Task: Find connections with filter location Kadayanallur with filter topic #SMMwith filter profile language French with filter current company Boston Scientific with filter school The South Indian Education Societys College of Commerce and Economics Plot No 71 72 Sion Matunga Estate Sion East Mumbai 400 022 with filter industry Interior Design with filter service category Interaction Design with filter keywords title Computer Animator
Action: Mouse moved to (216, 277)
Screenshot: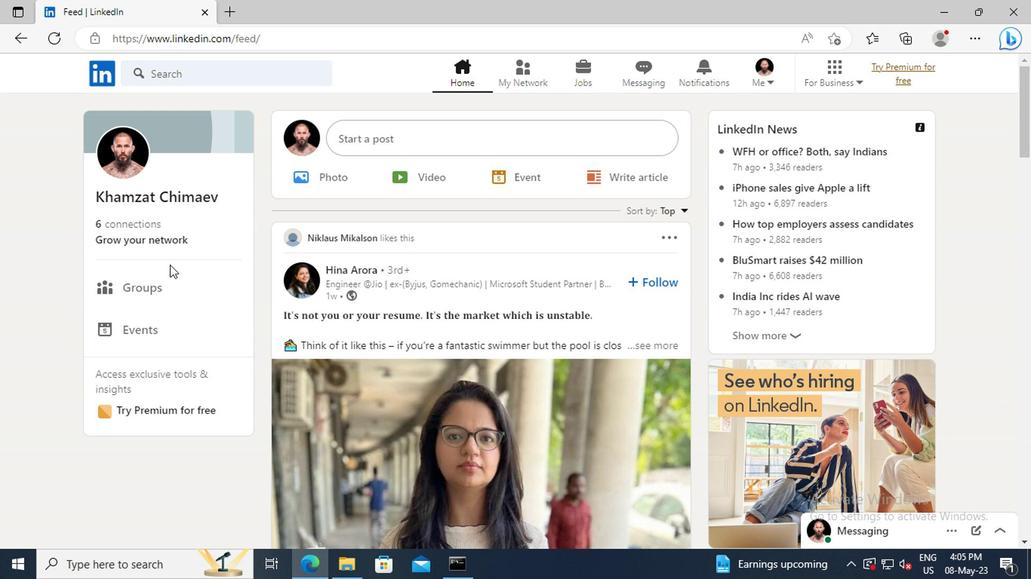 
Action: Mouse pressed left at (216, 277)
Screenshot: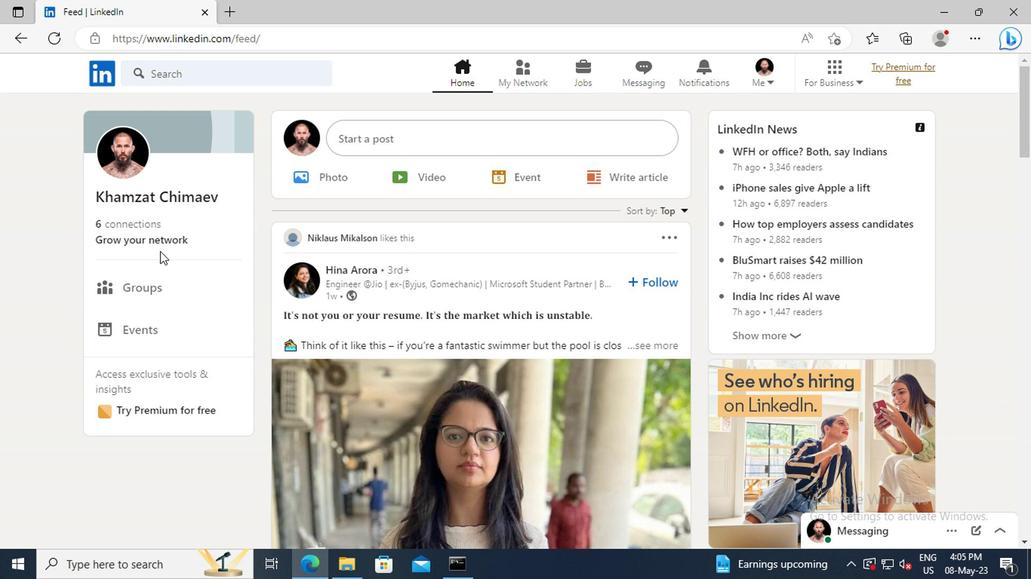 
Action: Mouse moved to (226, 218)
Screenshot: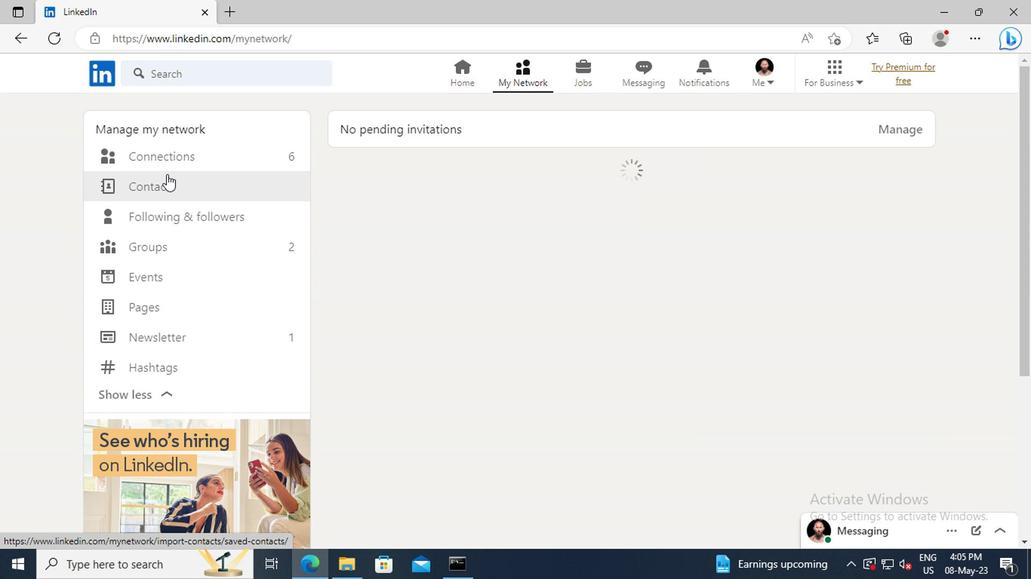 
Action: Mouse pressed left at (226, 218)
Screenshot: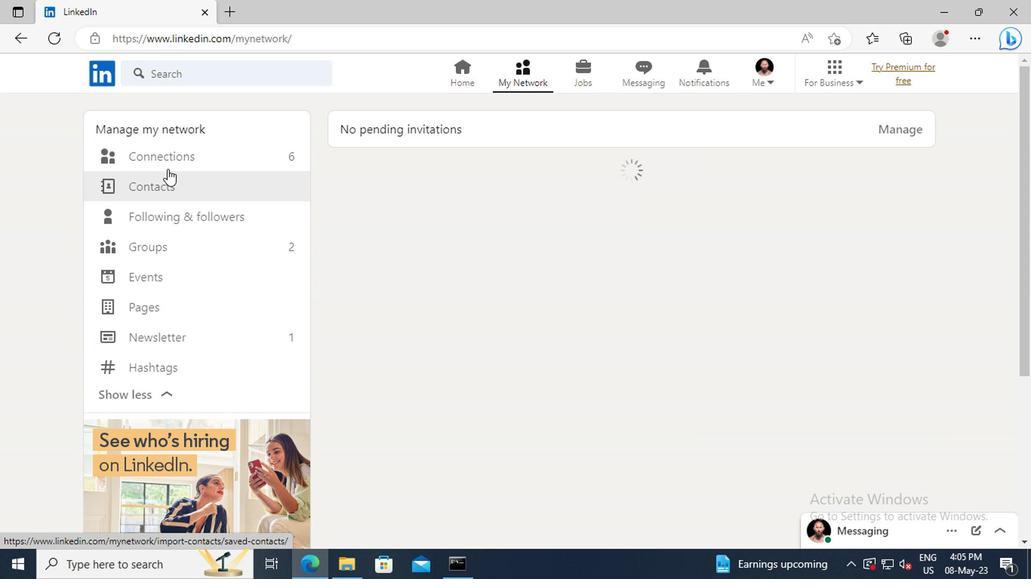 
Action: Mouse moved to (532, 219)
Screenshot: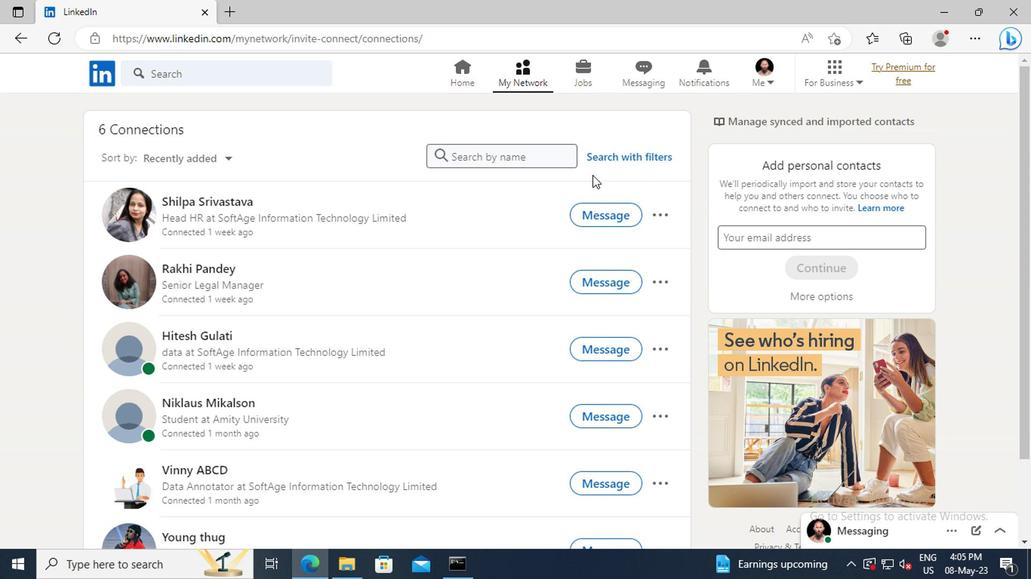 
Action: Mouse pressed left at (532, 219)
Screenshot: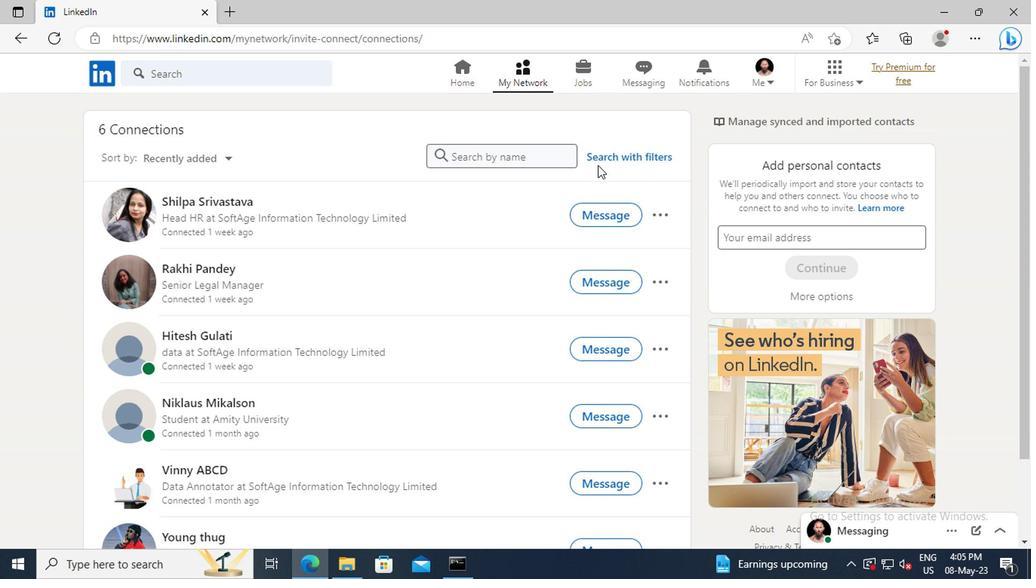 
Action: Mouse moved to (514, 189)
Screenshot: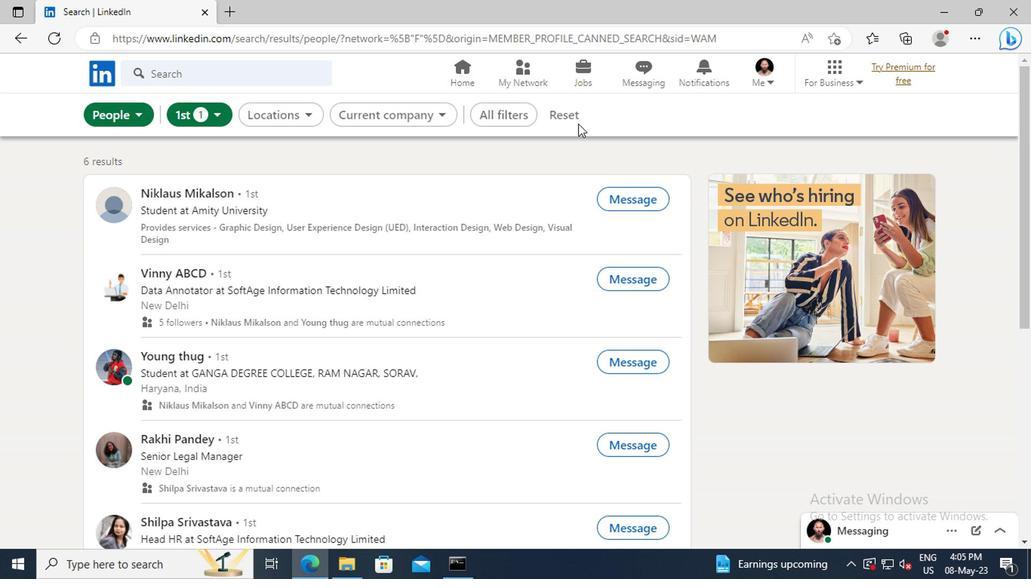
Action: Mouse pressed left at (514, 189)
Screenshot: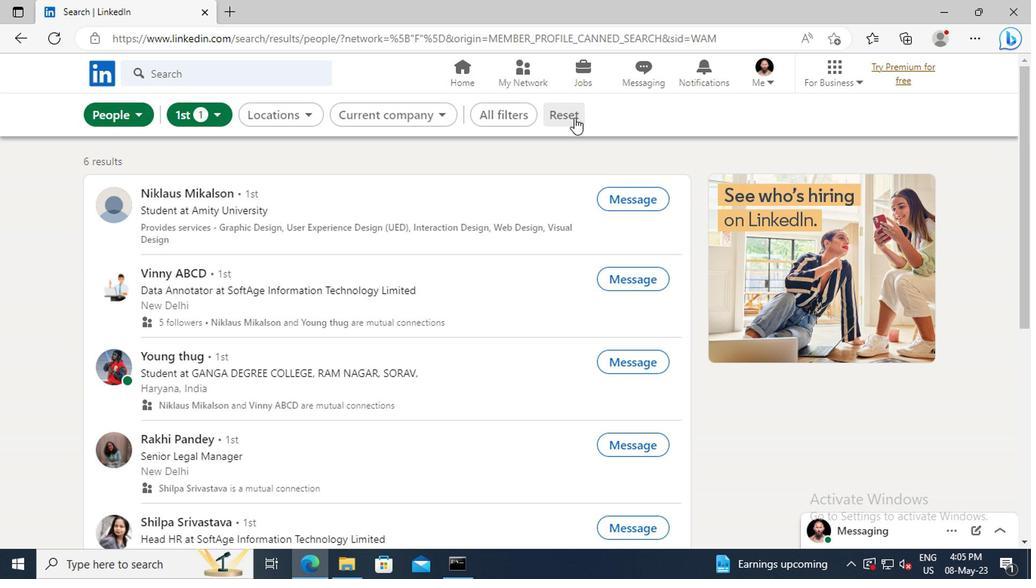 
Action: Mouse moved to (497, 189)
Screenshot: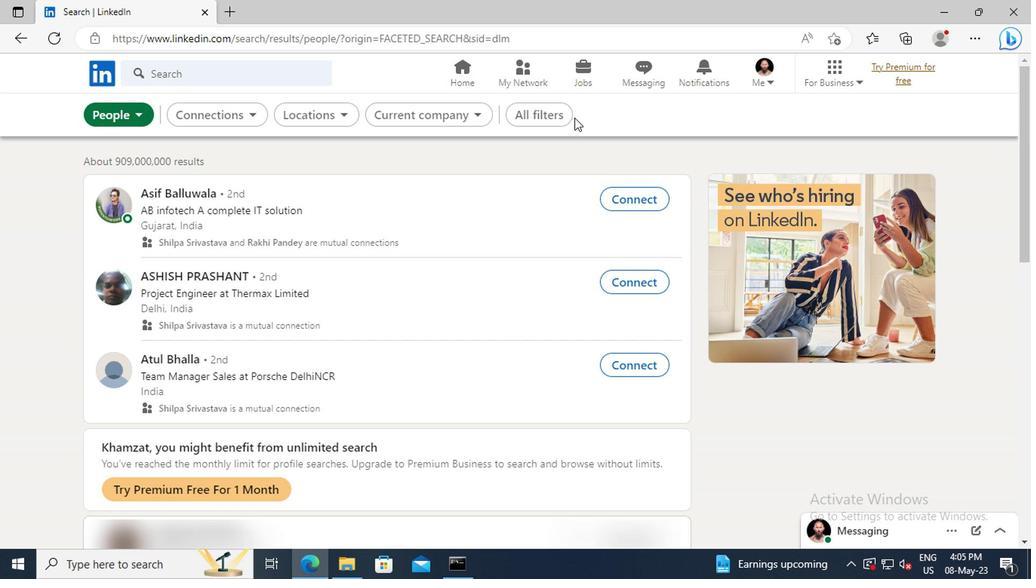 
Action: Mouse pressed left at (497, 189)
Screenshot: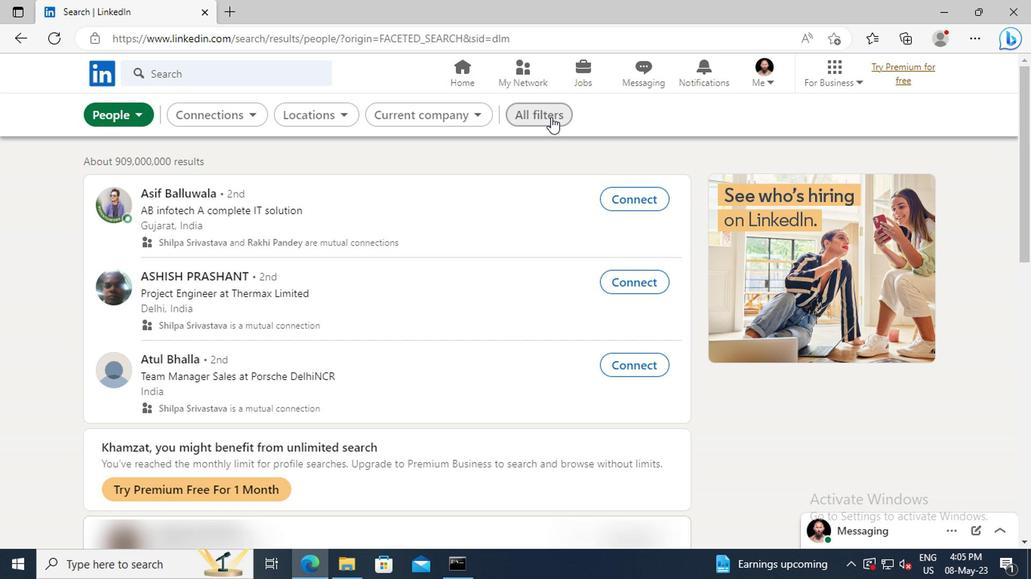 
Action: Mouse moved to (695, 278)
Screenshot: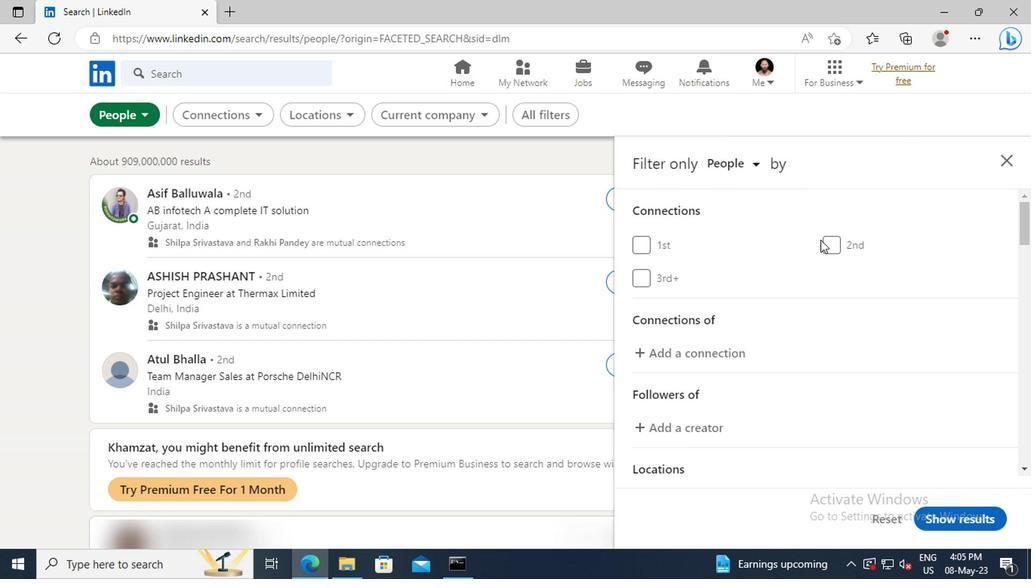 
Action: Mouse scrolled (695, 278) with delta (0, 0)
Screenshot: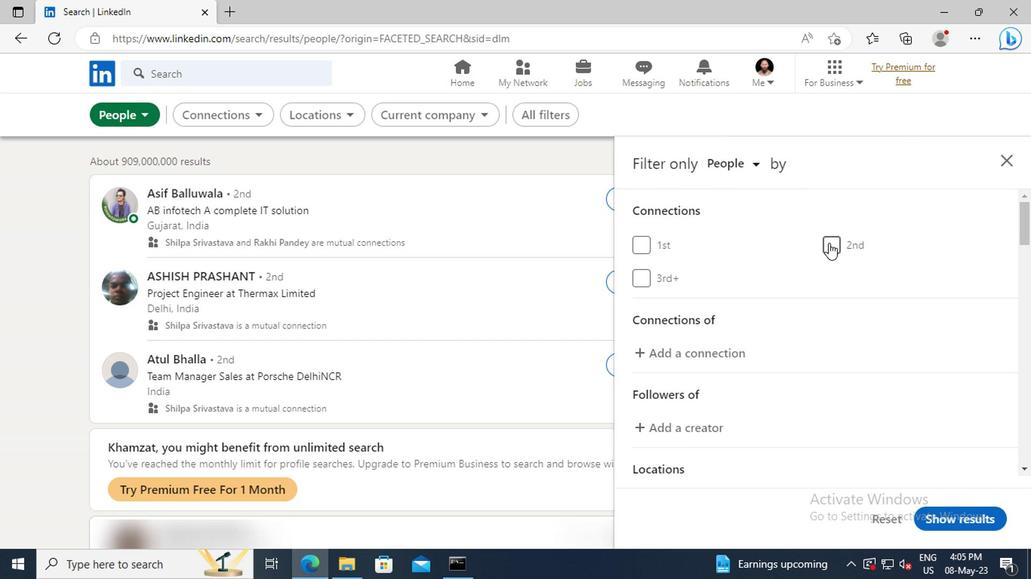 
Action: Mouse scrolled (695, 278) with delta (0, 0)
Screenshot: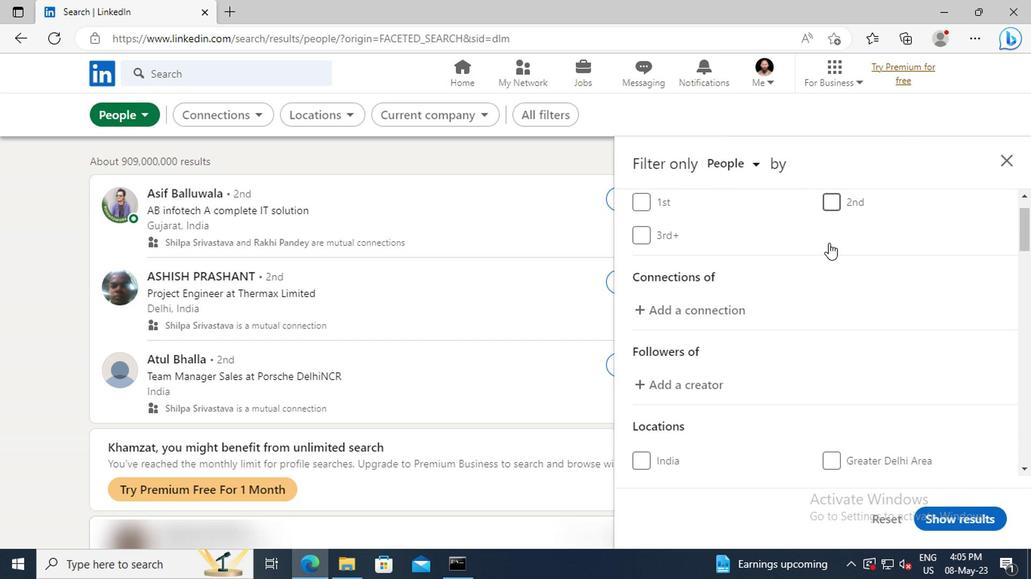 
Action: Mouse scrolled (695, 278) with delta (0, 0)
Screenshot: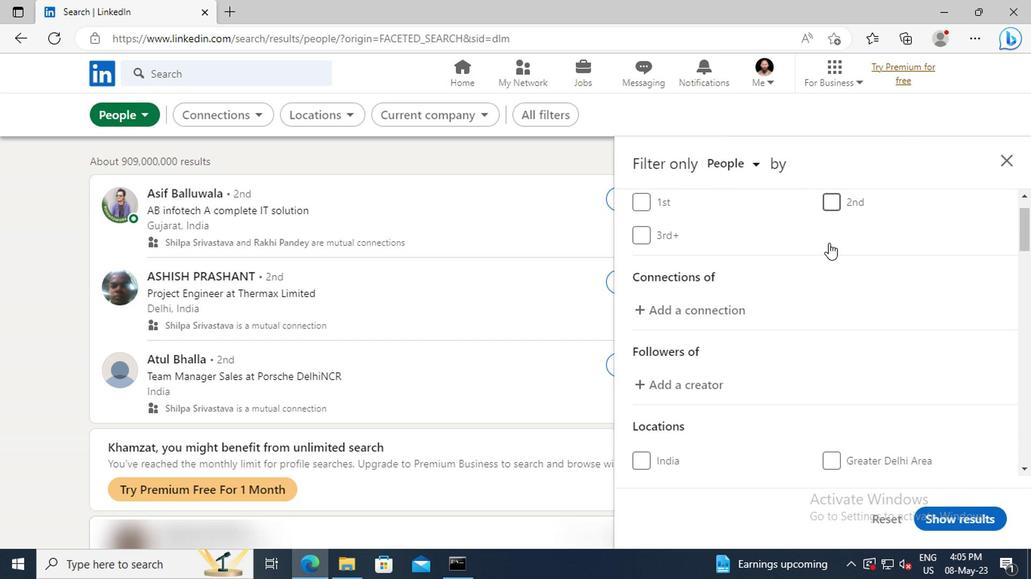 
Action: Mouse scrolled (695, 278) with delta (0, 0)
Screenshot: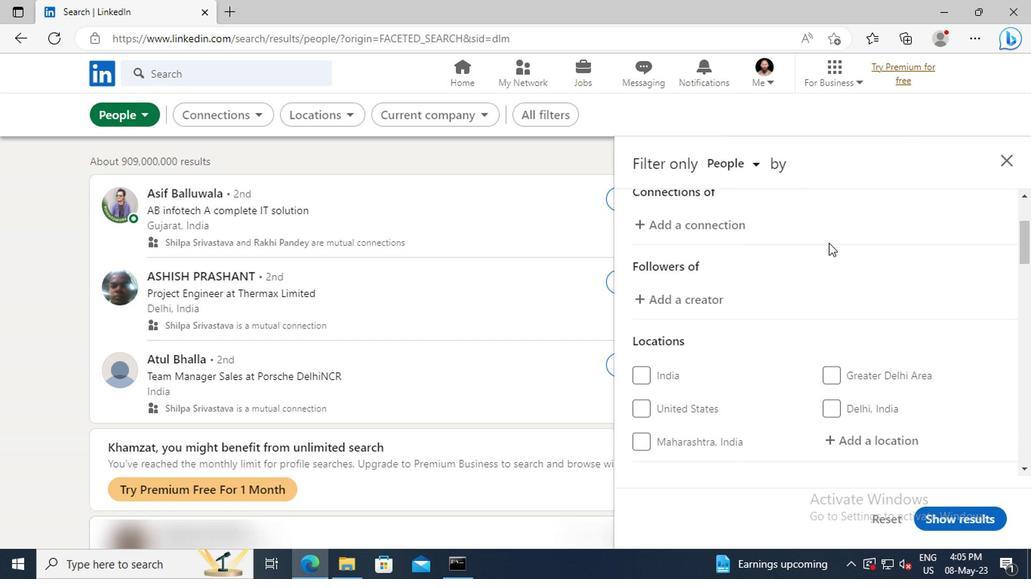 
Action: Mouse scrolled (695, 278) with delta (0, 0)
Screenshot: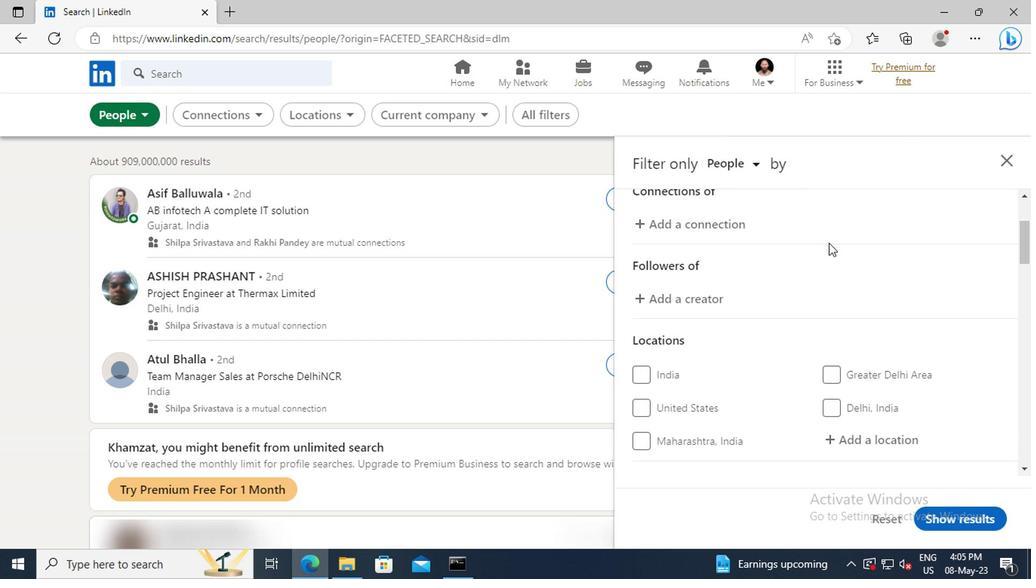 
Action: Mouse scrolled (695, 278) with delta (0, 0)
Screenshot: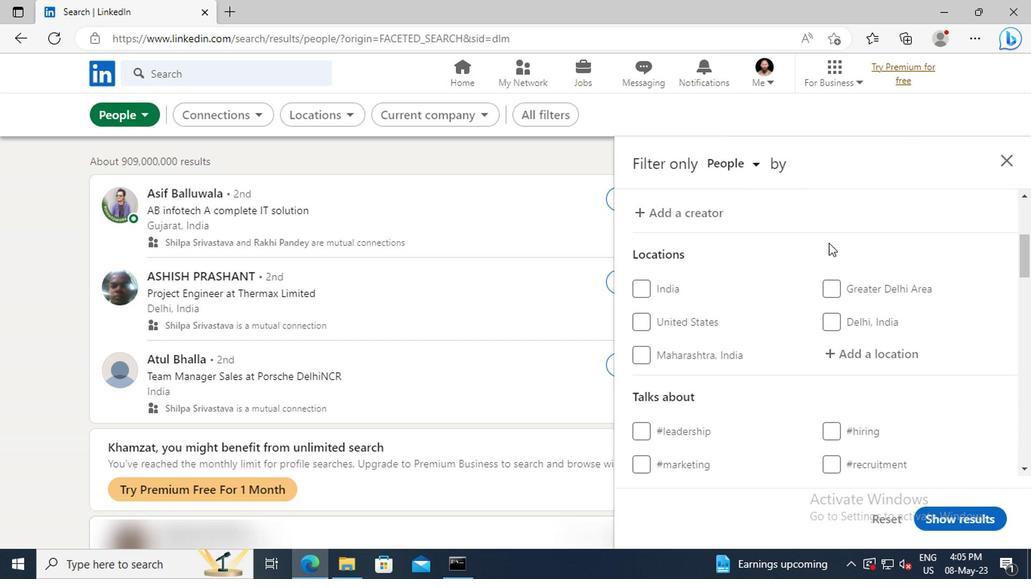 
Action: Mouse moved to (705, 330)
Screenshot: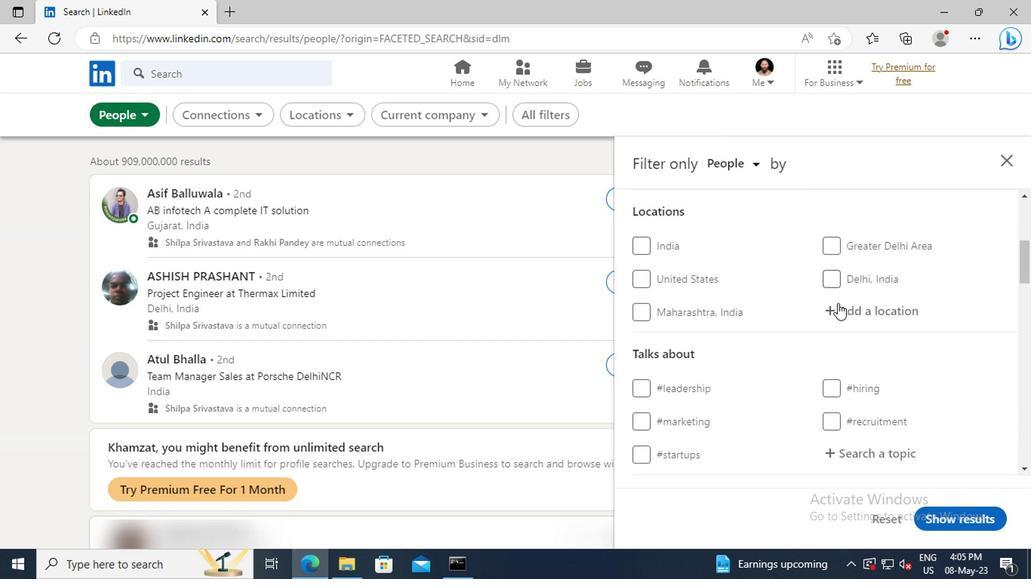 
Action: Mouse pressed left at (705, 330)
Screenshot: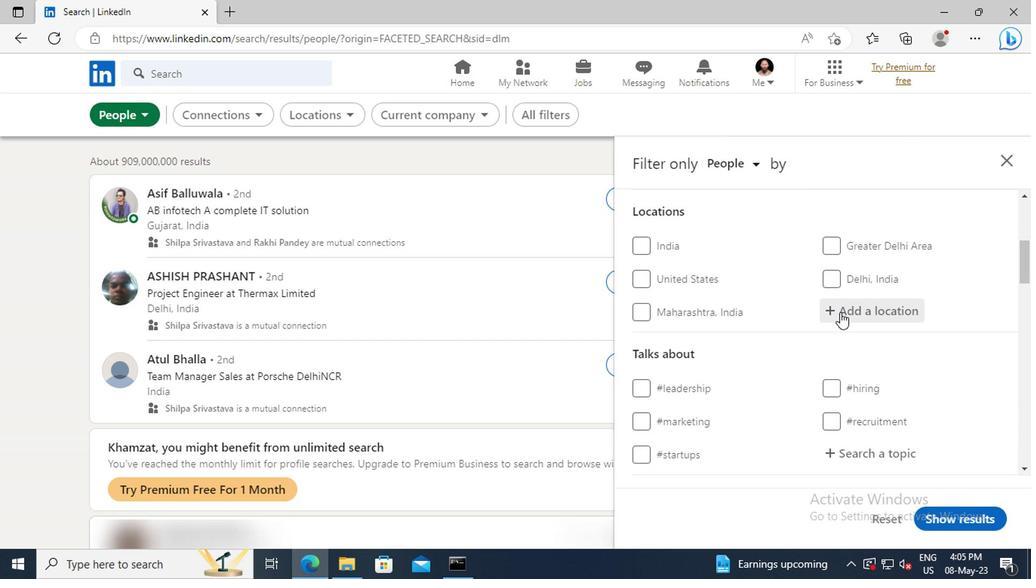 
Action: Key pressed <Key.shift>KADAYANA
Screenshot: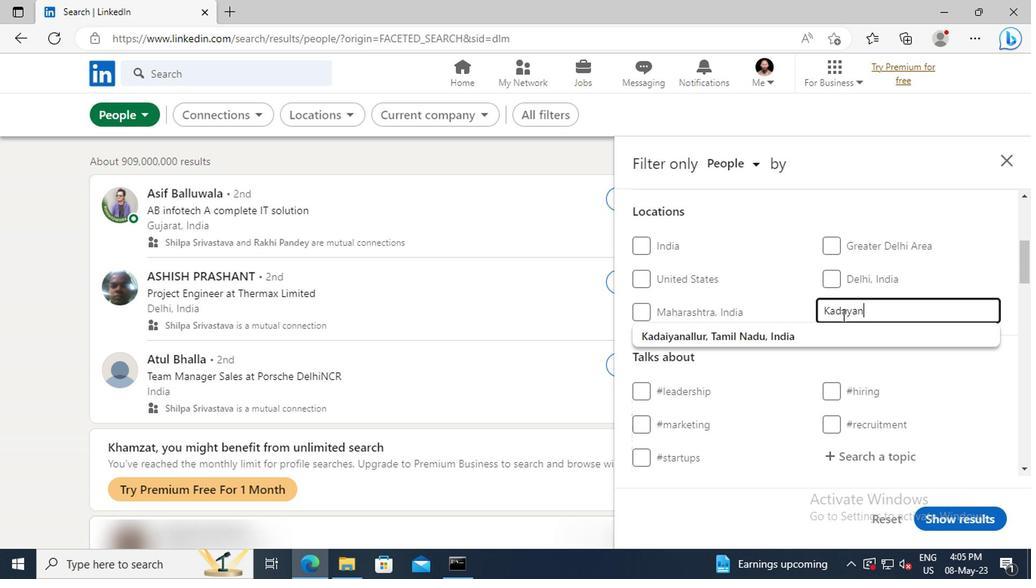 
Action: Mouse moved to (705, 342)
Screenshot: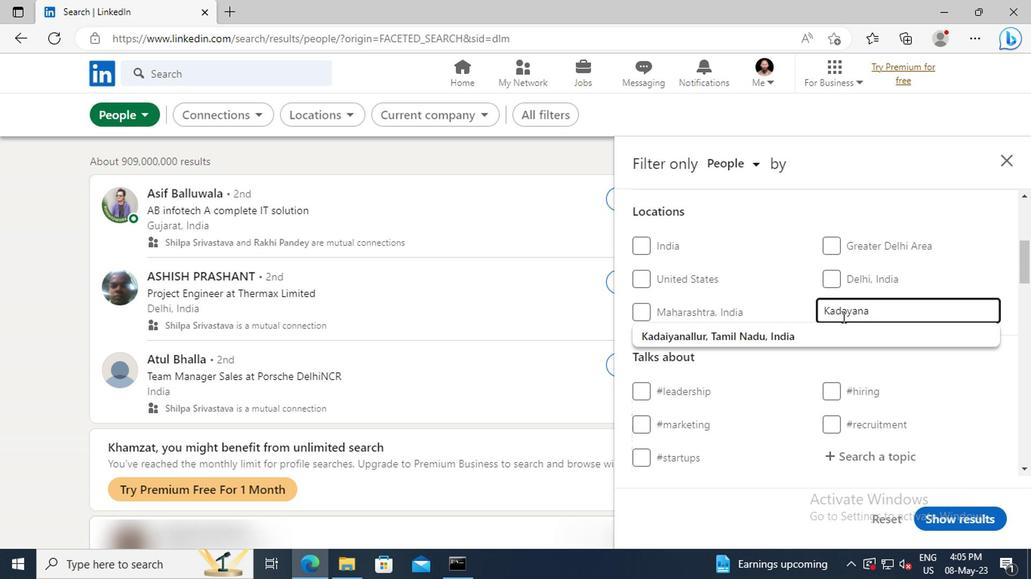 
Action: Mouse pressed left at (705, 342)
Screenshot: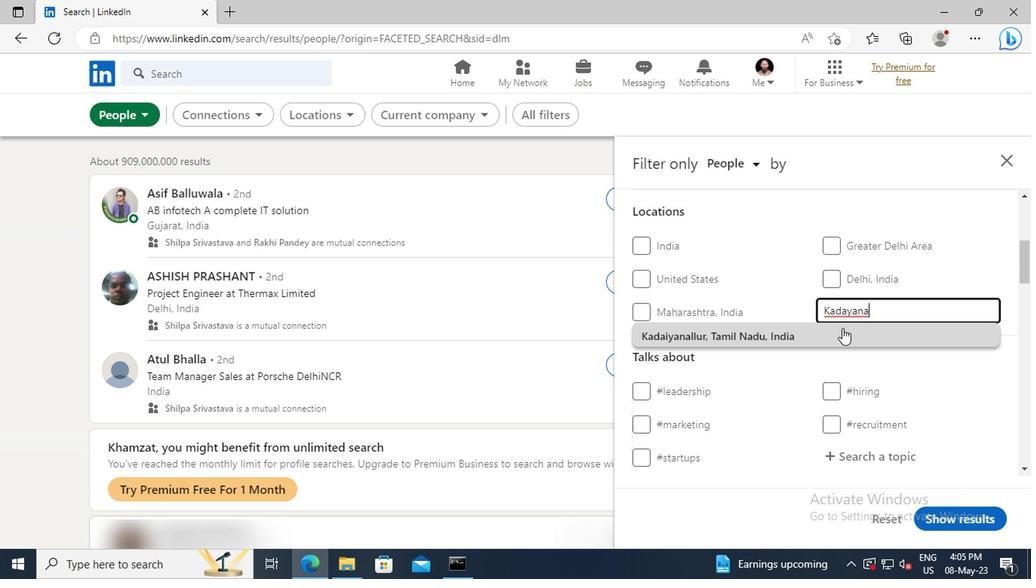 
Action: Mouse moved to (715, 347)
Screenshot: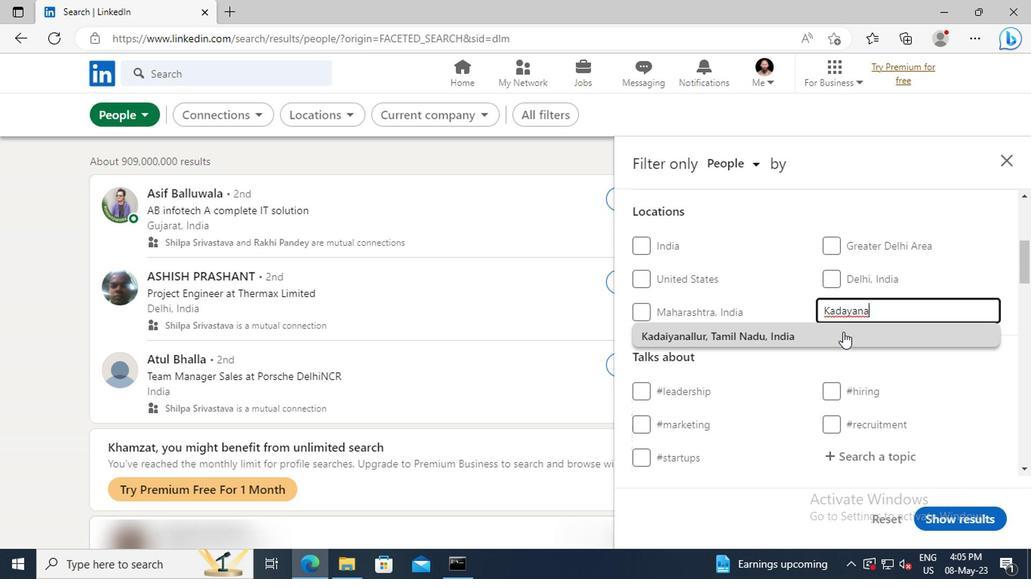 
Action: Mouse scrolled (715, 346) with delta (0, 0)
Screenshot: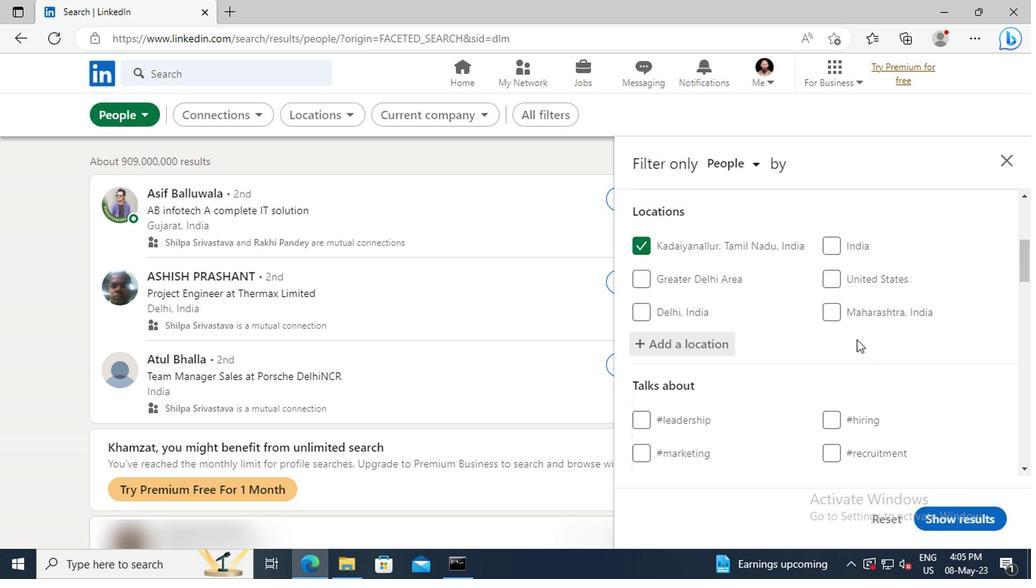
Action: Mouse scrolled (715, 346) with delta (0, 0)
Screenshot: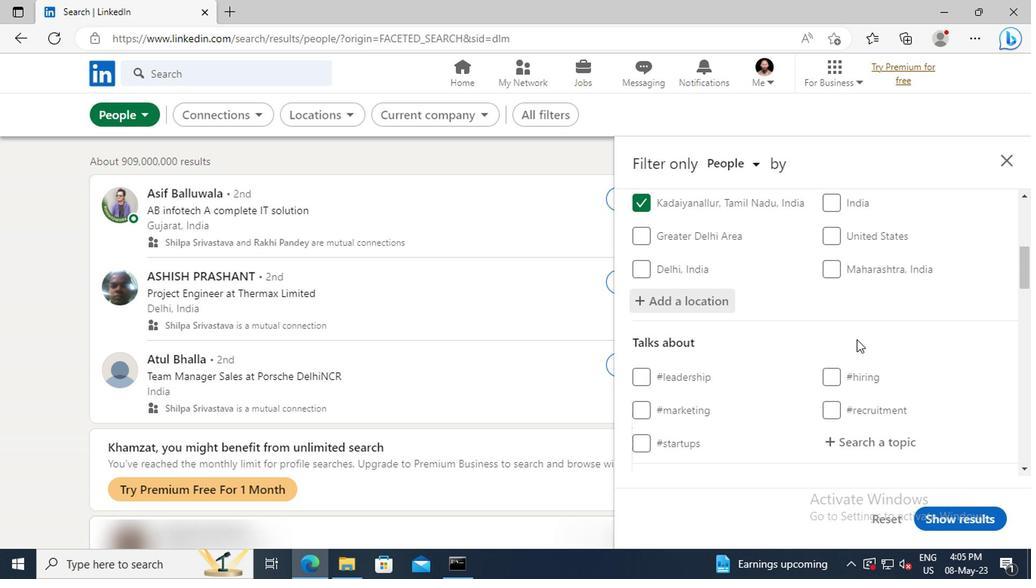 
Action: Mouse scrolled (715, 346) with delta (0, 0)
Screenshot: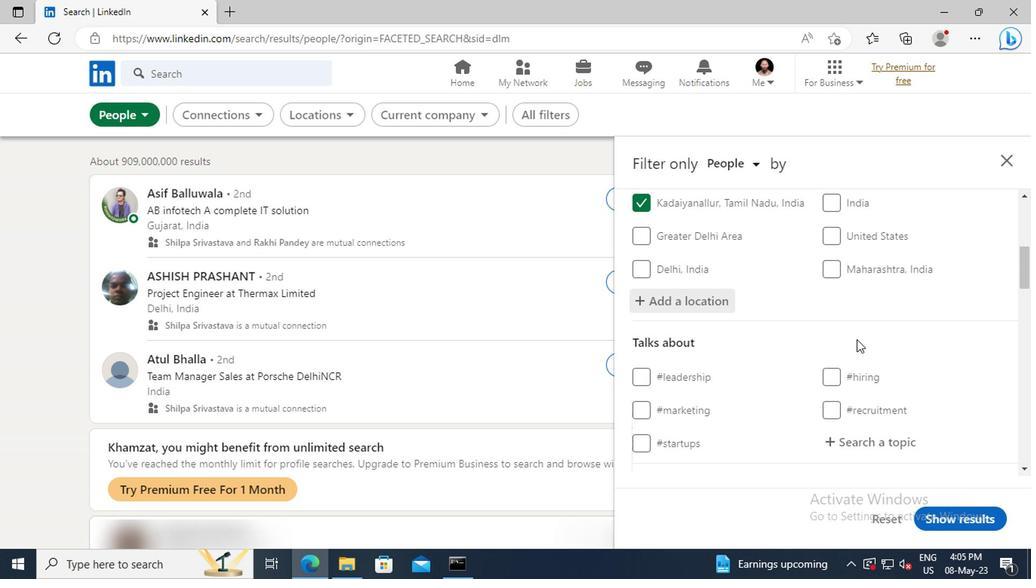 
Action: Mouse moved to (713, 356)
Screenshot: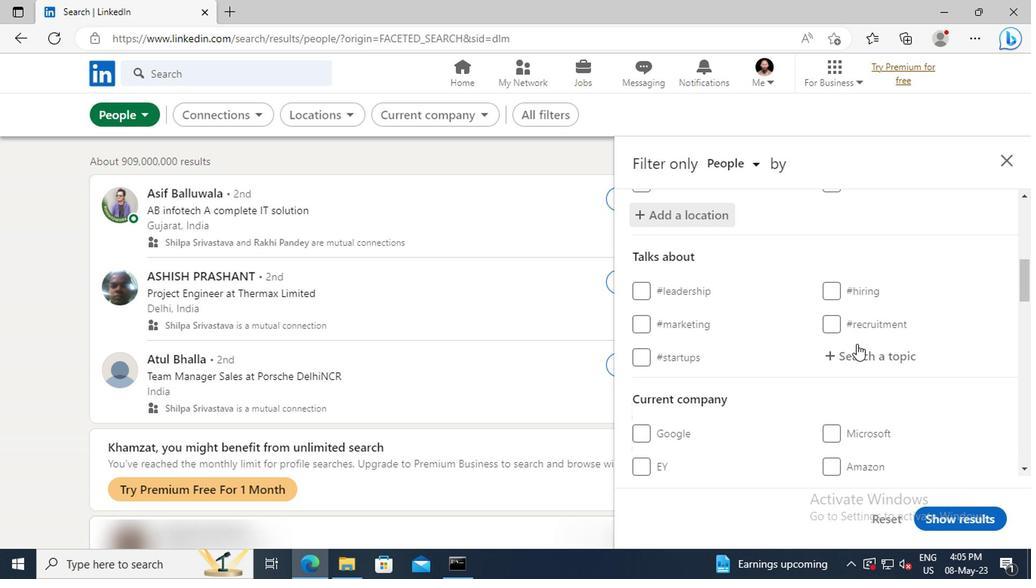 
Action: Mouse pressed left at (713, 356)
Screenshot: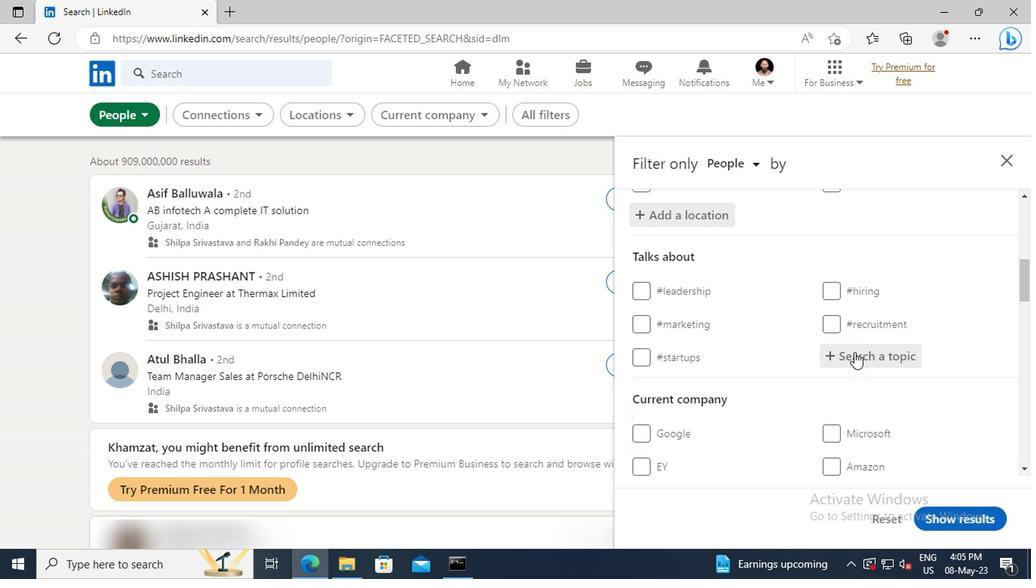 
Action: Key pressed <Key.shift>SMM
Screenshot: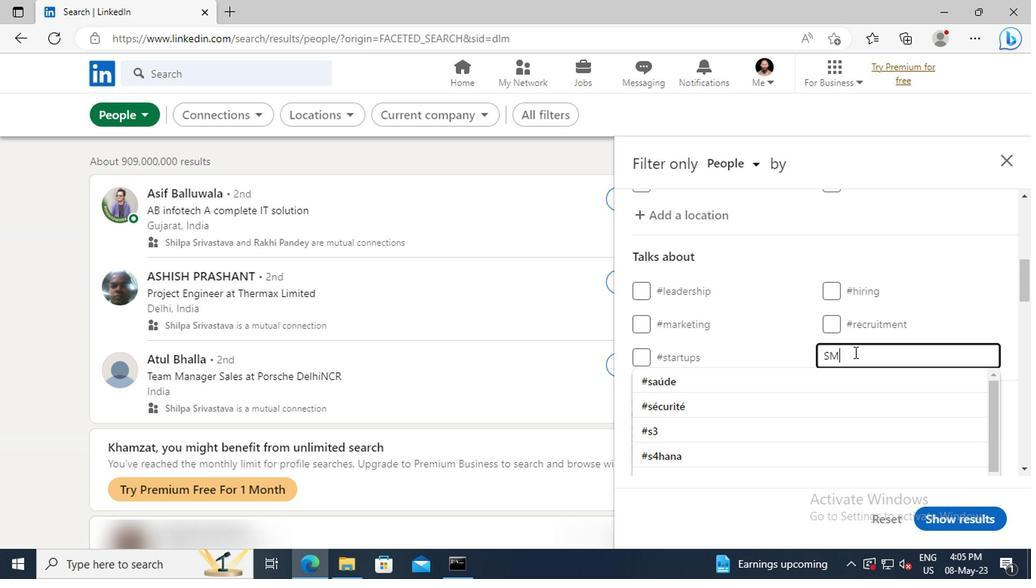 
Action: Mouse moved to (716, 375)
Screenshot: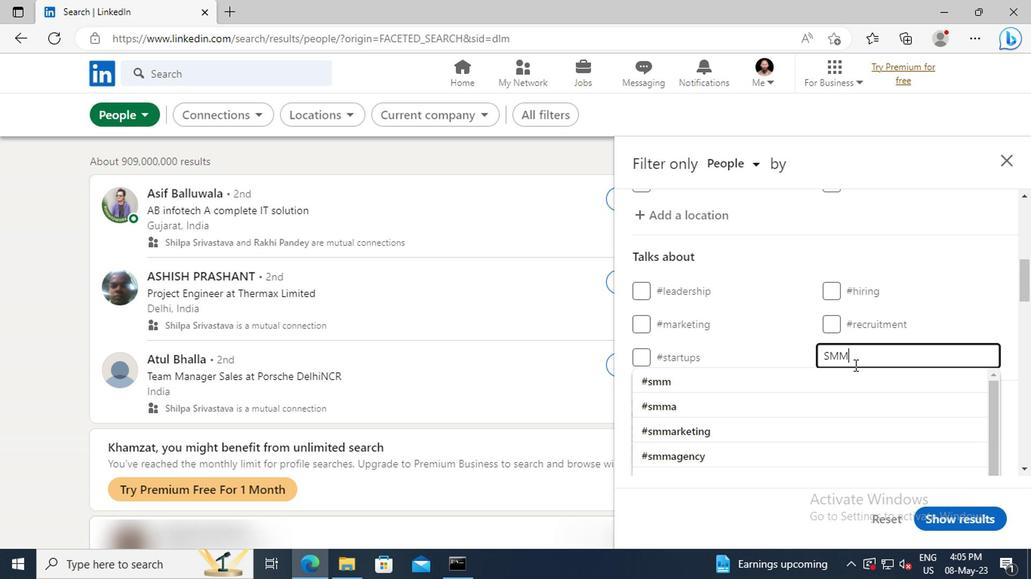 
Action: Mouse pressed left at (716, 375)
Screenshot: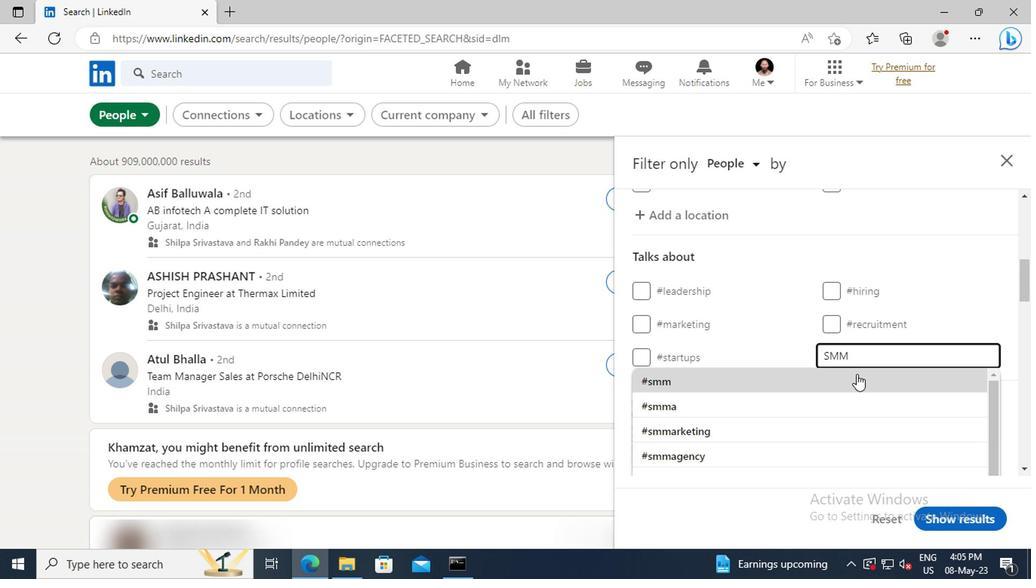 
Action: Mouse scrolled (716, 375) with delta (0, 0)
Screenshot: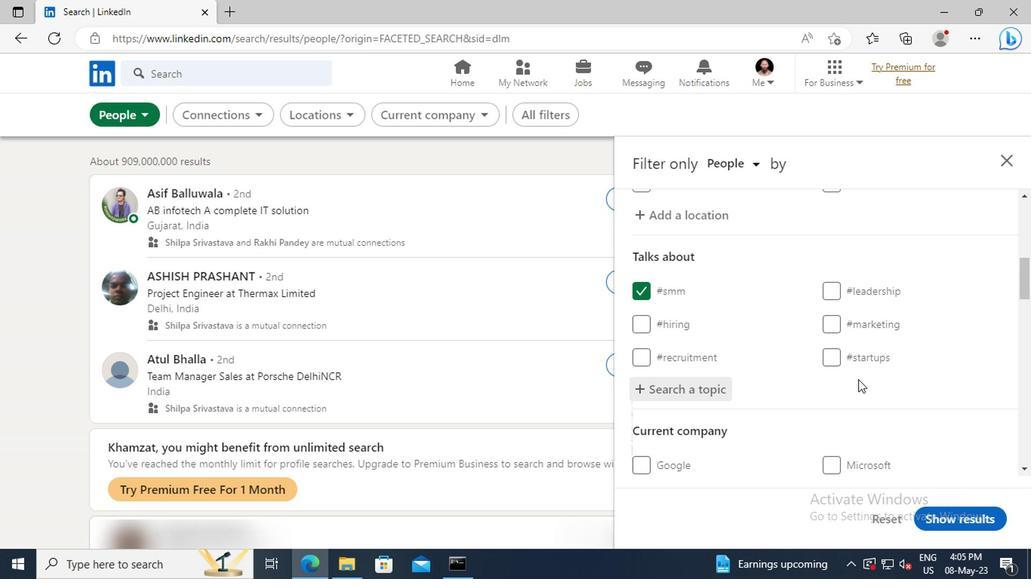 
Action: Mouse scrolled (716, 375) with delta (0, 0)
Screenshot: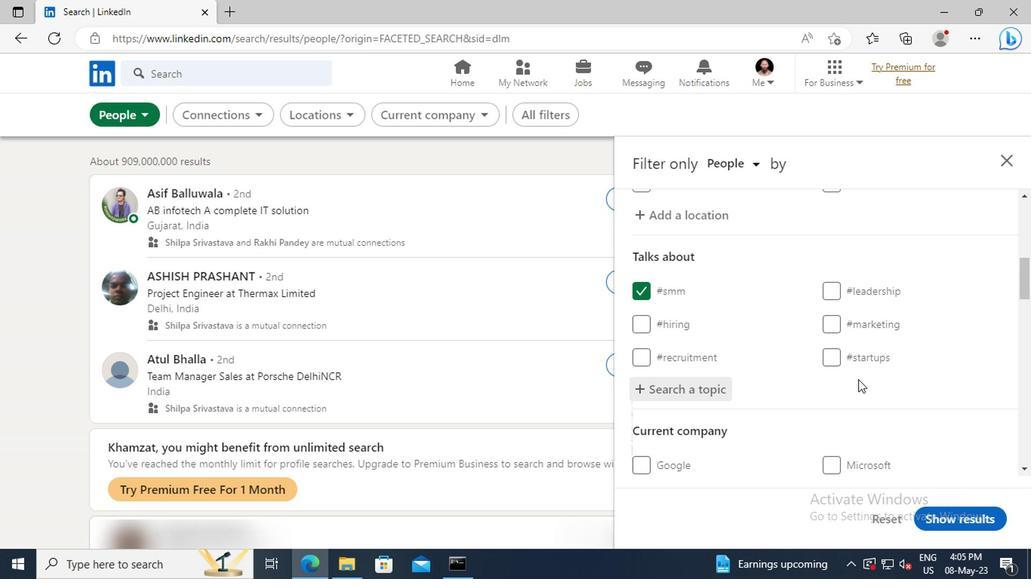
Action: Mouse scrolled (716, 375) with delta (0, 0)
Screenshot: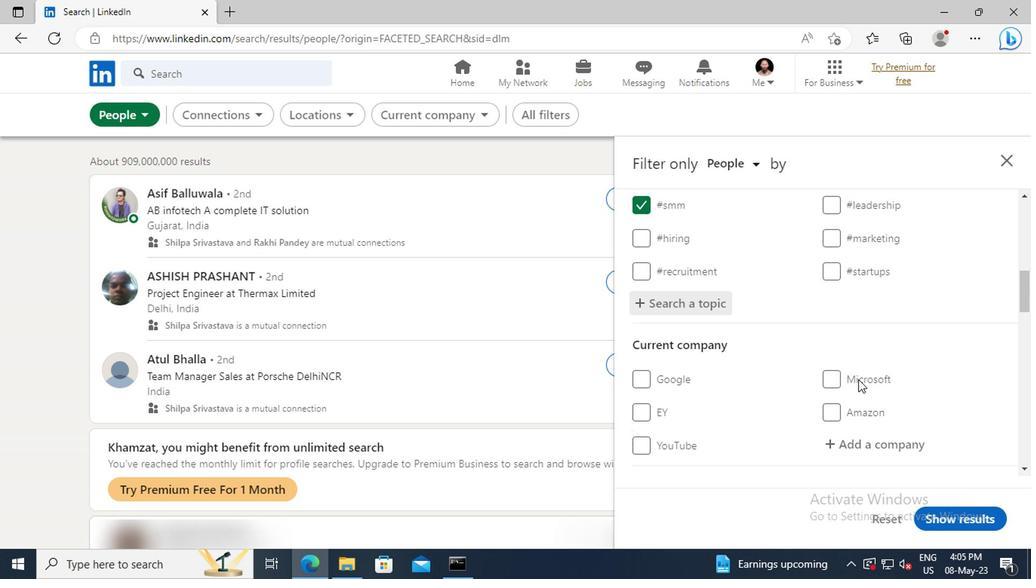
Action: Mouse scrolled (716, 375) with delta (0, 0)
Screenshot: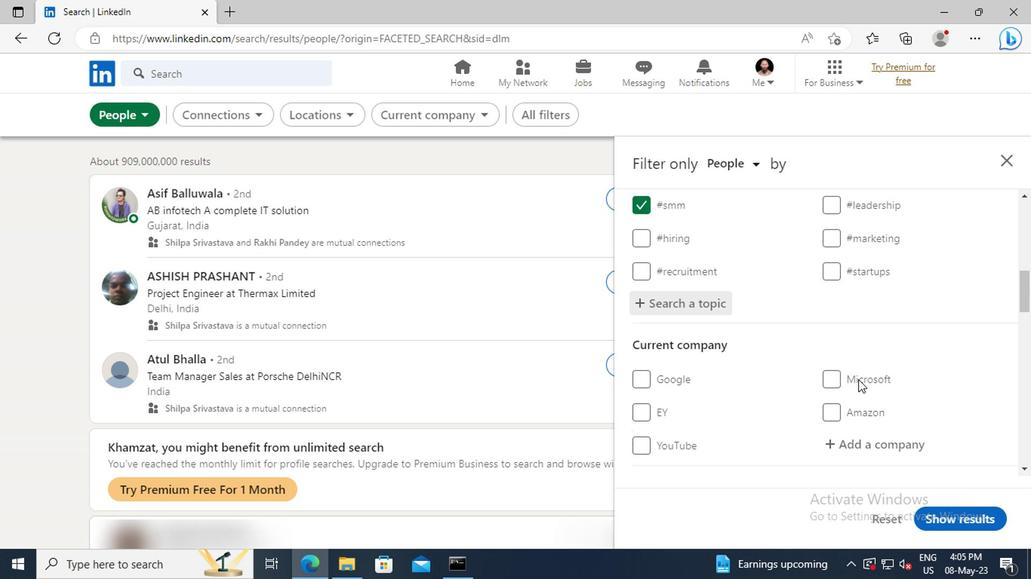 
Action: Mouse scrolled (716, 375) with delta (0, 0)
Screenshot: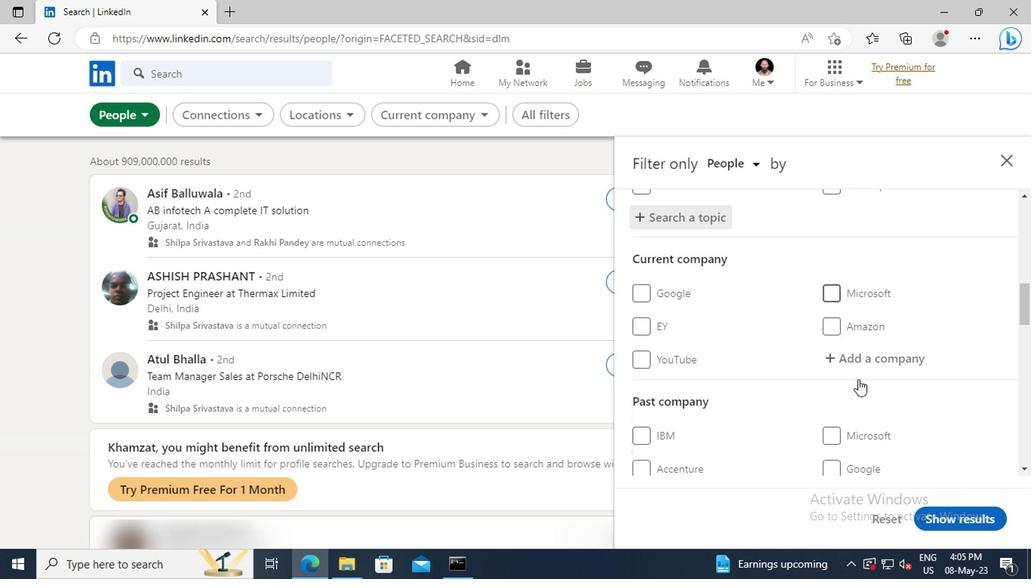
Action: Mouse scrolled (716, 375) with delta (0, 0)
Screenshot: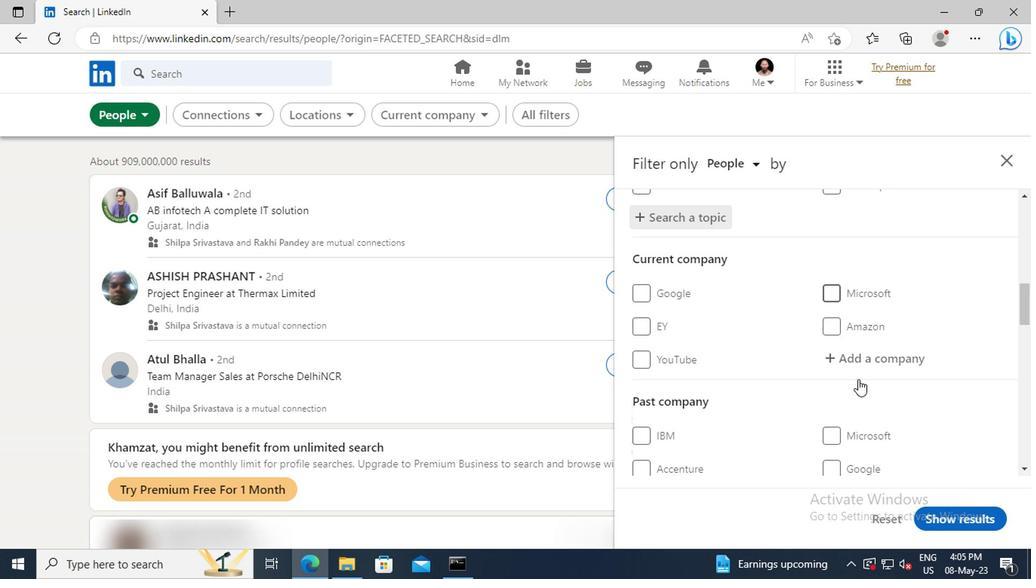 
Action: Mouse scrolled (716, 375) with delta (0, 0)
Screenshot: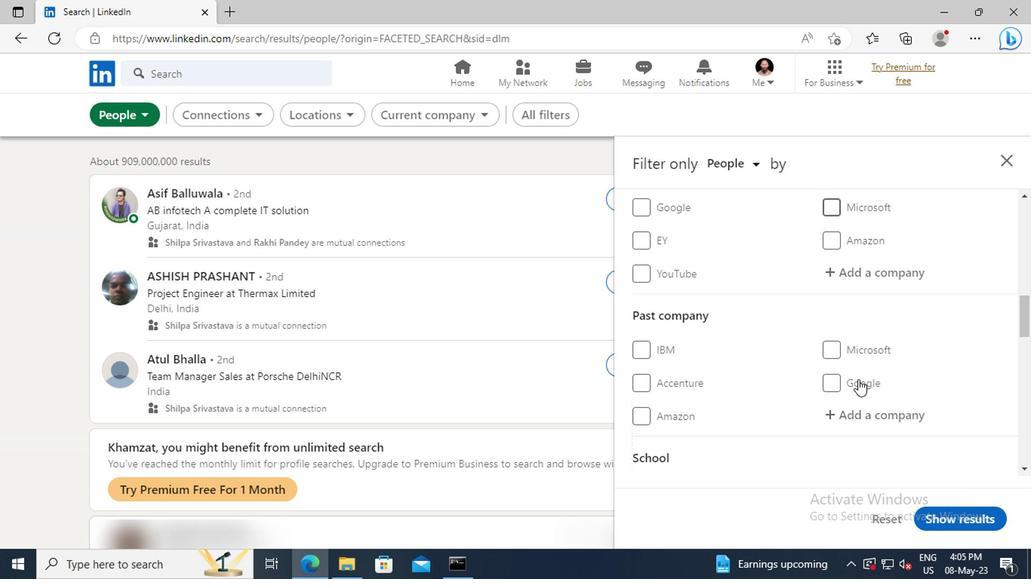 
Action: Mouse scrolled (716, 375) with delta (0, 0)
Screenshot: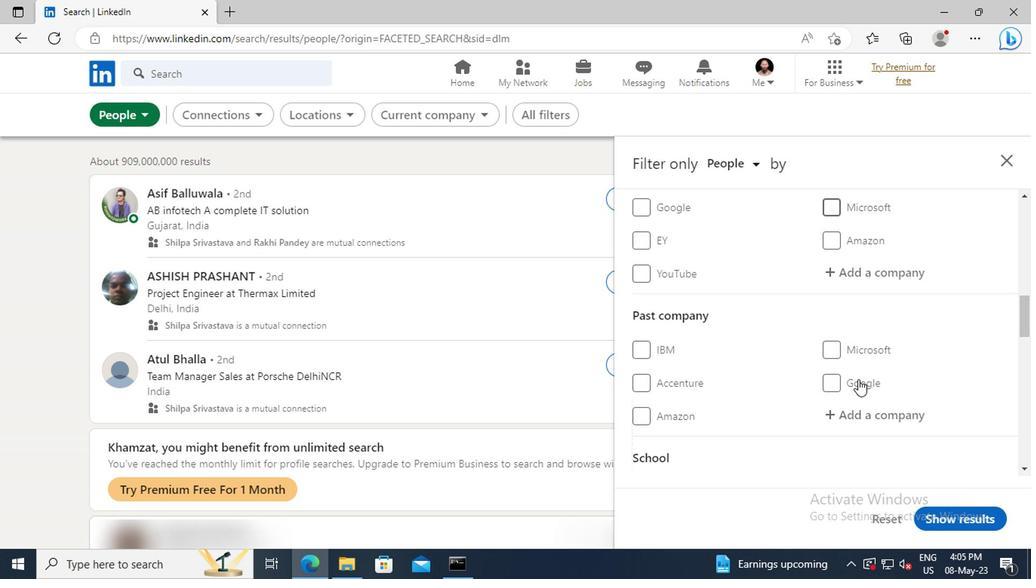 
Action: Mouse scrolled (716, 375) with delta (0, 0)
Screenshot: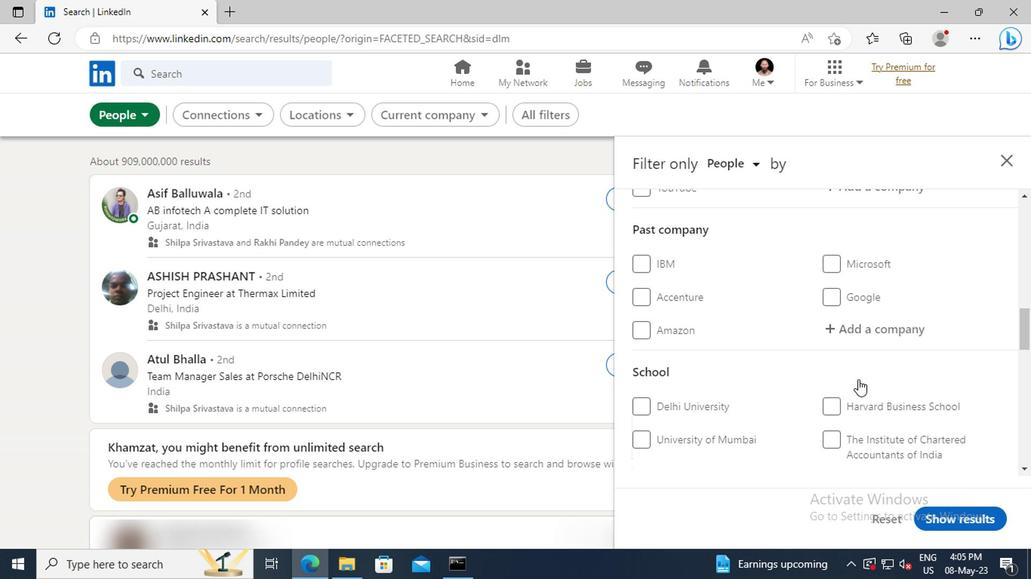 
Action: Mouse moved to (713, 353)
Screenshot: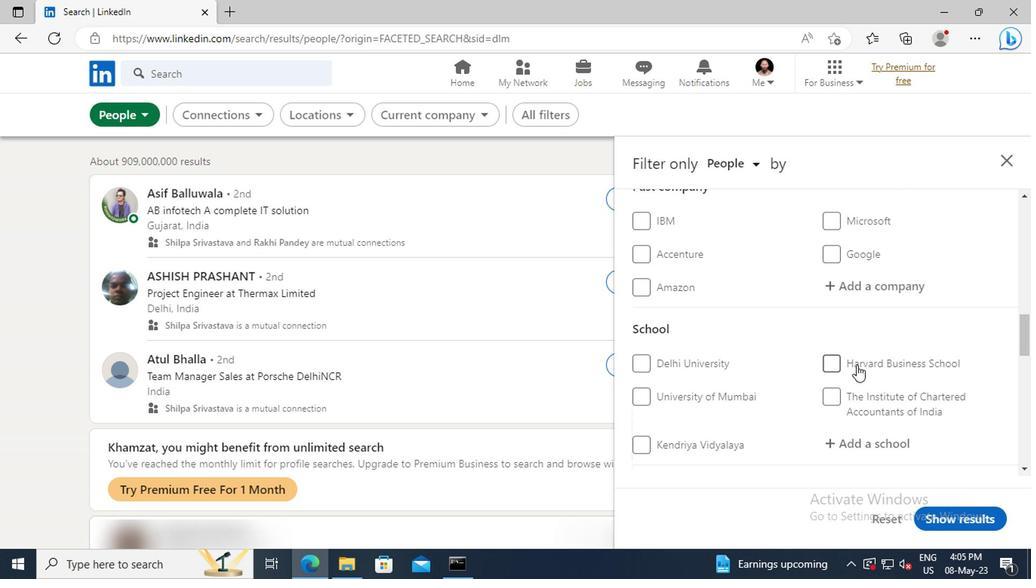 
Action: Mouse scrolled (713, 352) with delta (0, 0)
Screenshot: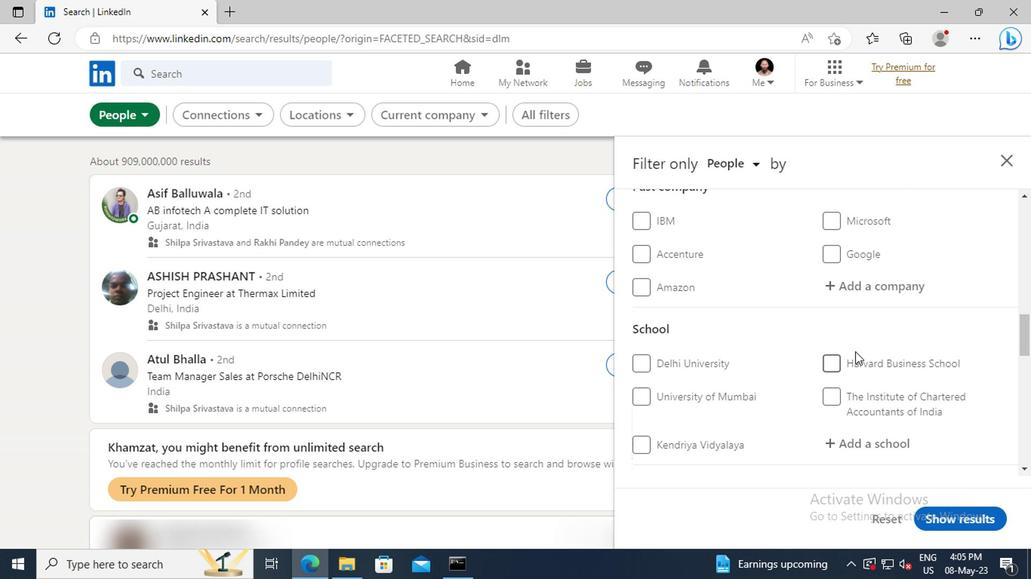 
Action: Mouse moved to (713, 352)
Screenshot: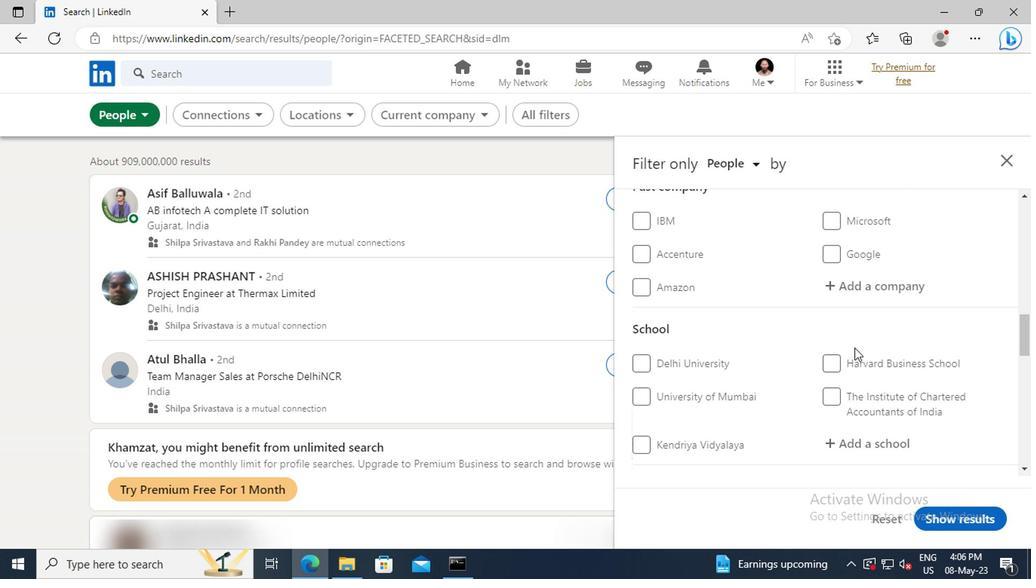 
Action: Mouse scrolled (713, 352) with delta (0, 0)
Screenshot: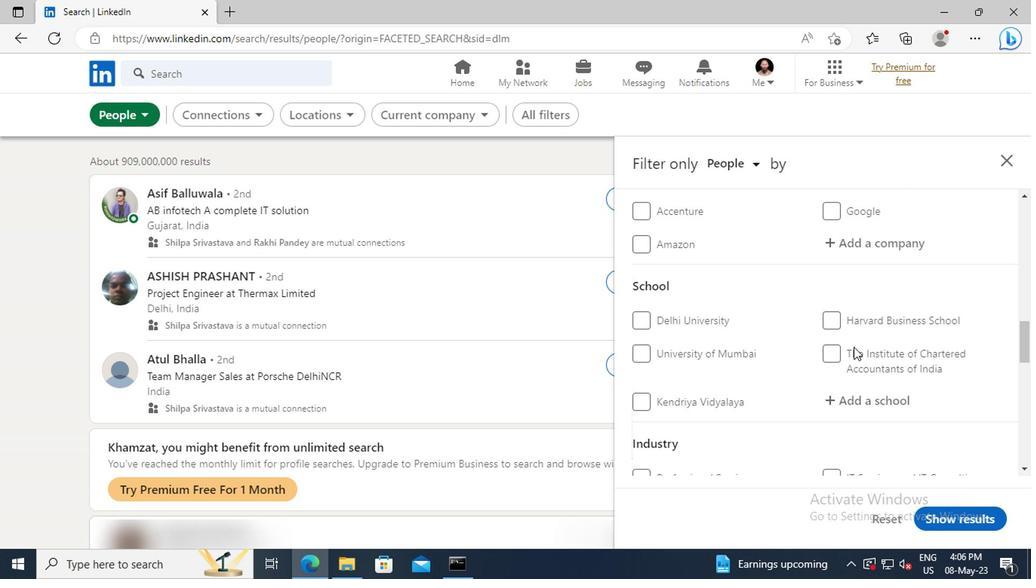 
Action: Mouse scrolled (713, 352) with delta (0, 0)
Screenshot: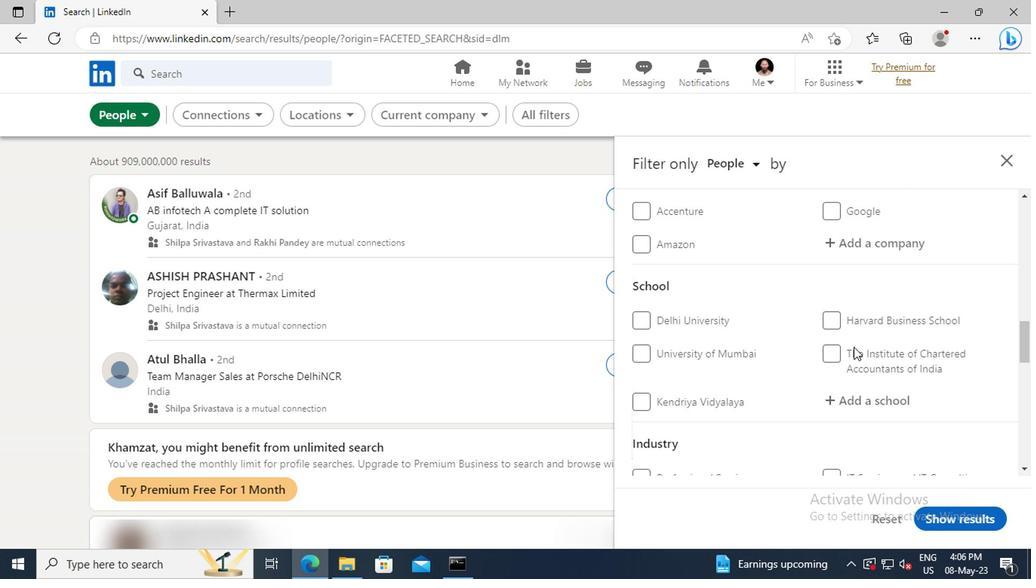 
Action: Mouse scrolled (713, 352) with delta (0, 0)
Screenshot: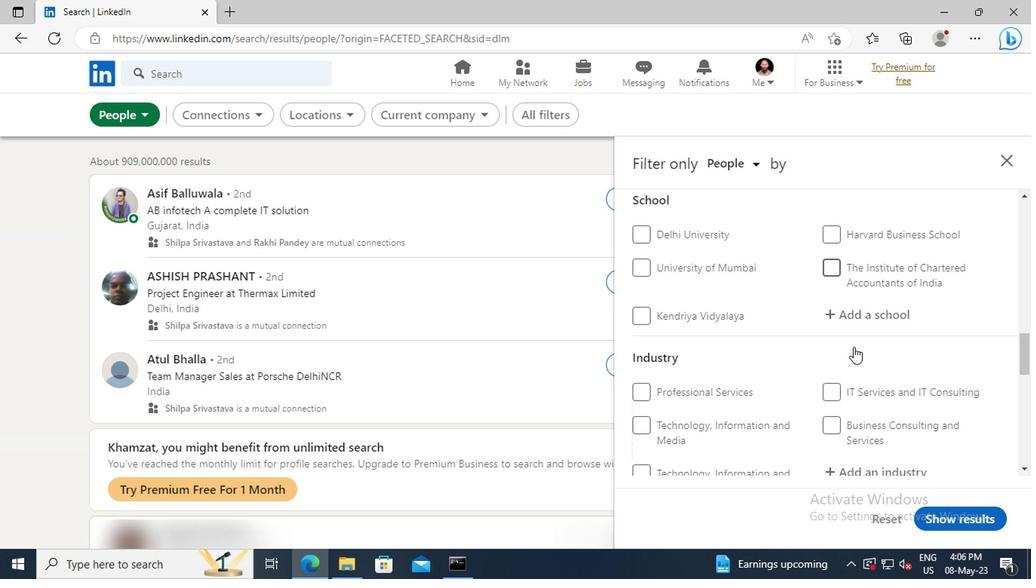 
Action: Mouse scrolled (713, 352) with delta (0, 0)
Screenshot: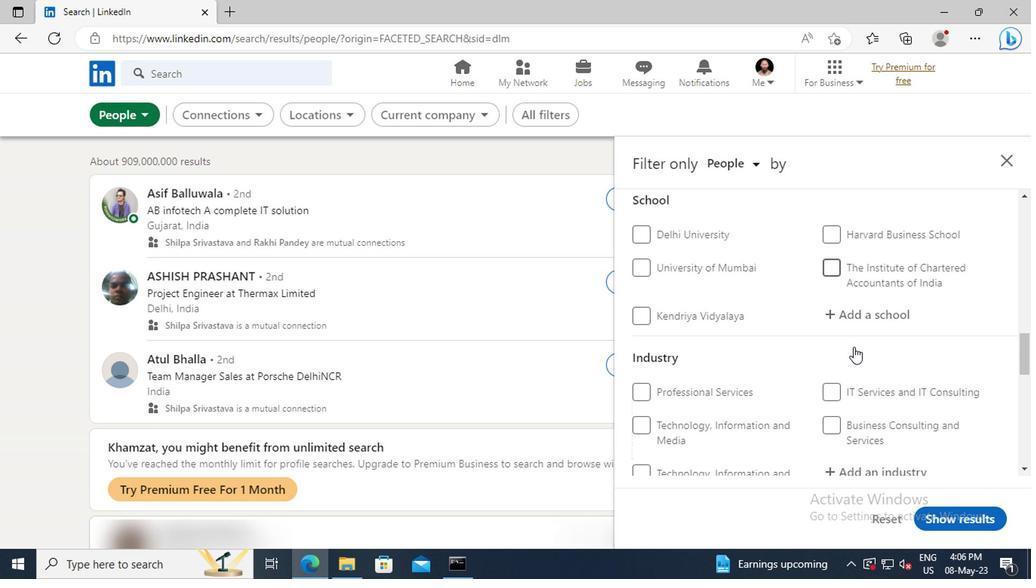 
Action: Mouse scrolled (713, 352) with delta (0, 0)
Screenshot: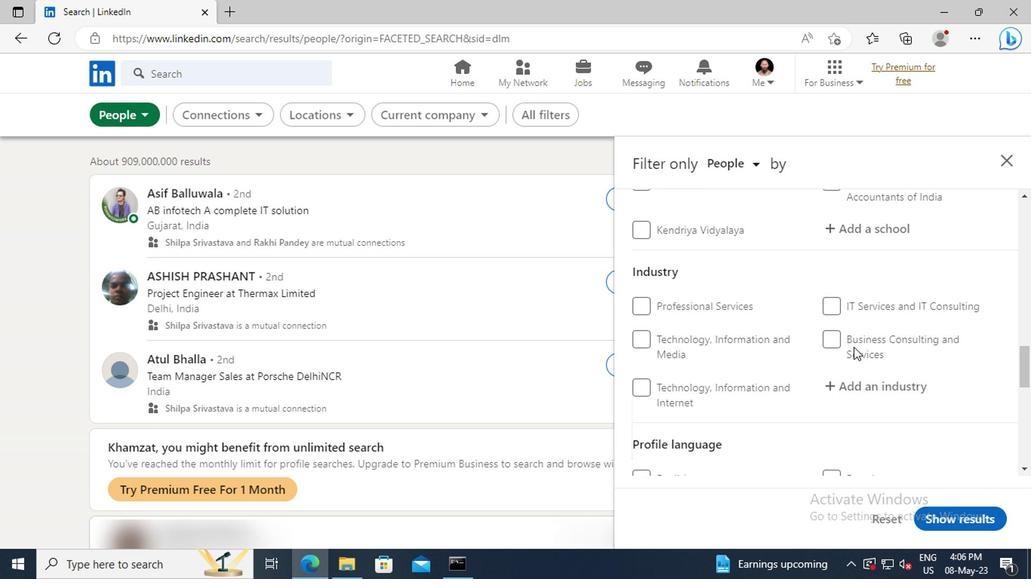 
Action: Mouse scrolled (713, 352) with delta (0, 0)
Screenshot: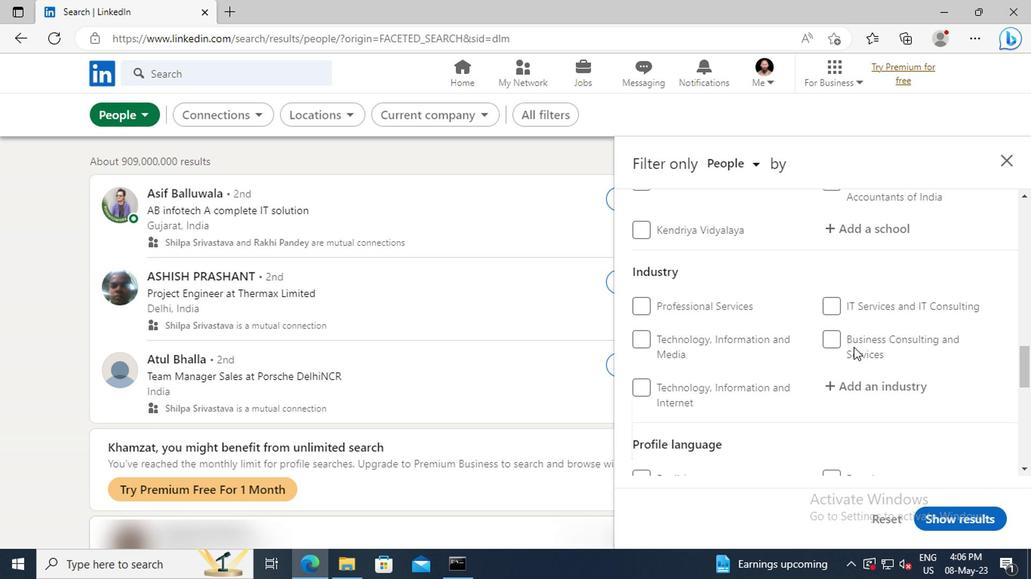 
Action: Mouse scrolled (713, 352) with delta (0, 0)
Screenshot: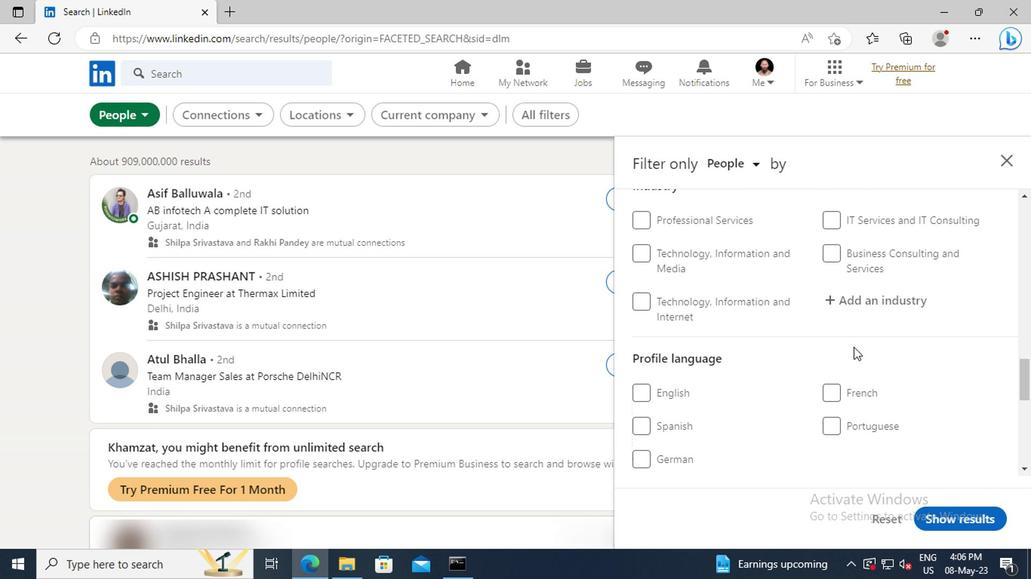 
Action: Mouse moved to (700, 354)
Screenshot: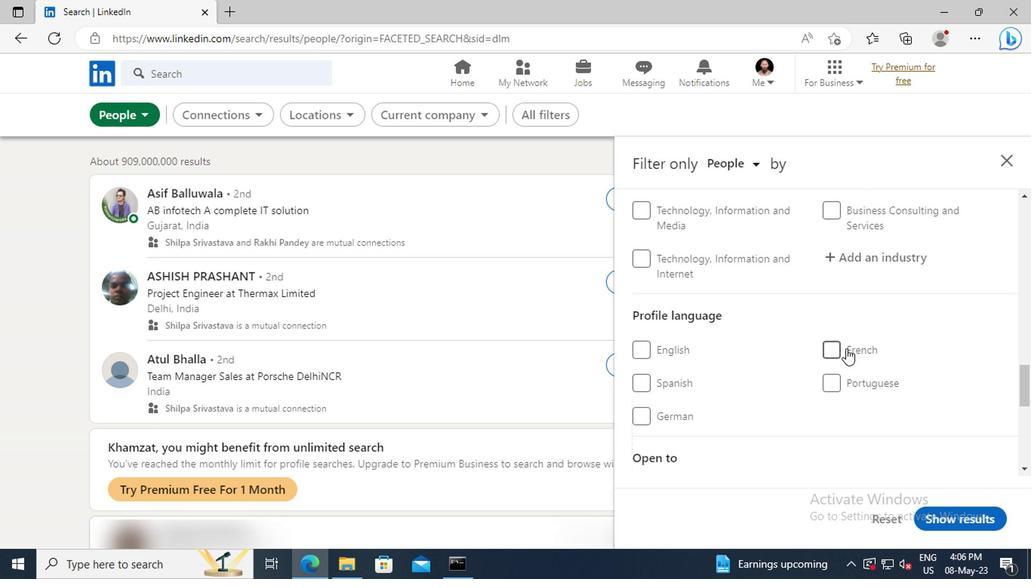 
Action: Mouse pressed left at (700, 354)
Screenshot: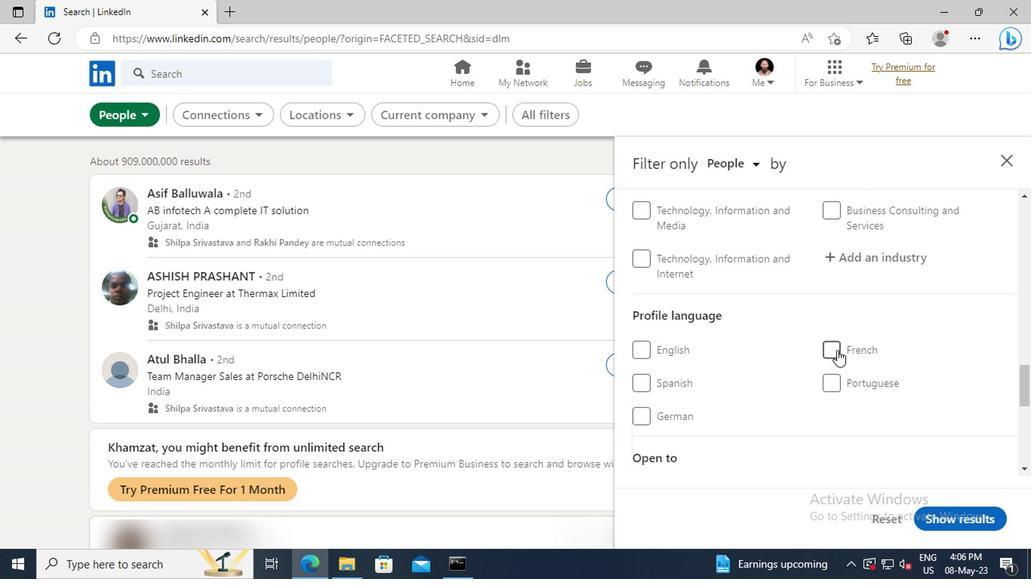 
Action: Mouse moved to (716, 354)
Screenshot: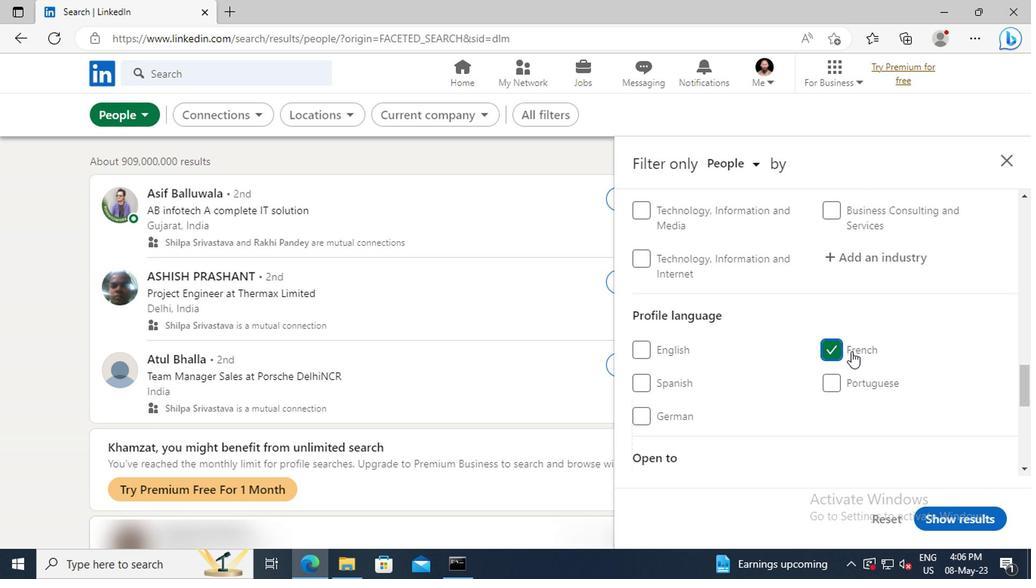 
Action: Mouse scrolled (716, 355) with delta (0, 0)
Screenshot: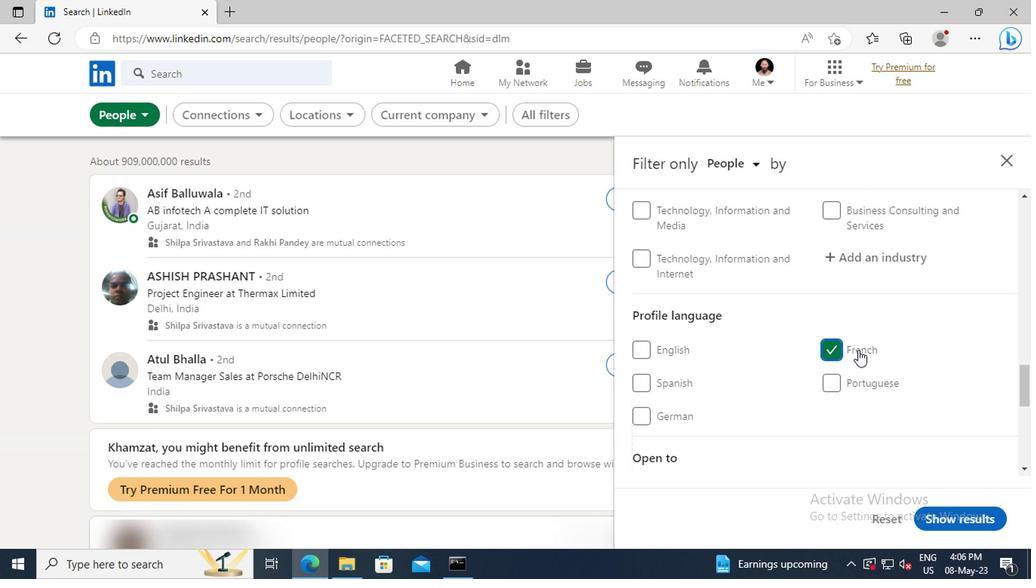 
Action: Mouse scrolled (716, 355) with delta (0, 0)
Screenshot: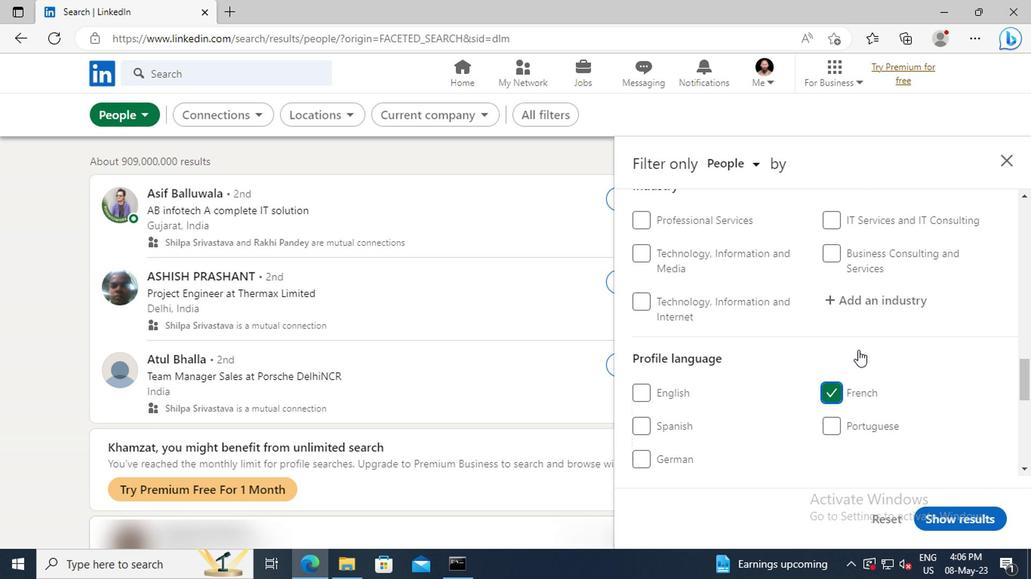 
Action: Mouse scrolled (716, 355) with delta (0, 0)
Screenshot: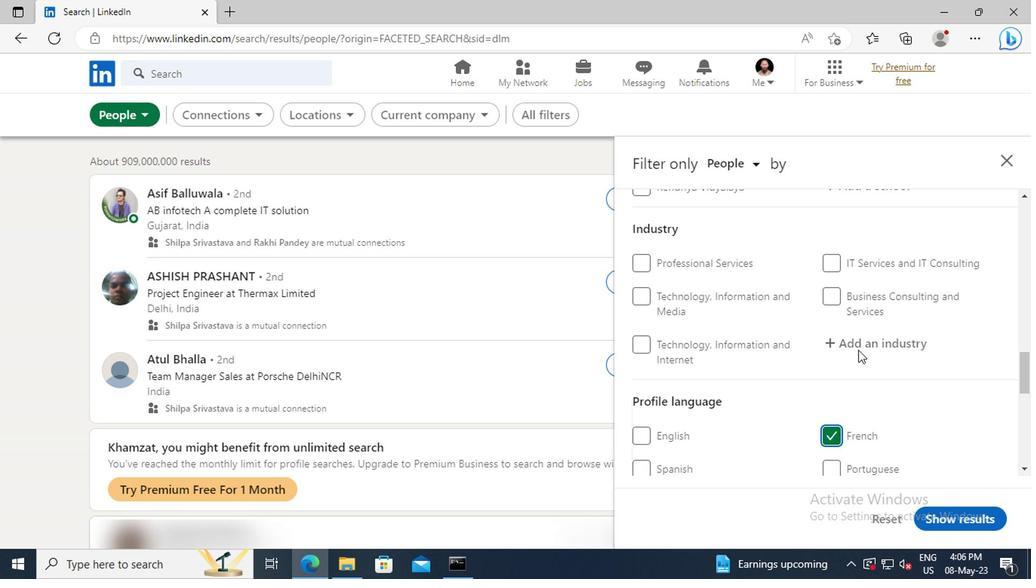 
Action: Mouse scrolled (716, 355) with delta (0, 0)
Screenshot: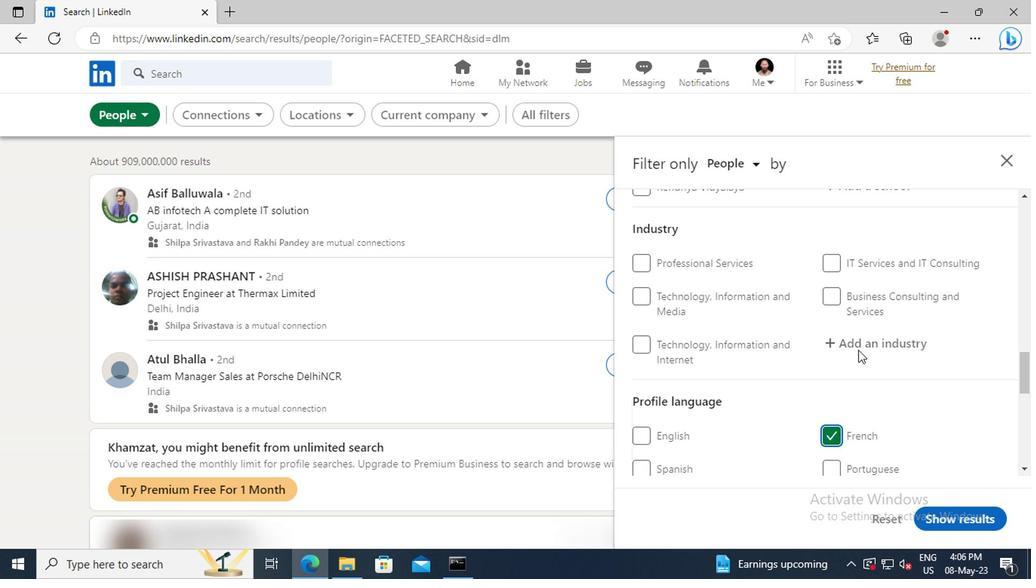 
Action: Mouse scrolled (716, 355) with delta (0, 0)
Screenshot: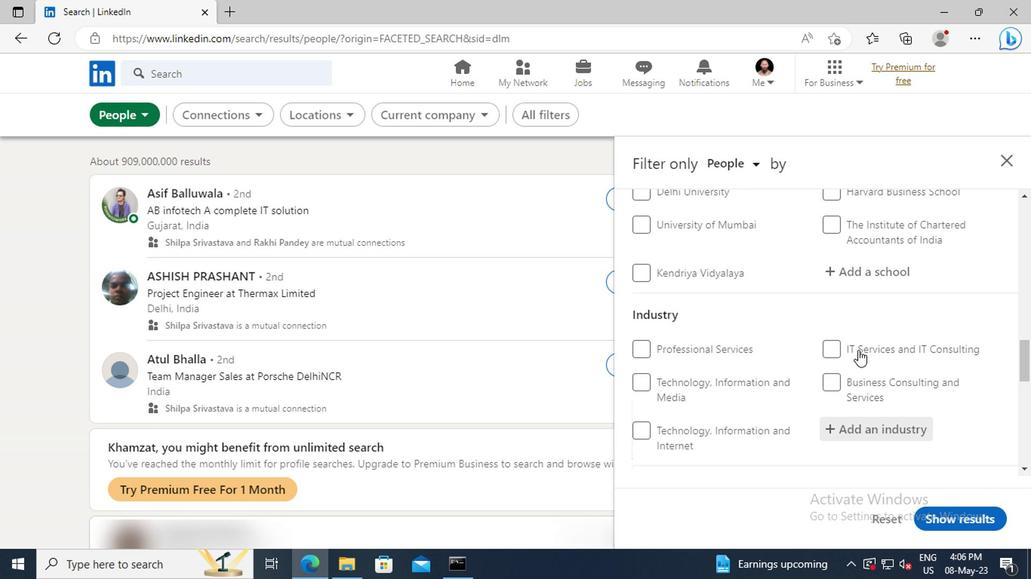 
Action: Mouse scrolled (716, 355) with delta (0, 0)
Screenshot: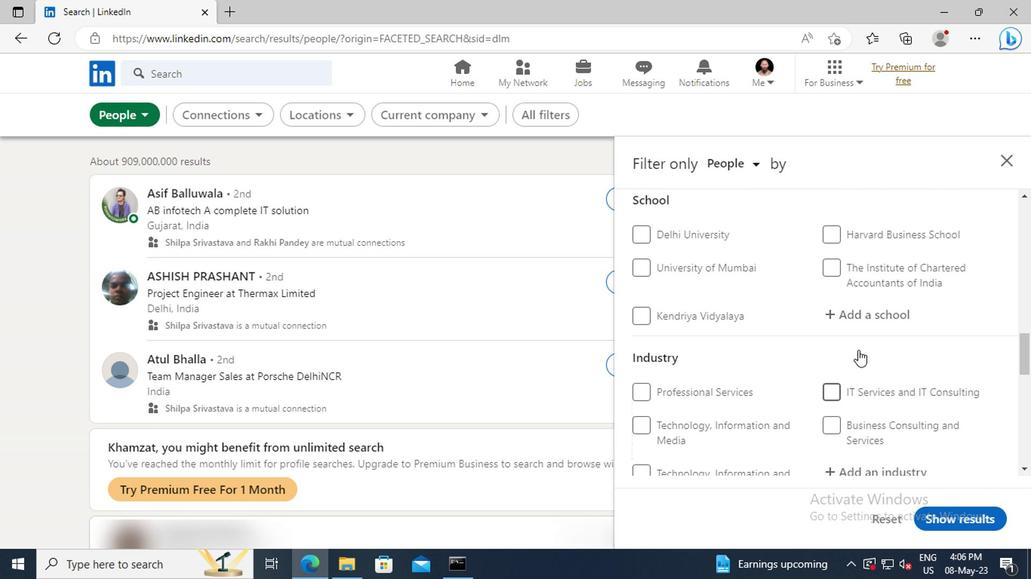
Action: Mouse scrolled (716, 355) with delta (0, 0)
Screenshot: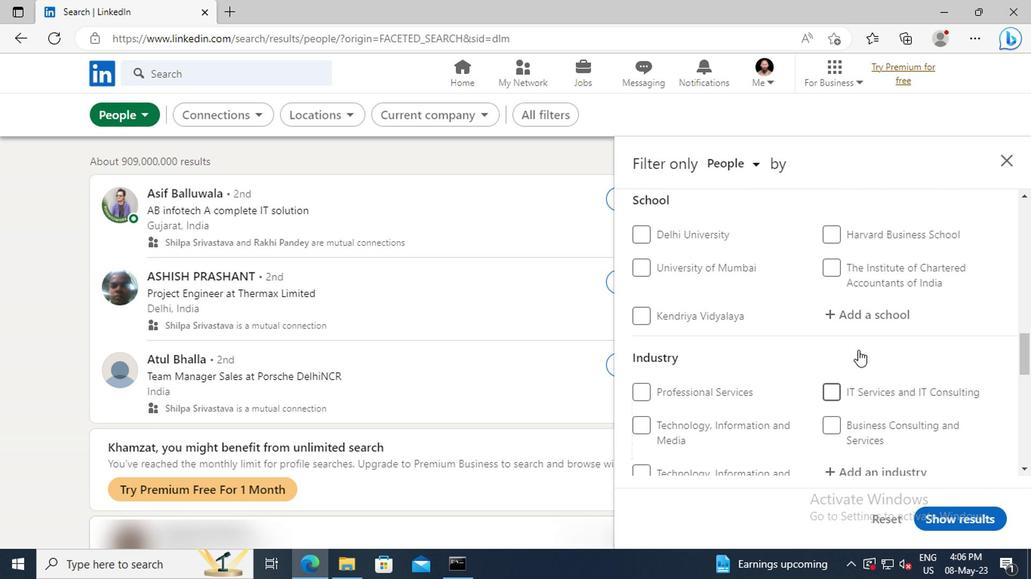 
Action: Mouse scrolled (716, 355) with delta (0, 0)
Screenshot: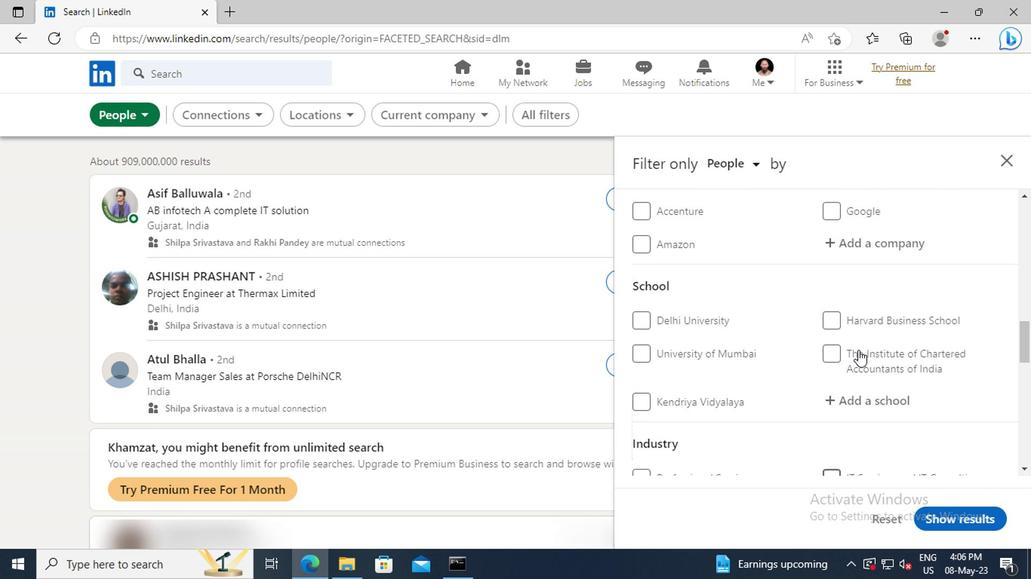 
Action: Mouse scrolled (716, 355) with delta (0, 0)
Screenshot: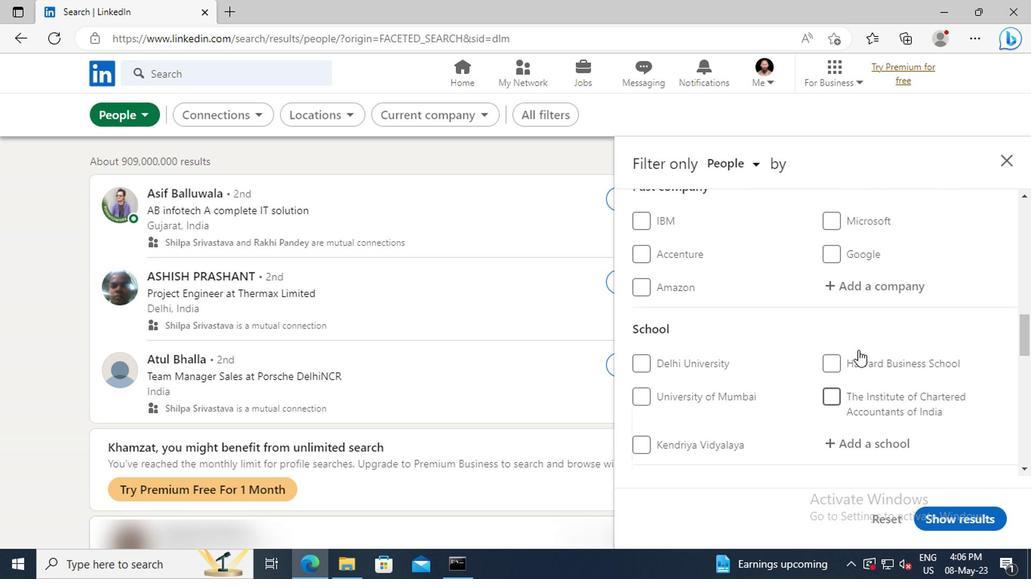 
Action: Mouse scrolled (716, 355) with delta (0, 0)
Screenshot: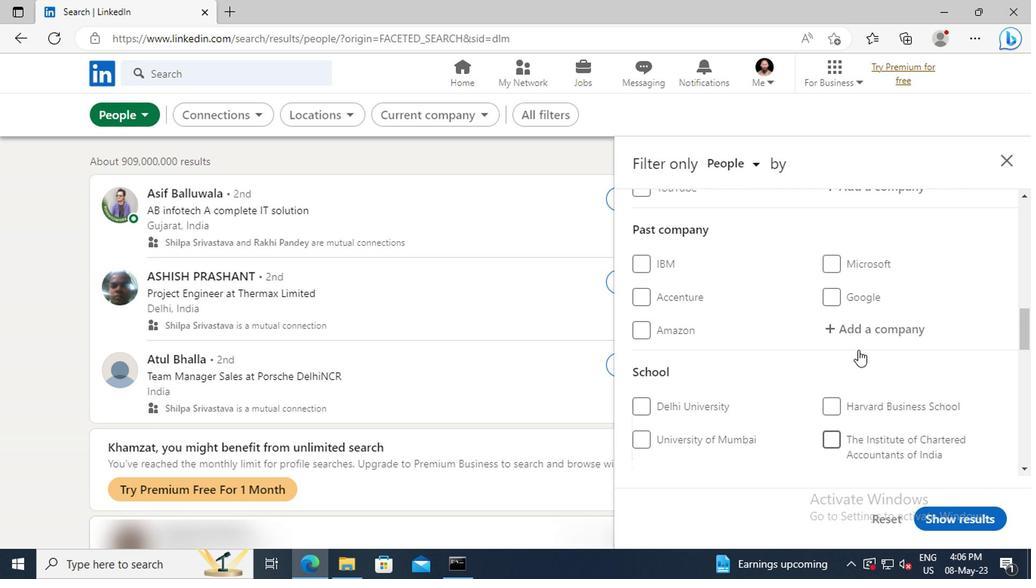 
Action: Mouse scrolled (716, 355) with delta (0, 0)
Screenshot: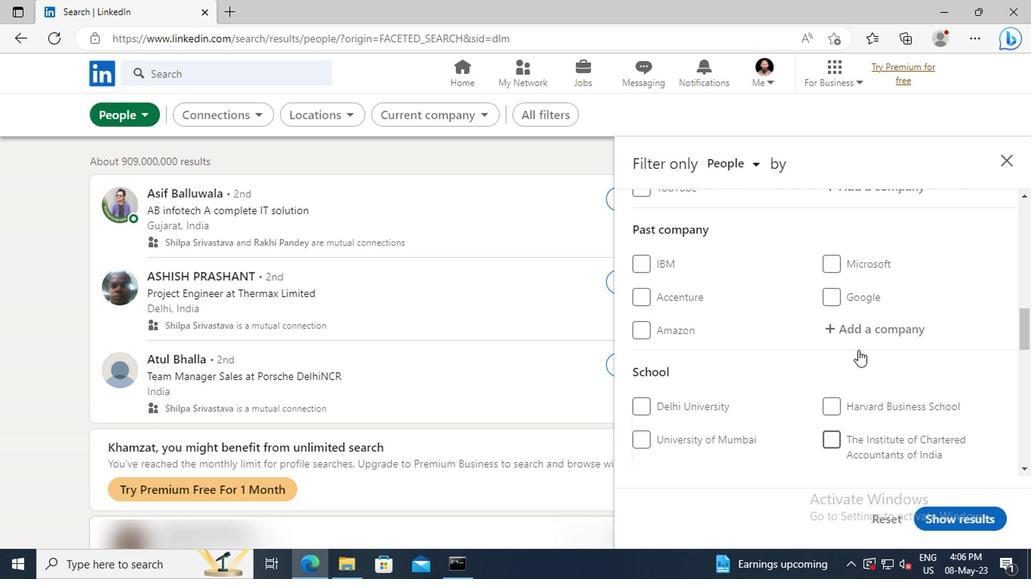 
Action: Mouse scrolled (716, 355) with delta (0, 0)
Screenshot: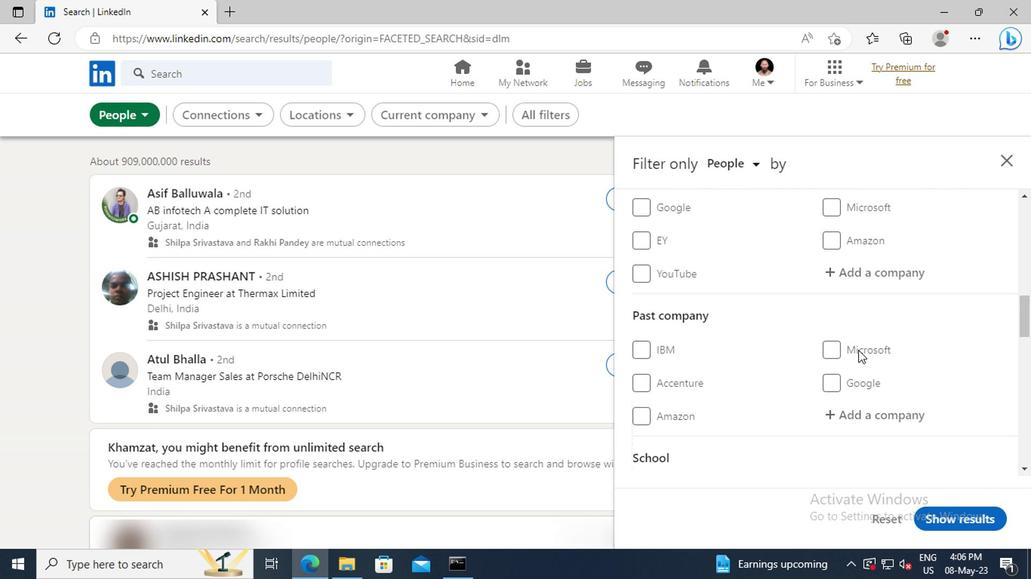 
Action: Mouse moved to (707, 330)
Screenshot: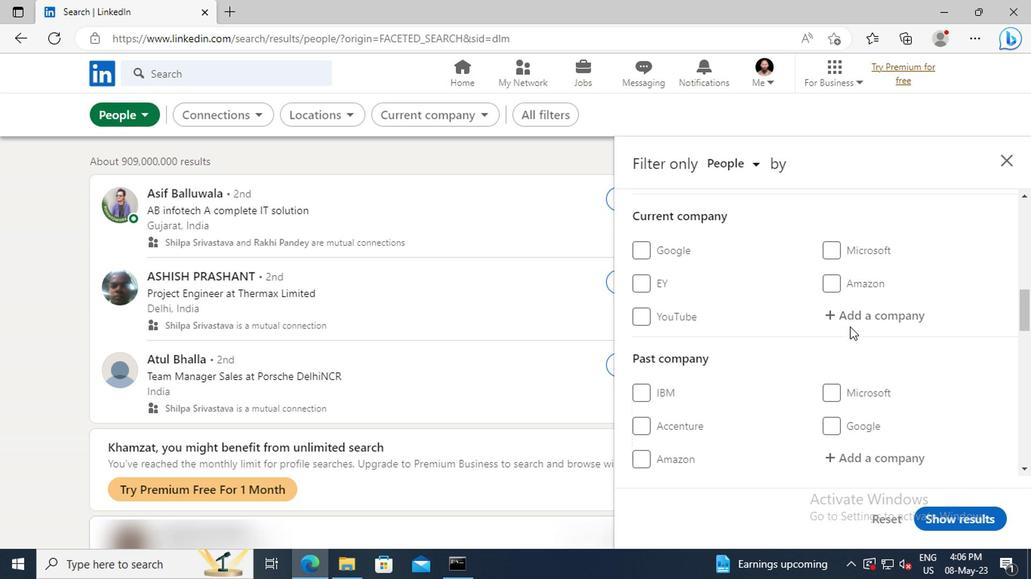 
Action: Mouse pressed left at (707, 330)
Screenshot: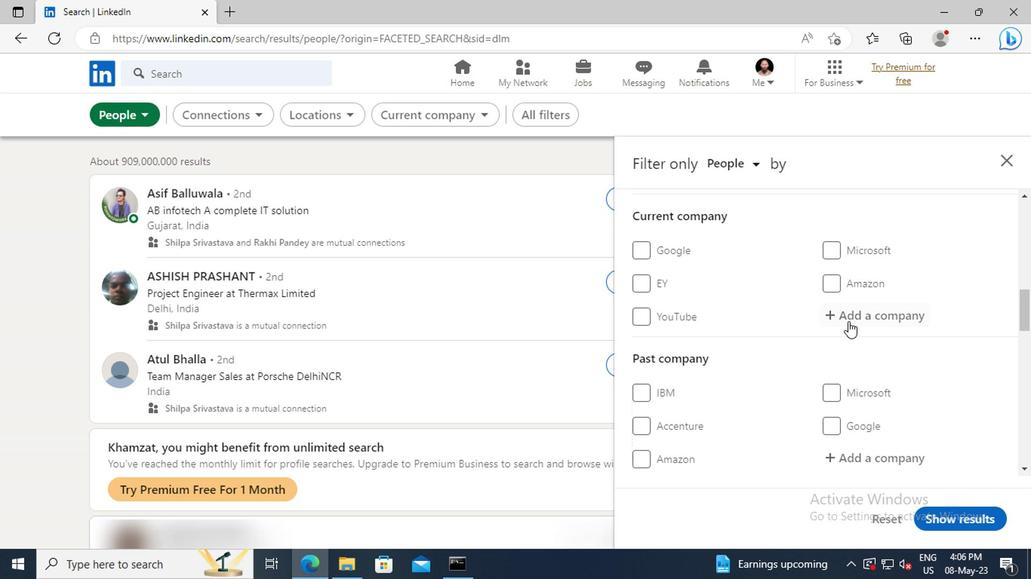 
Action: Key pressed <Key.shift>BOSTON<Key.space><Key.shift>SC
Screenshot: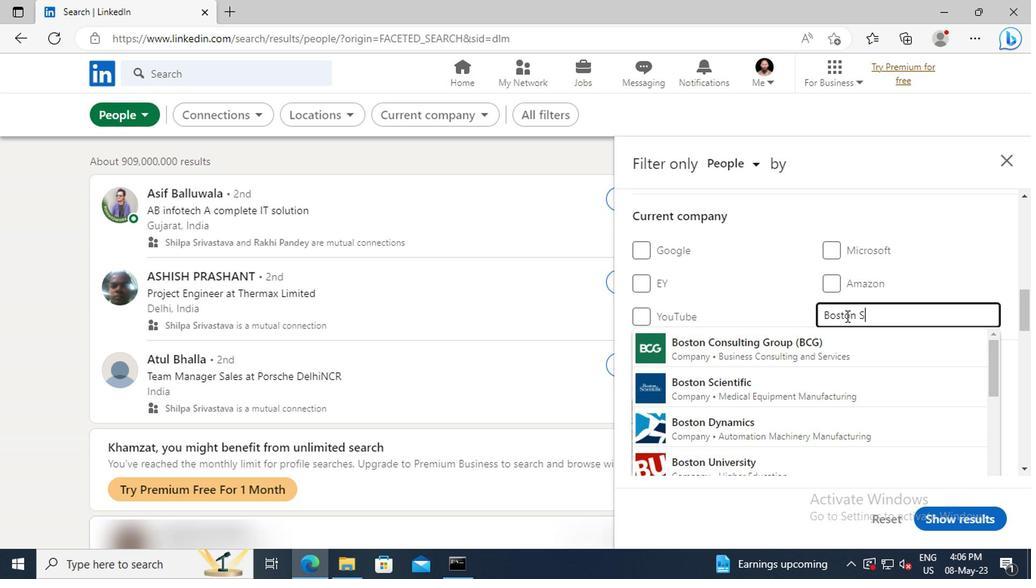 
Action: Mouse moved to (712, 347)
Screenshot: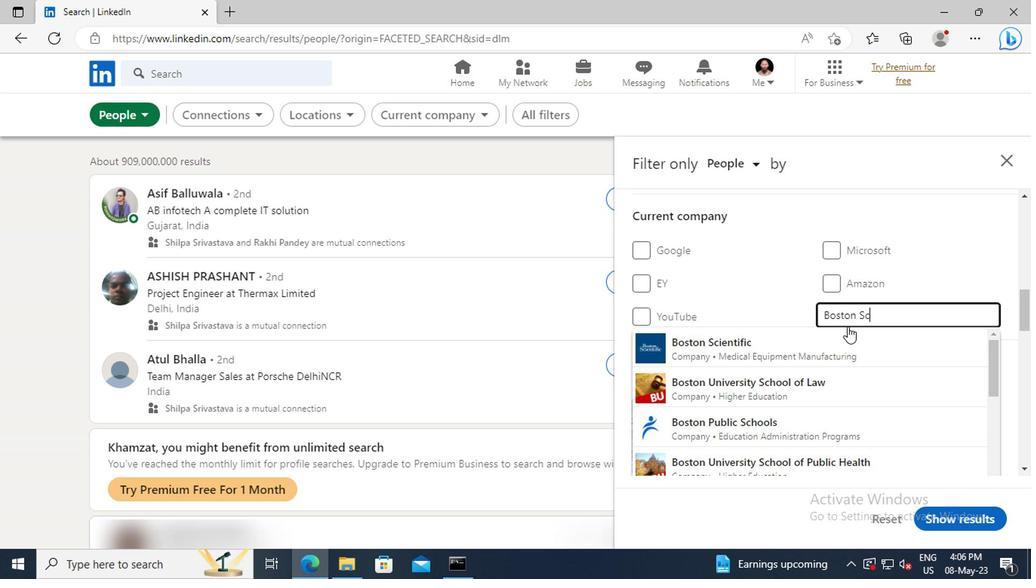 
Action: Mouse pressed left at (712, 347)
Screenshot: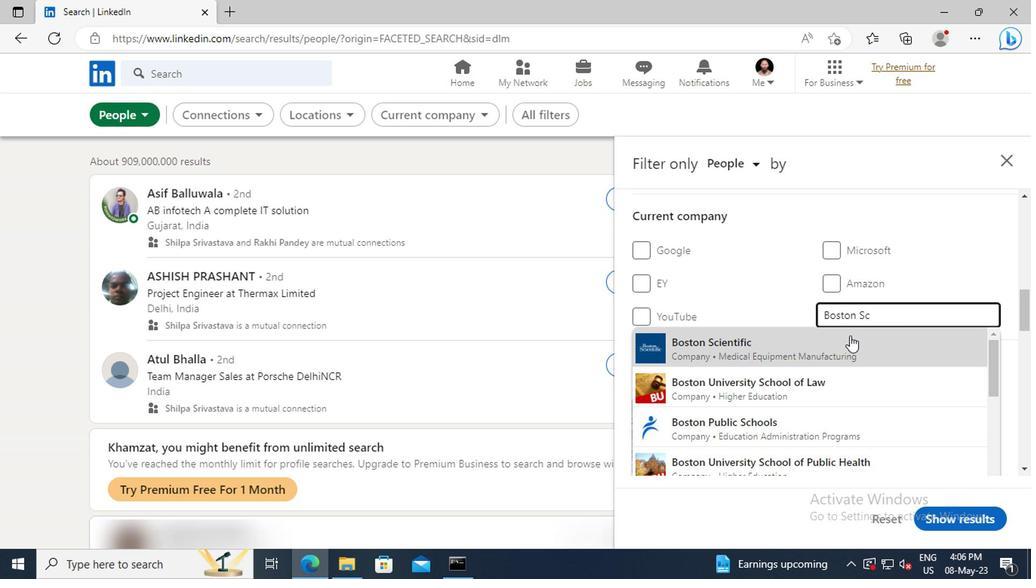 
Action: Mouse moved to (717, 351)
Screenshot: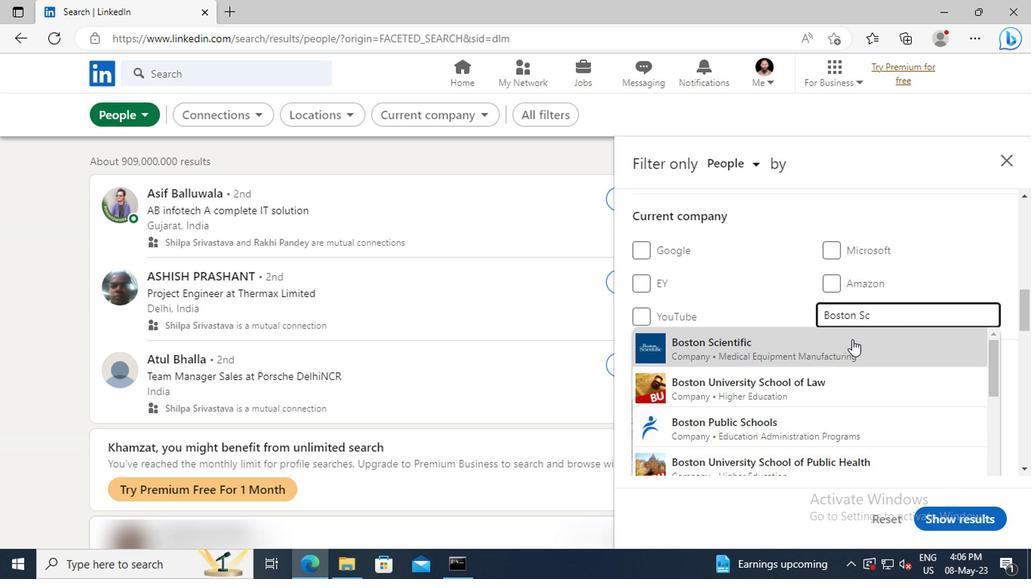 
Action: Mouse scrolled (717, 350) with delta (0, 0)
Screenshot: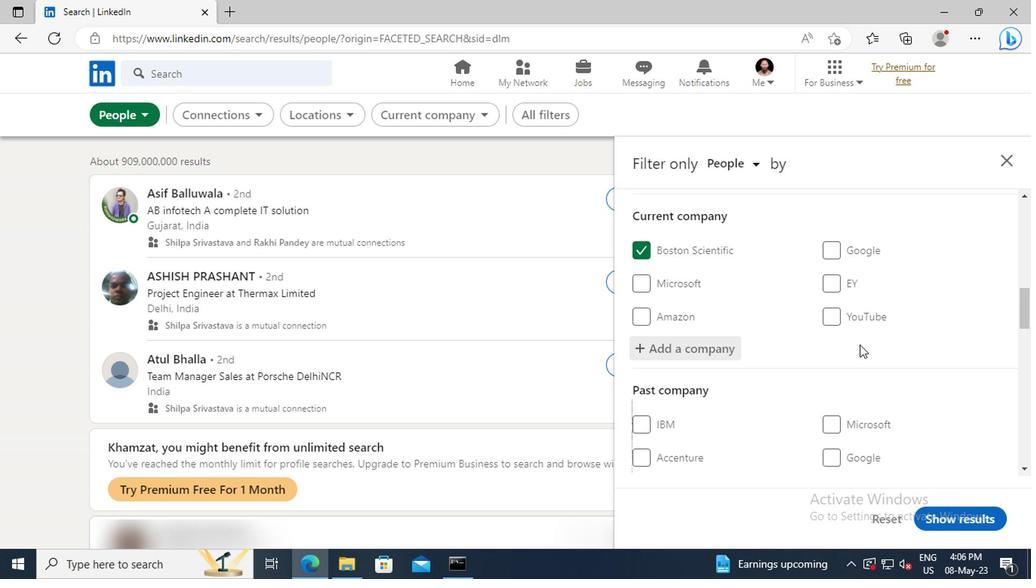 
Action: Mouse scrolled (717, 350) with delta (0, 0)
Screenshot: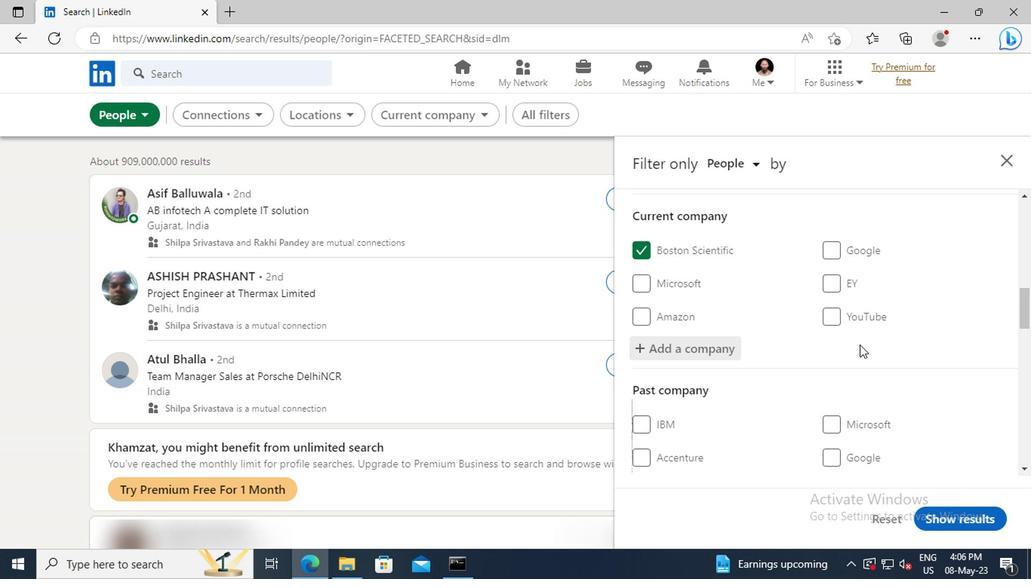 
Action: Mouse moved to (717, 351)
Screenshot: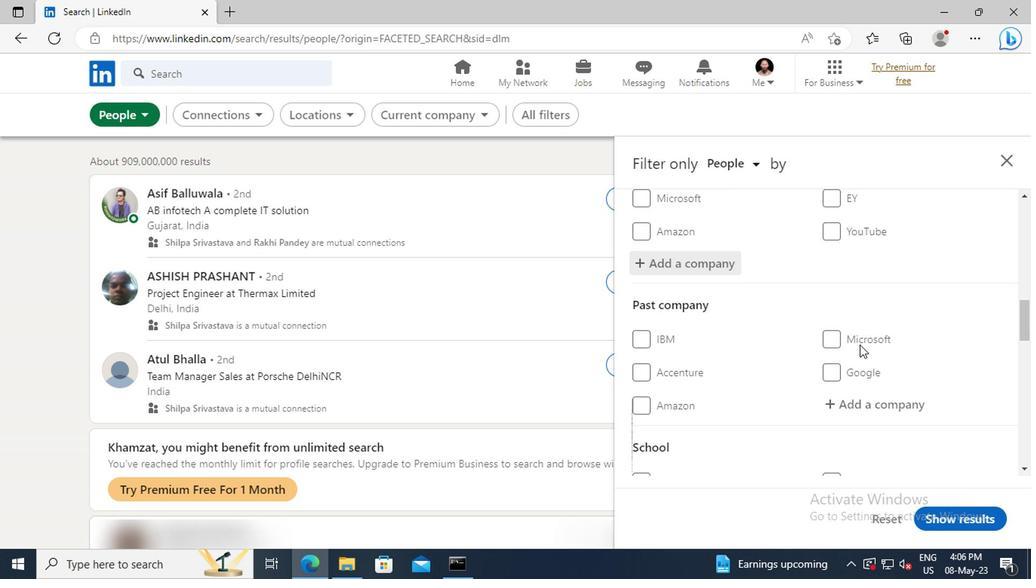 
Action: Mouse scrolled (717, 350) with delta (0, 0)
Screenshot: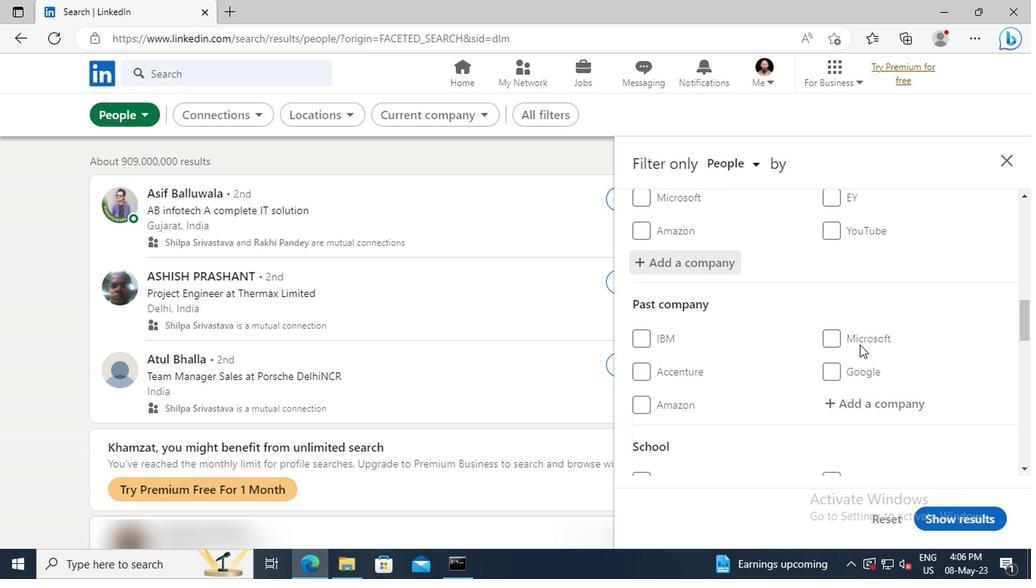 
Action: Mouse moved to (715, 346)
Screenshot: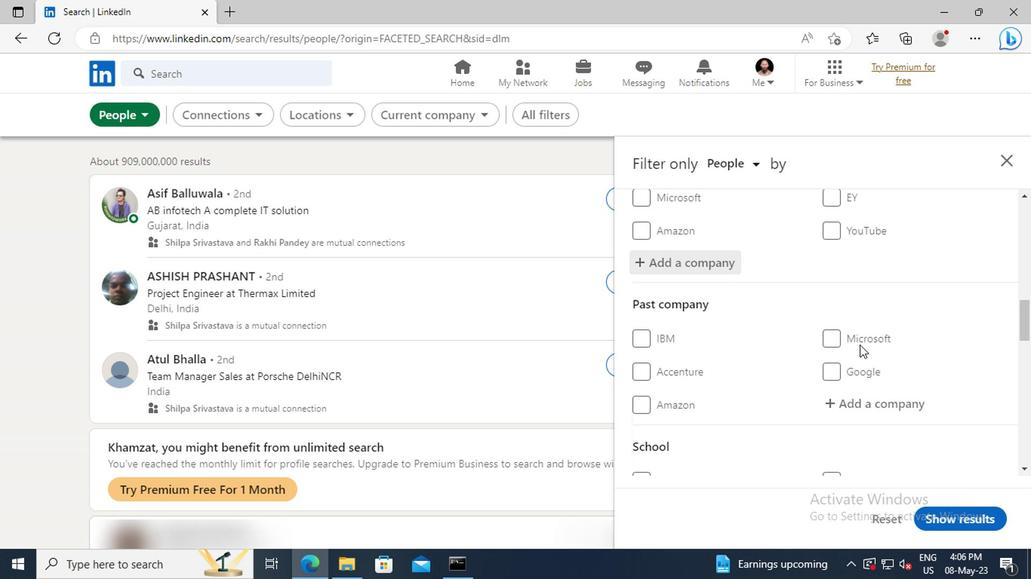 
Action: Mouse scrolled (715, 346) with delta (0, 0)
Screenshot: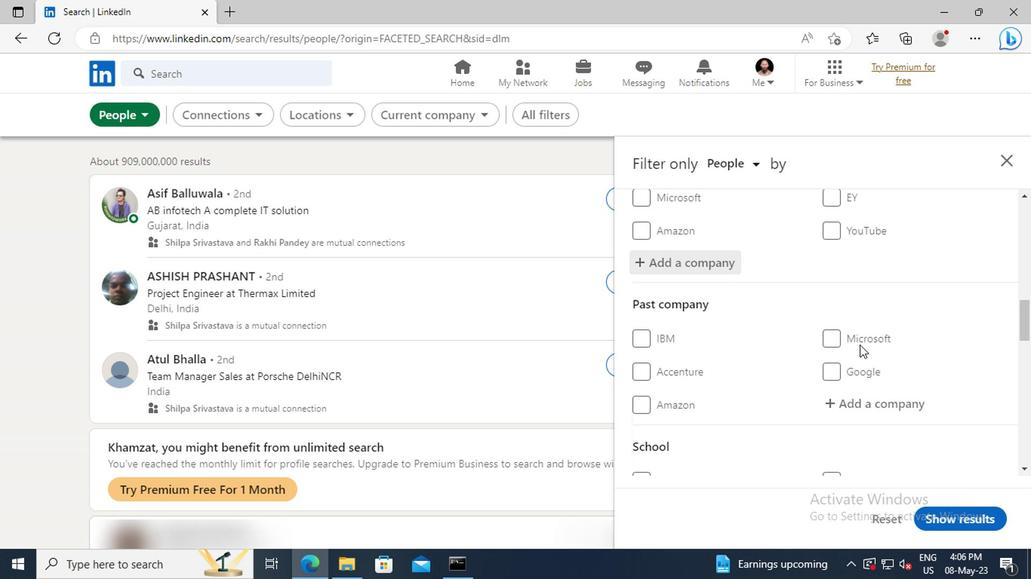 
Action: Mouse moved to (714, 341)
Screenshot: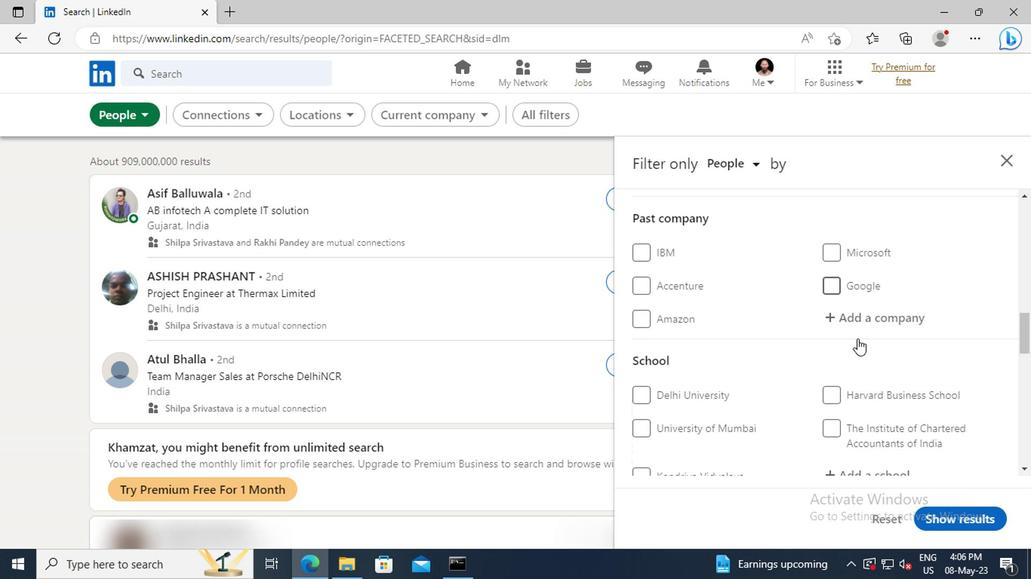 
Action: Mouse scrolled (714, 341) with delta (0, 0)
Screenshot: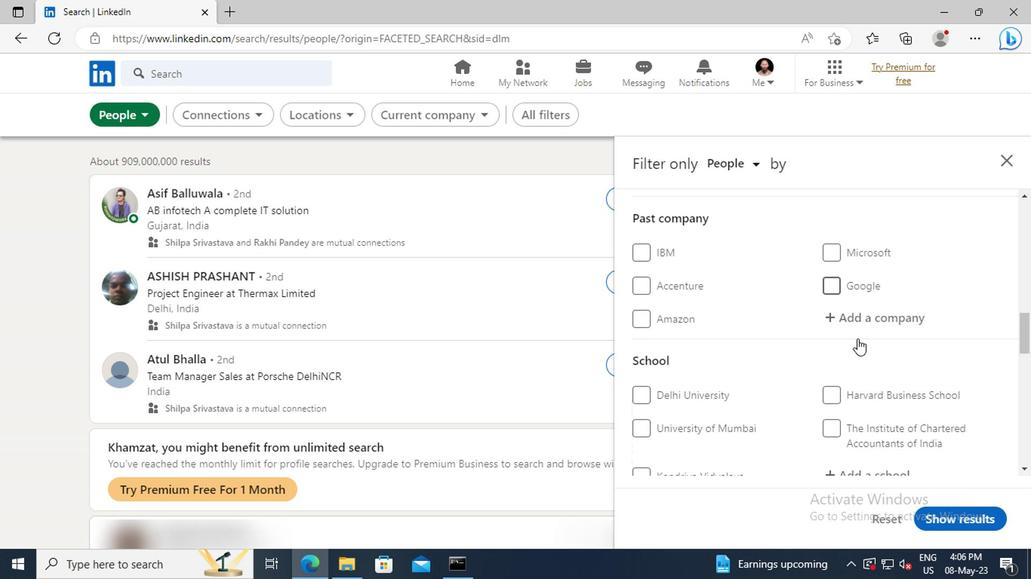 
Action: Mouse moved to (714, 339)
Screenshot: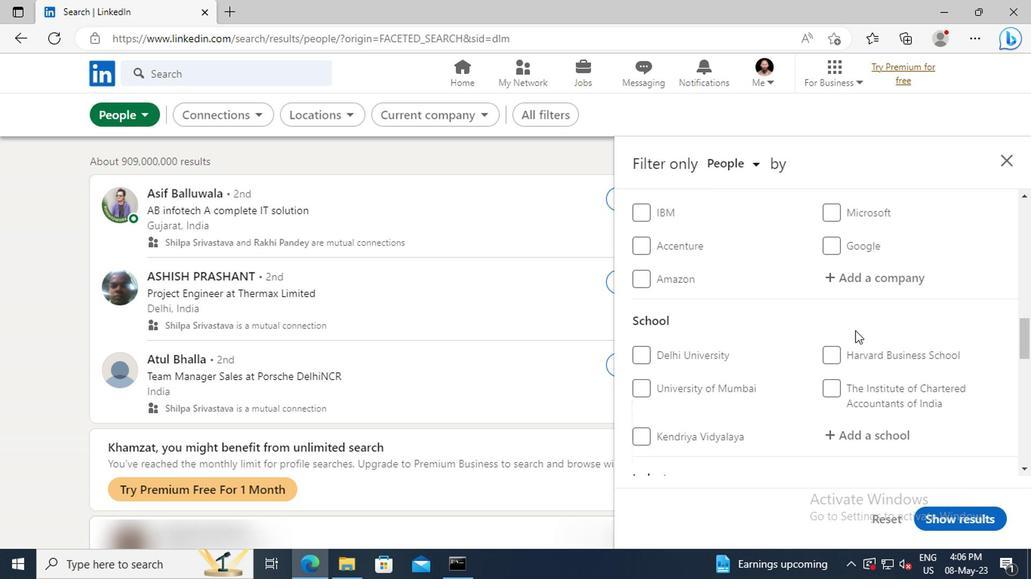 
Action: Mouse scrolled (714, 339) with delta (0, 0)
Screenshot: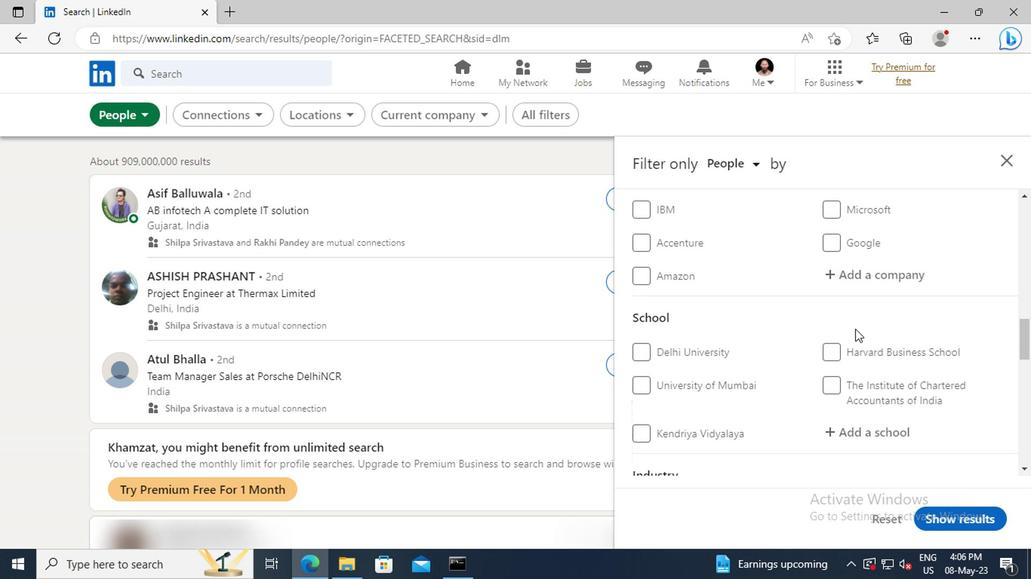 
Action: Mouse scrolled (714, 339) with delta (0, 0)
Screenshot: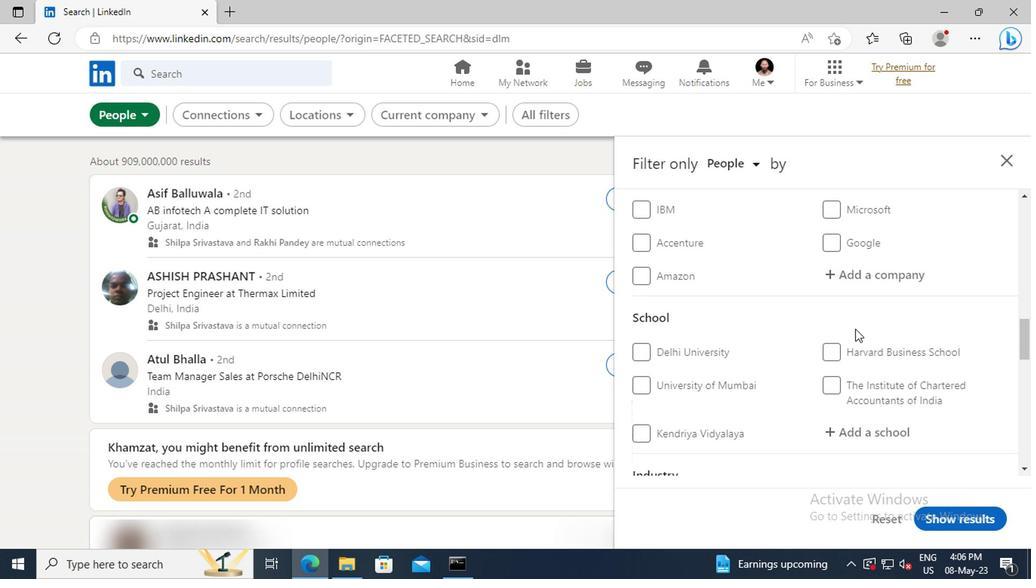 
Action: Mouse moved to (711, 353)
Screenshot: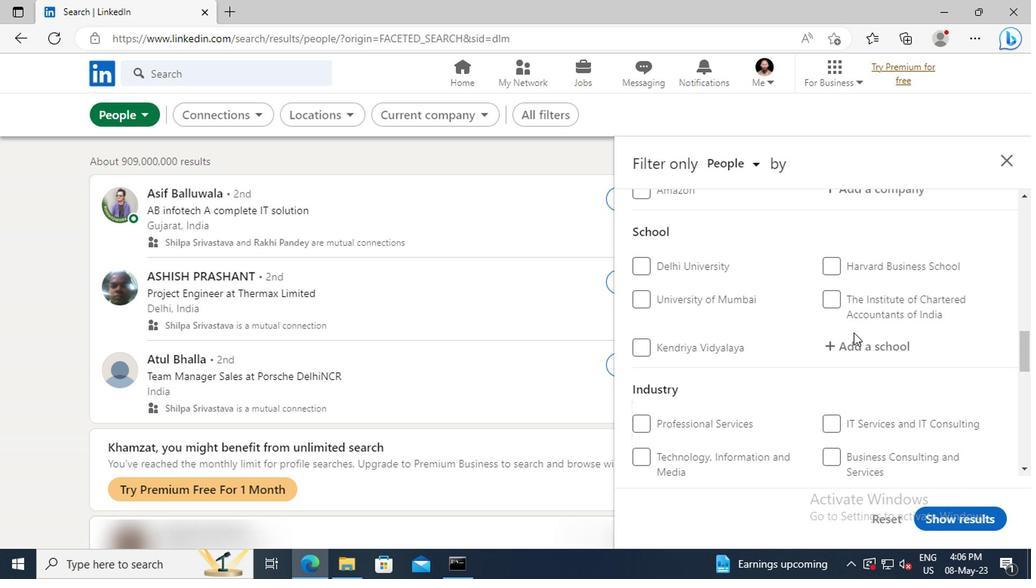 
Action: Mouse pressed left at (711, 353)
Screenshot: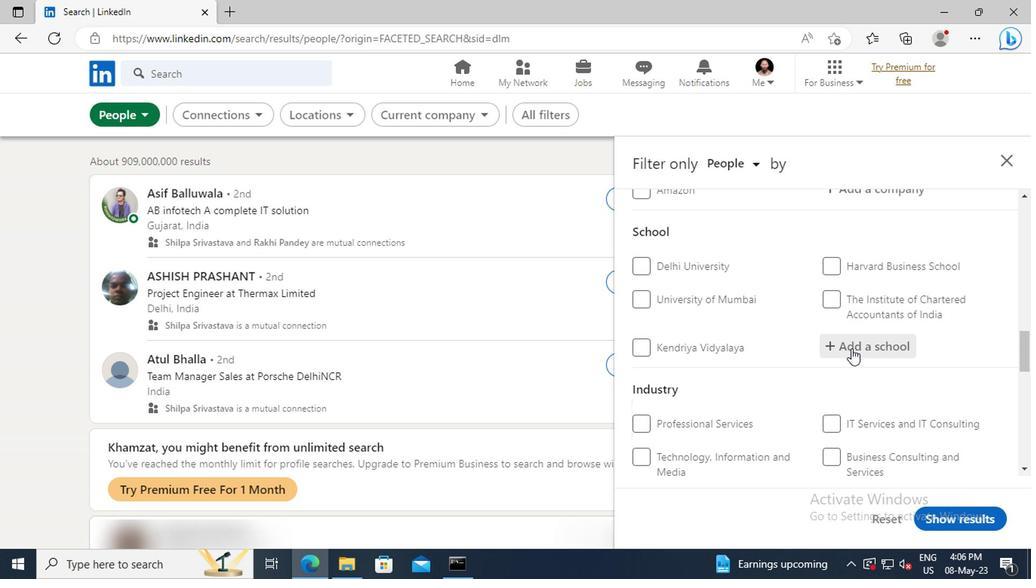 
Action: Key pressed <Key.shift>THE<Key.space><Key.shift>SOUTH<Key.space><Key.shift>INDIAN<Key.space><Key.shift>EDUCATIO
Screenshot: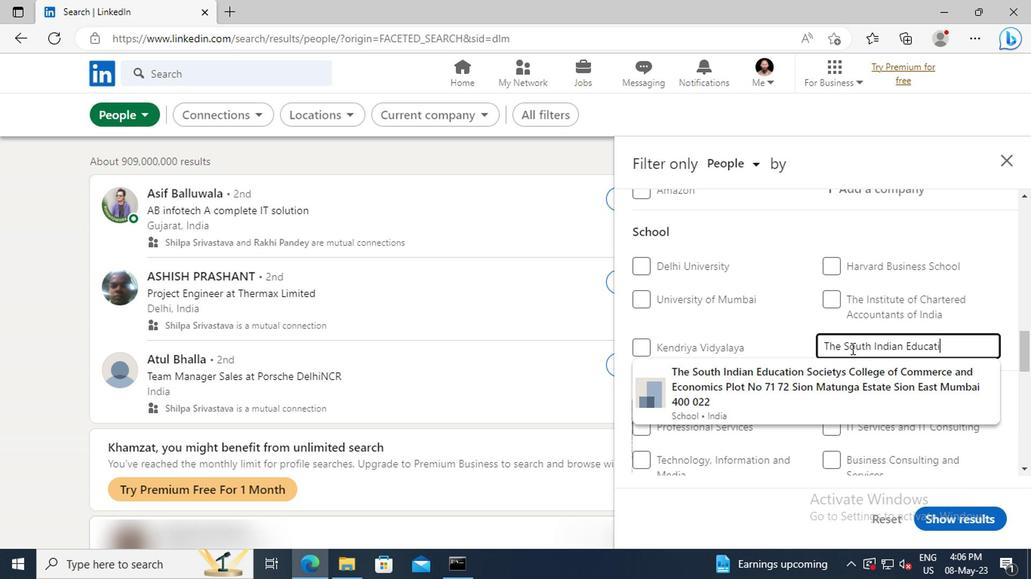 
Action: Mouse moved to (707, 372)
Screenshot: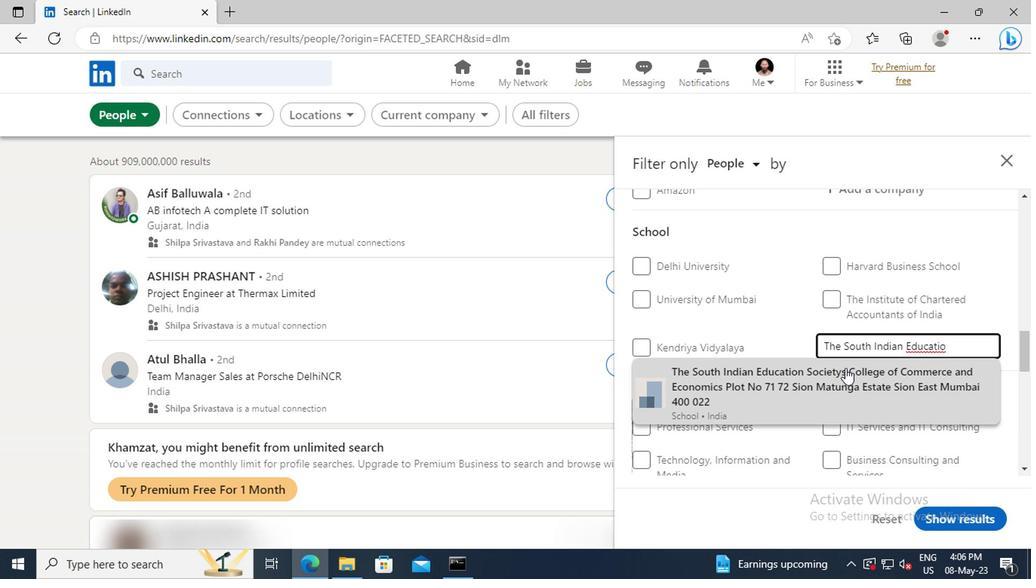 
Action: Mouse pressed left at (707, 372)
Screenshot: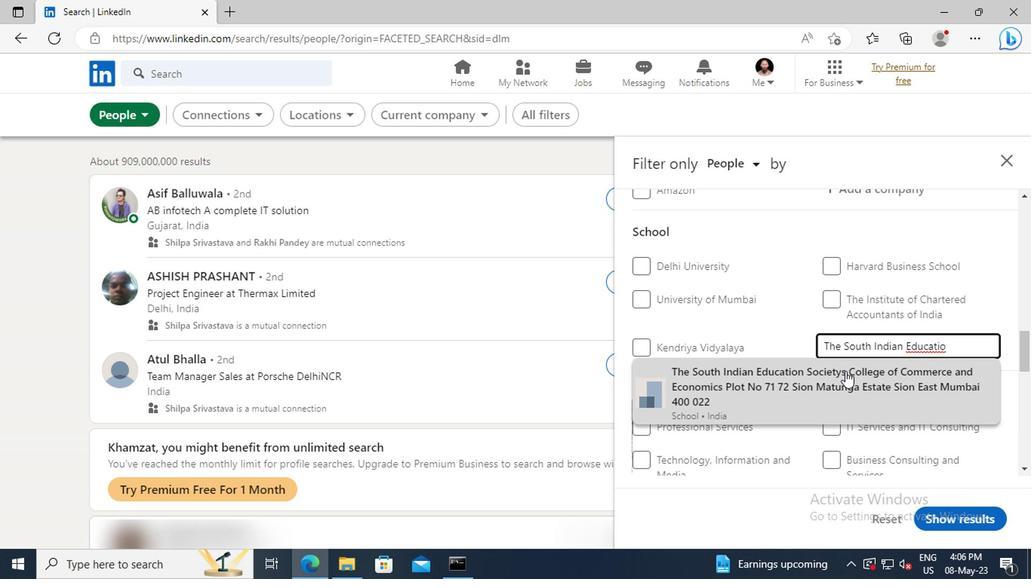 
Action: Mouse scrolled (707, 372) with delta (0, 0)
Screenshot: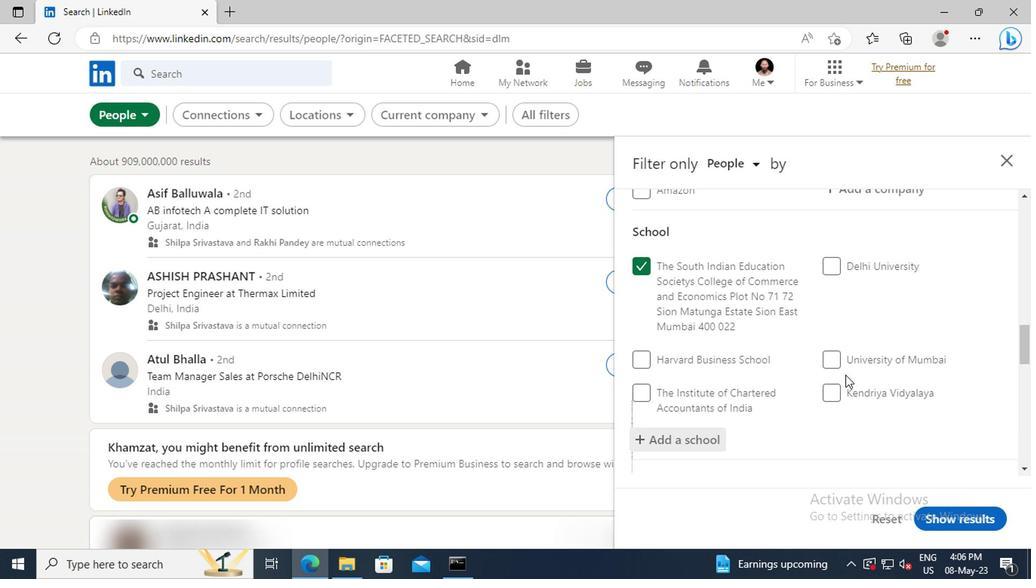 
Action: Mouse scrolled (707, 372) with delta (0, 0)
Screenshot: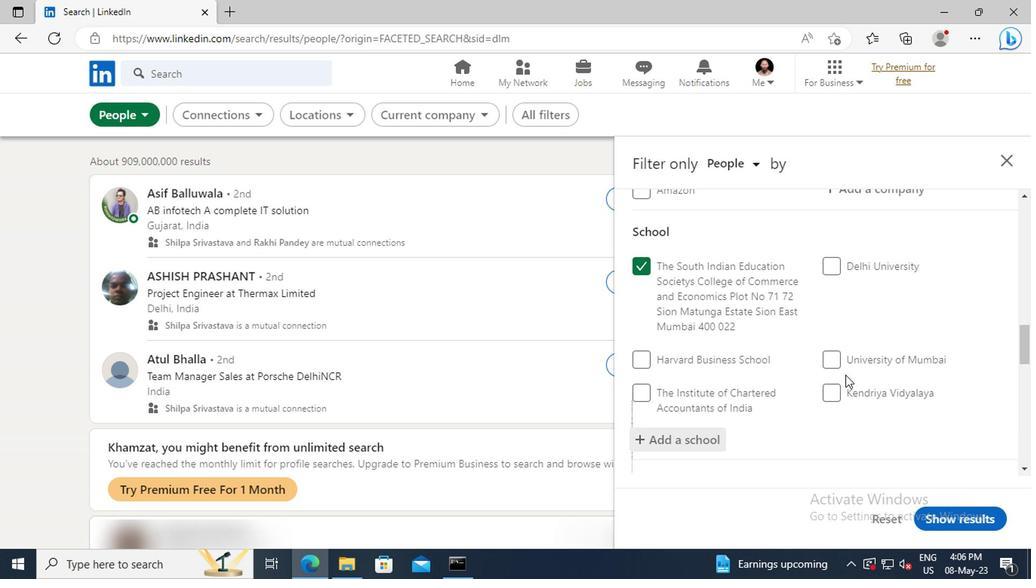 
Action: Mouse moved to (700, 364)
Screenshot: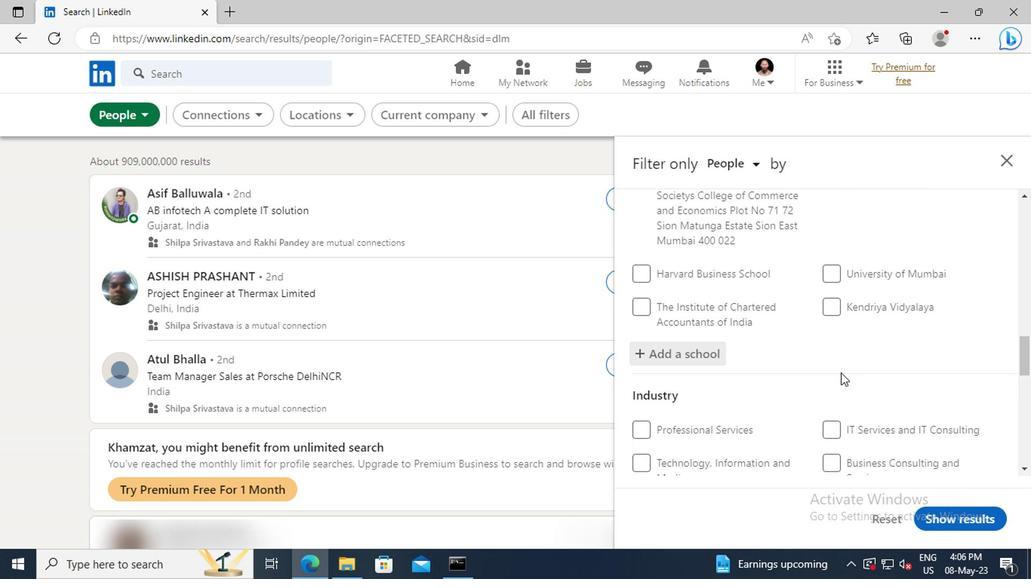 
Action: Mouse scrolled (700, 364) with delta (0, 0)
Screenshot: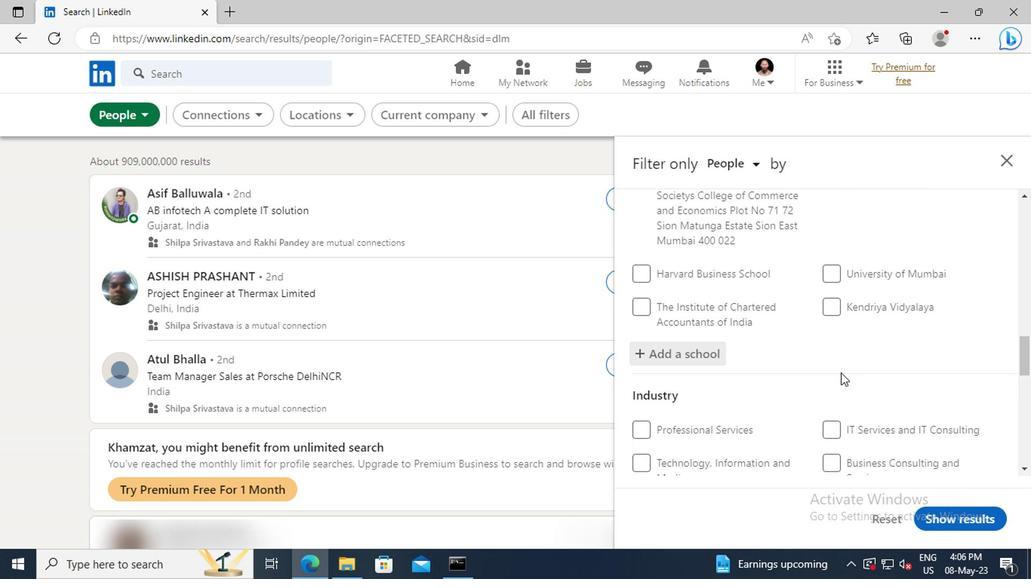 
Action: Mouse moved to (699, 364)
Screenshot: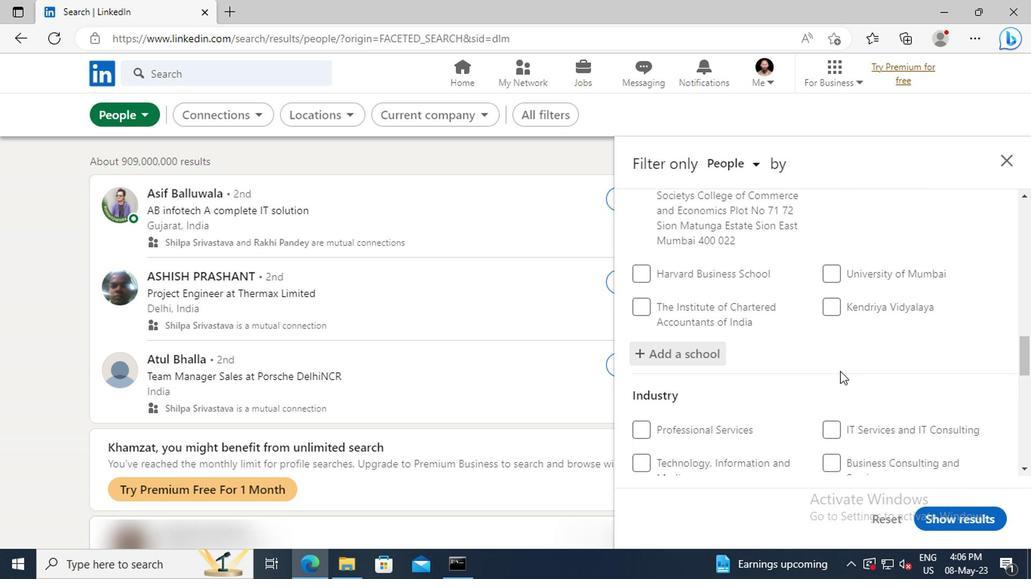 
Action: Mouse scrolled (699, 363) with delta (0, 0)
Screenshot: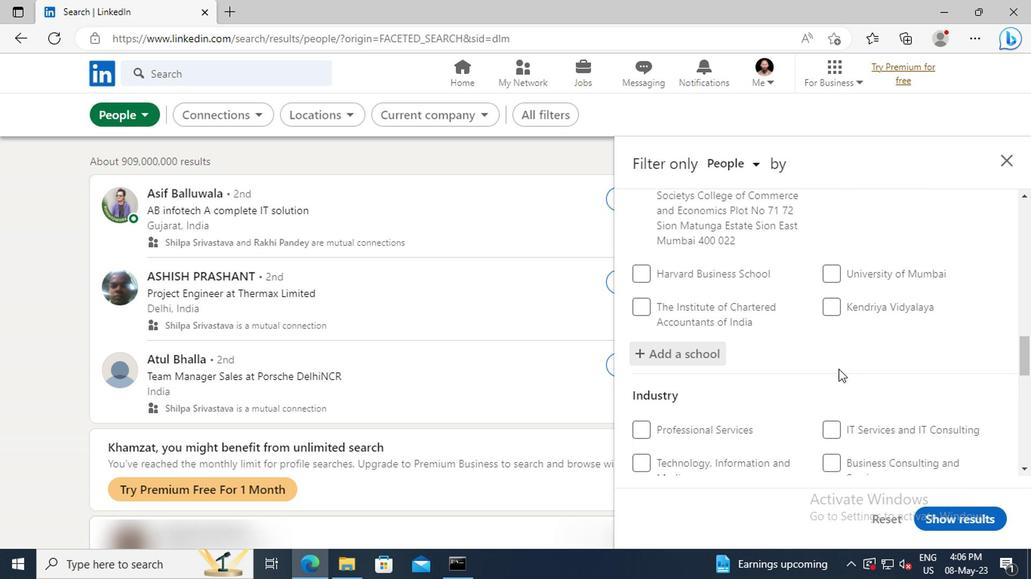 
Action: Mouse moved to (699, 361)
Screenshot: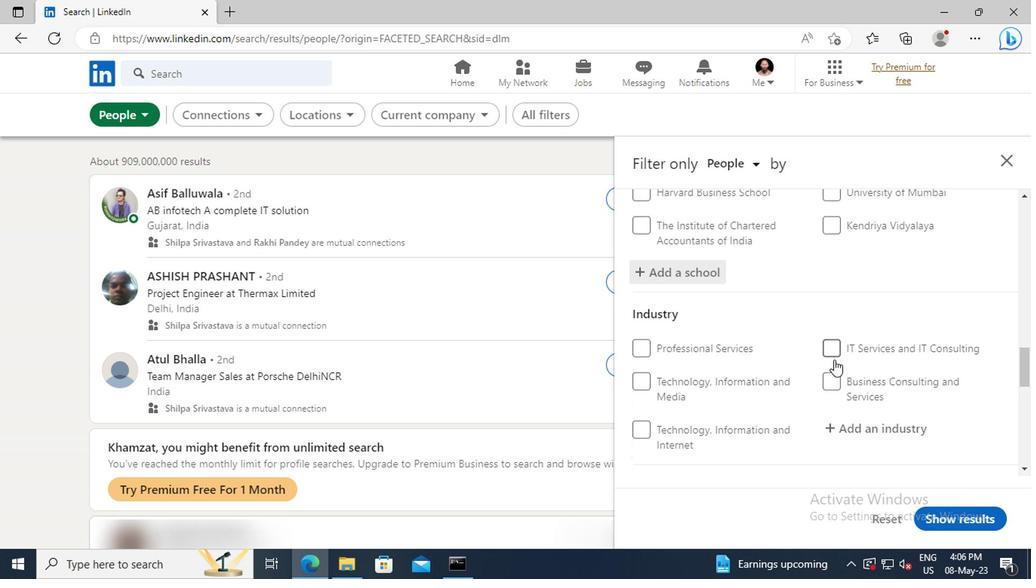 
Action: Mouse scrolled (699, 360) with delta (0, 0)
Screenshot: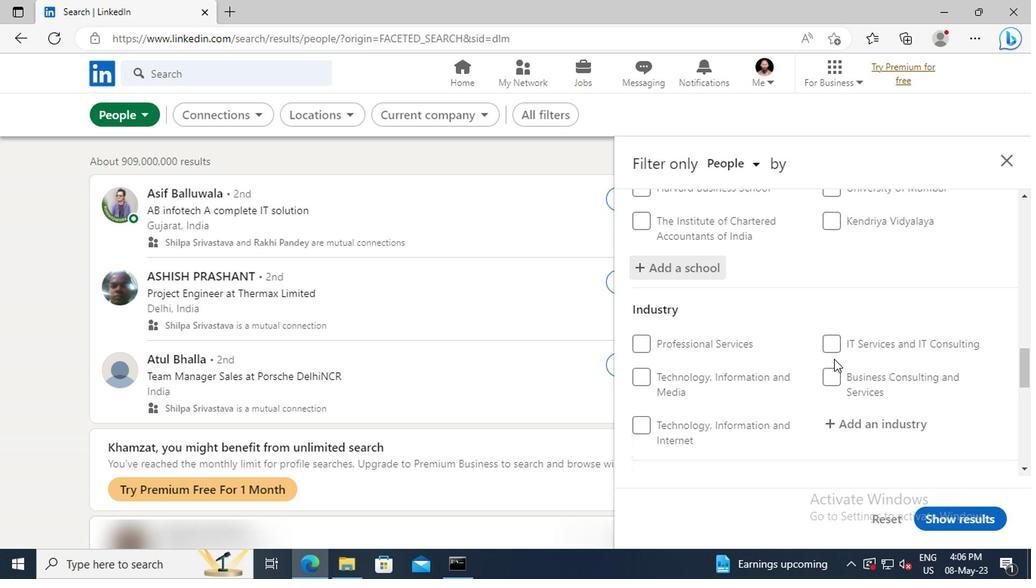 
Action: Mouse scrolled (699, 360) with delta (0, 0)
Screenshot: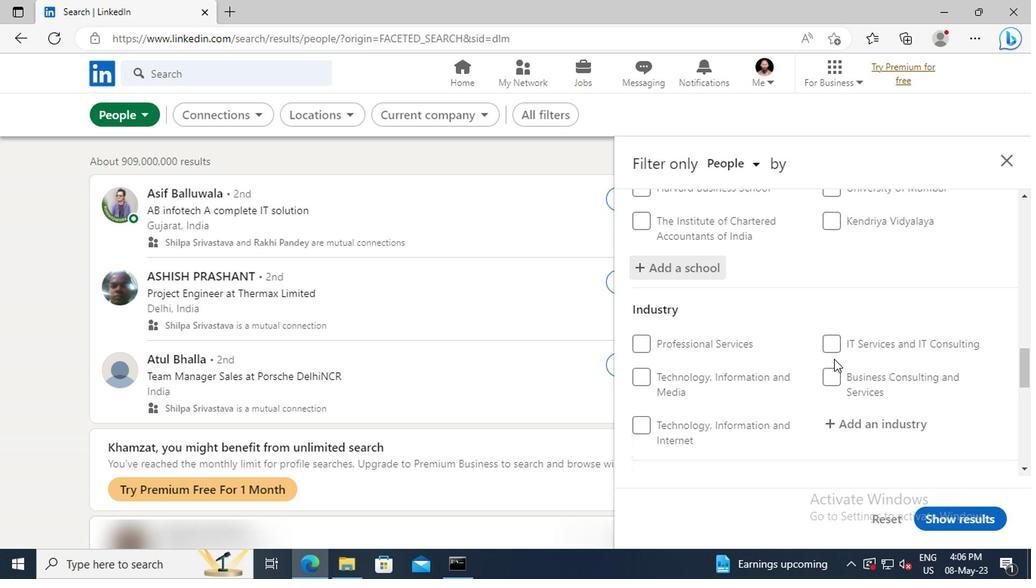 
Action: Mouse moved to (700, 351)
Screenshot: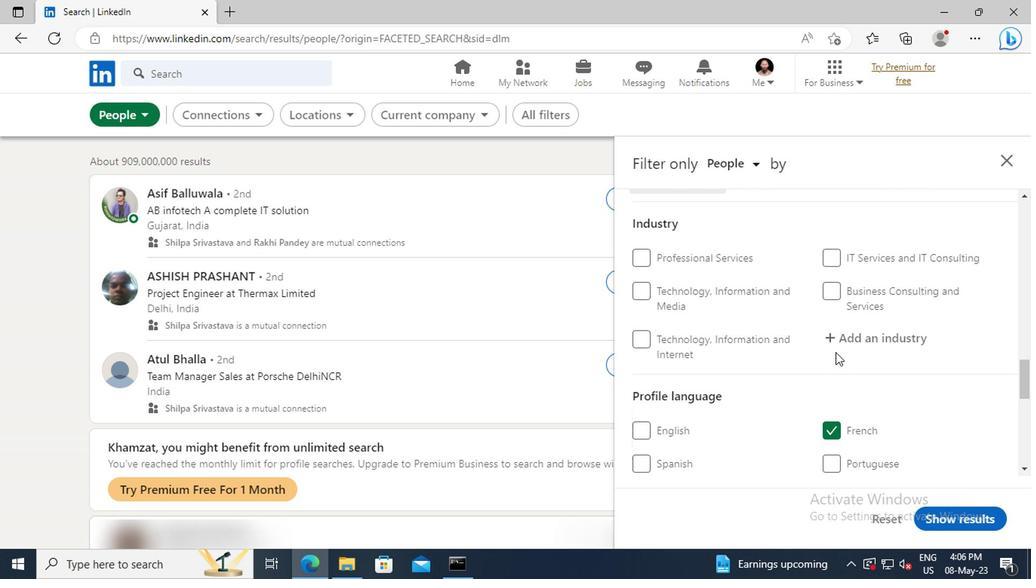 
Action: Mouse pressed left at (700, 351)
Screenshot: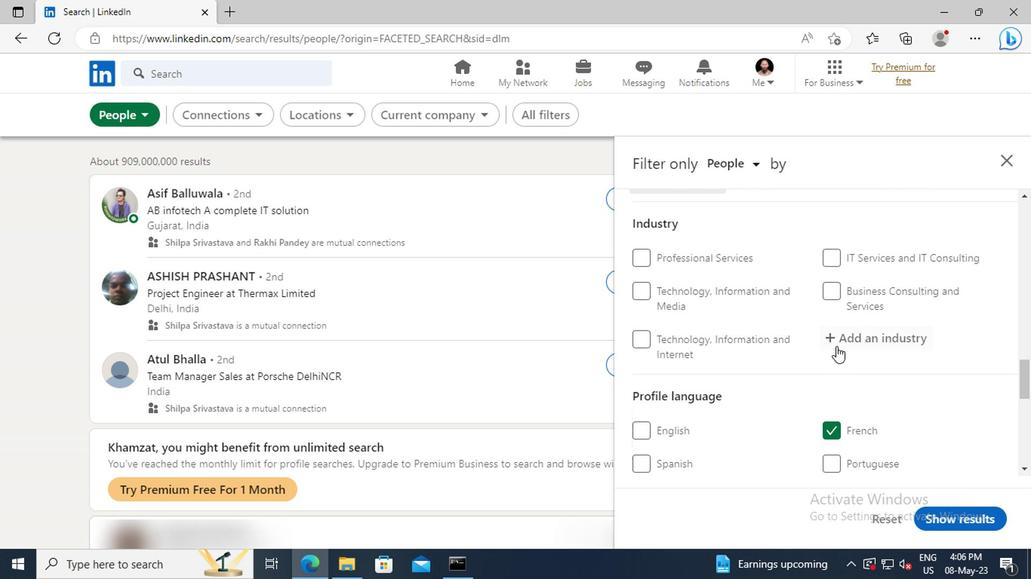 
Action: Key pressed <Key.shift>INTERIOR
Screenshot: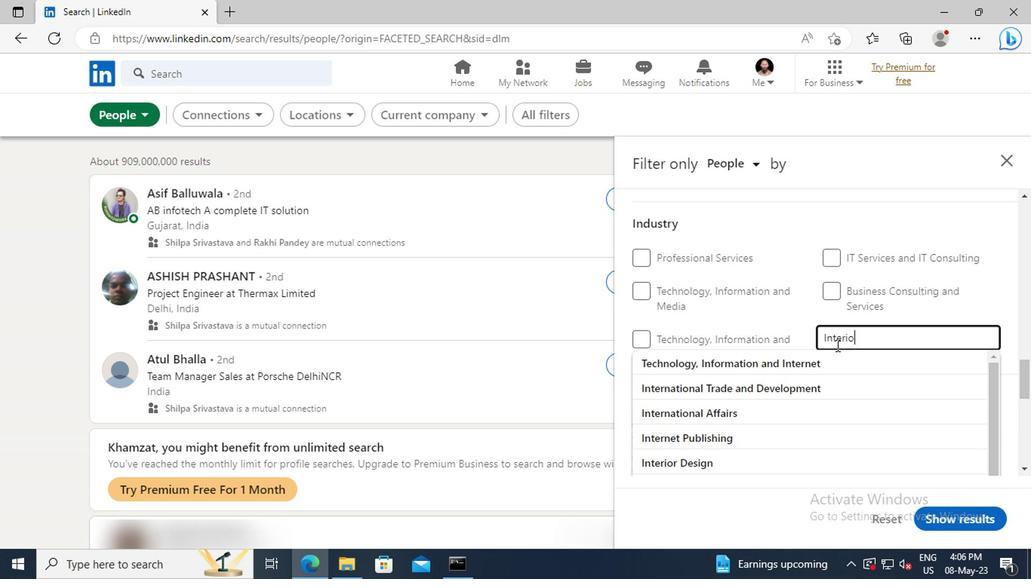 
Action: Mouse moved to (702, 359)
Screenshot: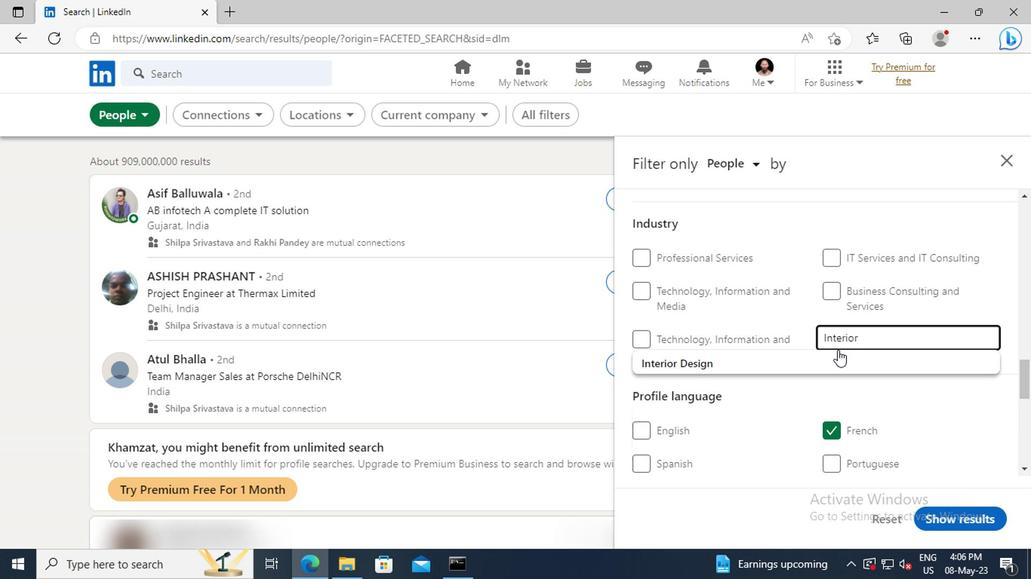 
Action: Mouse pressed left at (702, 359)
Screenshot: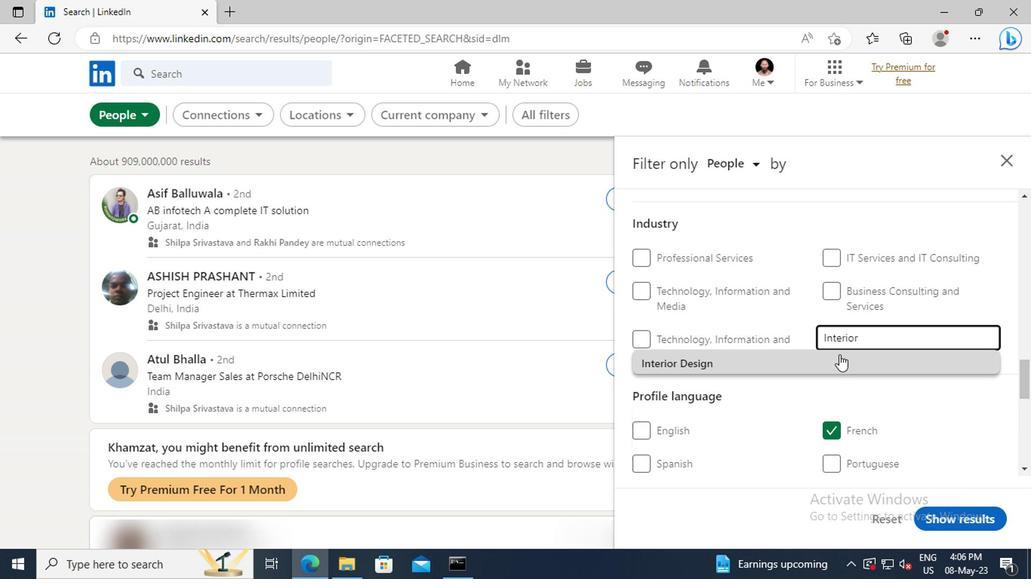 
Action: Mouse scrolled (702, 359) with delta (0, 0)
Screenshot: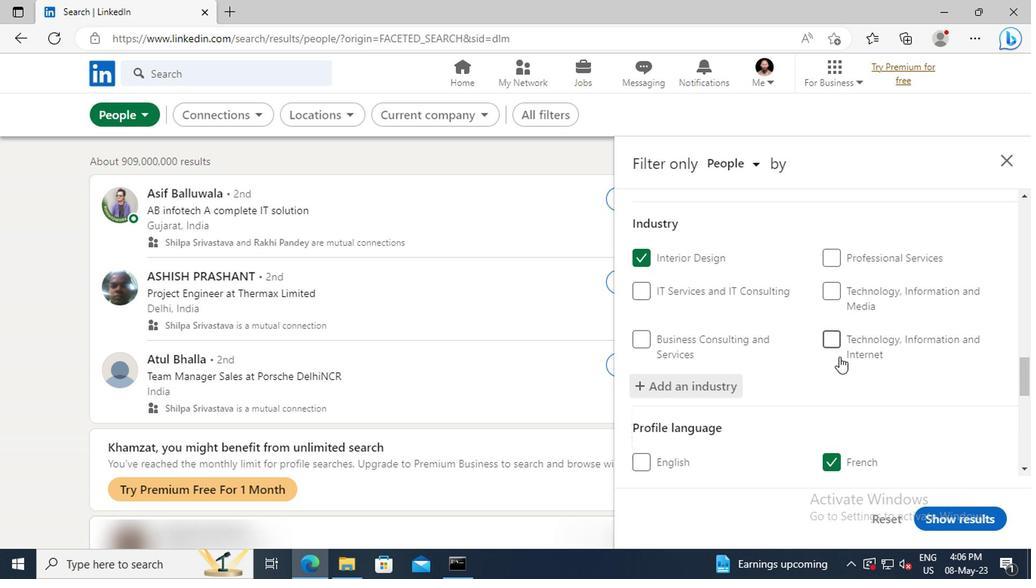 
Action: Mouse scrolled (702, 359) with delta (0, 0)
Screenshot: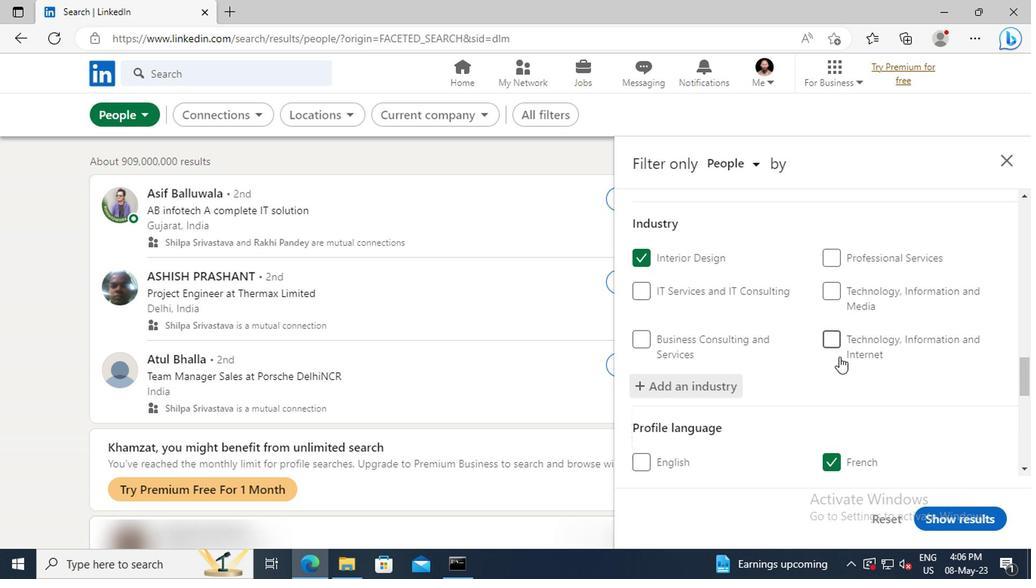 
Action: Mouse scrolled (702, 359) with delta (0, 0)
Screenshot: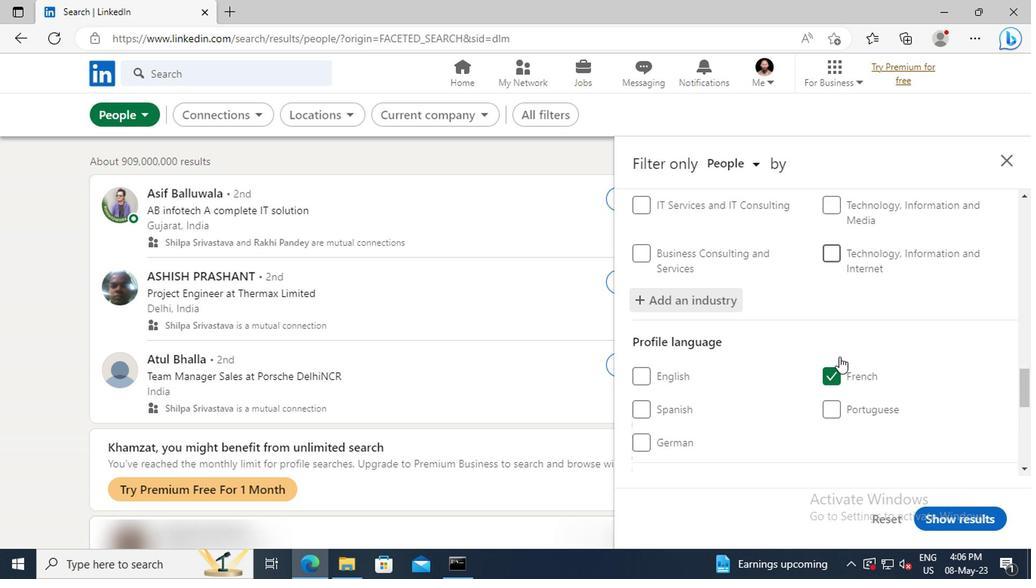 
Action: Mouse scrolled (702, 359) with delta (0, 0)
Screenshot: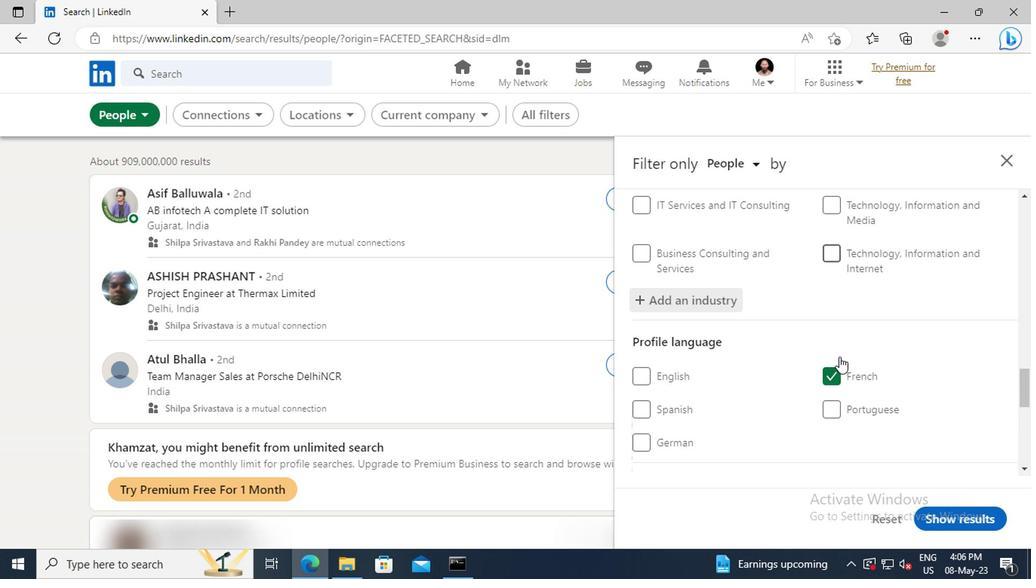 
Action: Mouse moved to (702, 358)
Screenshot: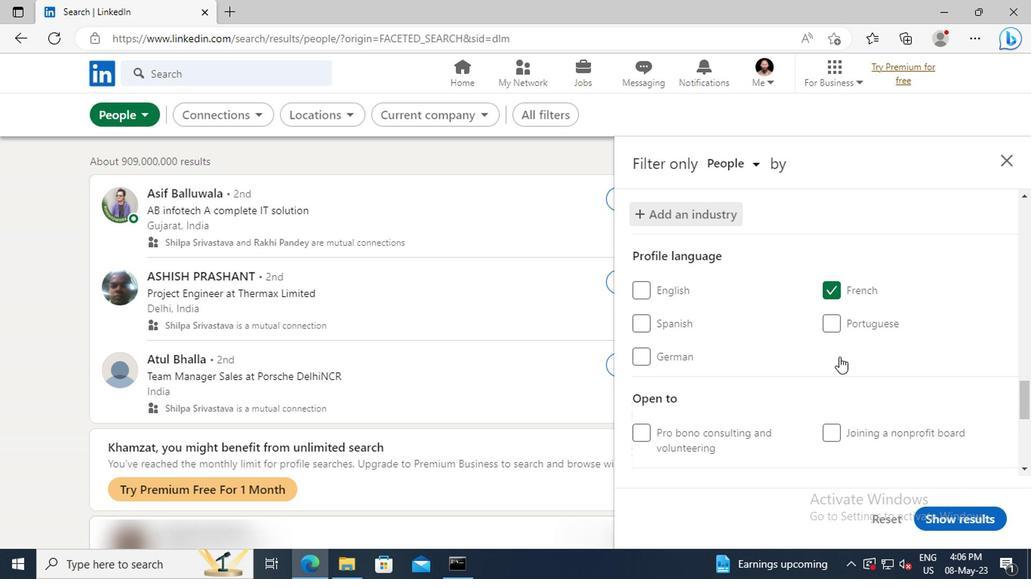 
Action: Mouse scrolled (702, 358) with delta (0, 0)
Screenshot: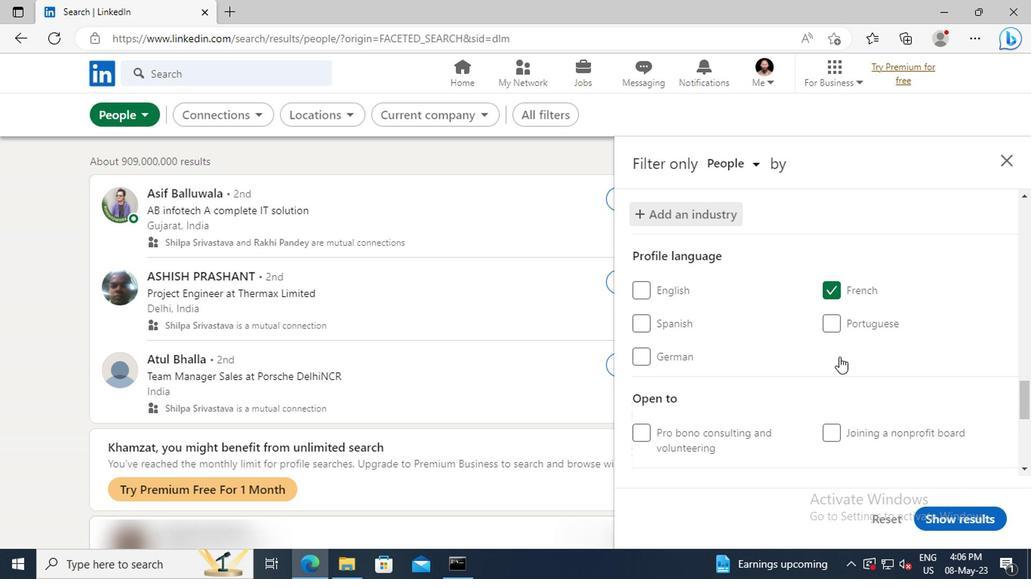 
Action: Mouse moved to (702, 358)
Screenshot: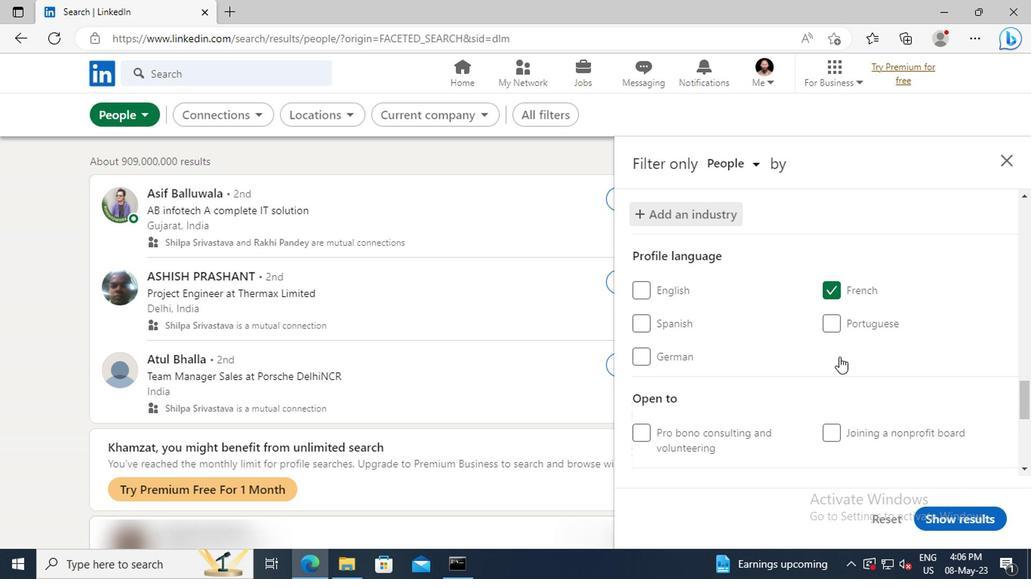 
Action: Mouse scrolled (702, 357) with delta (0, 0)
Screenshot: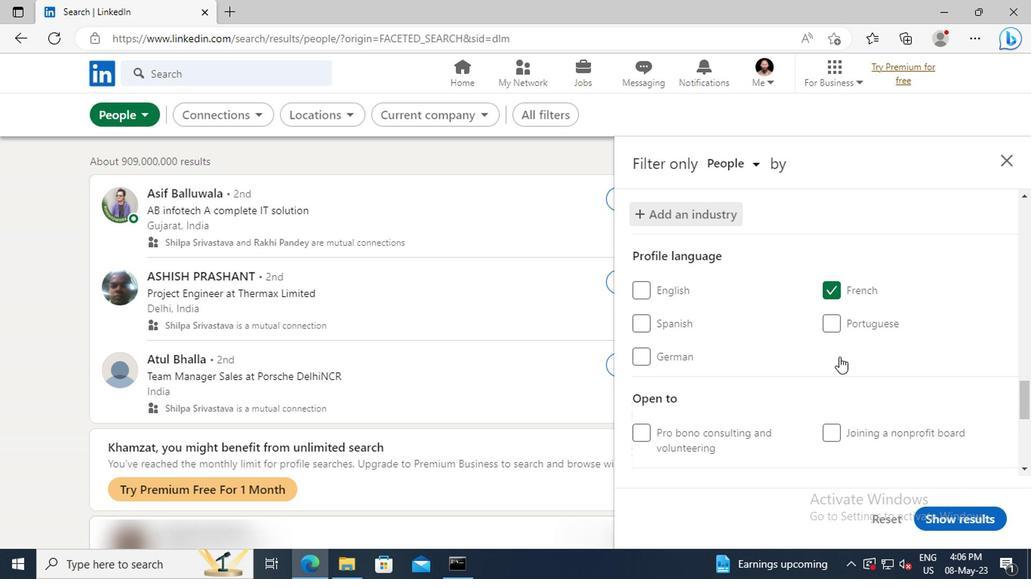 
Action: Mouse moved to (702, 356)
Screenshot: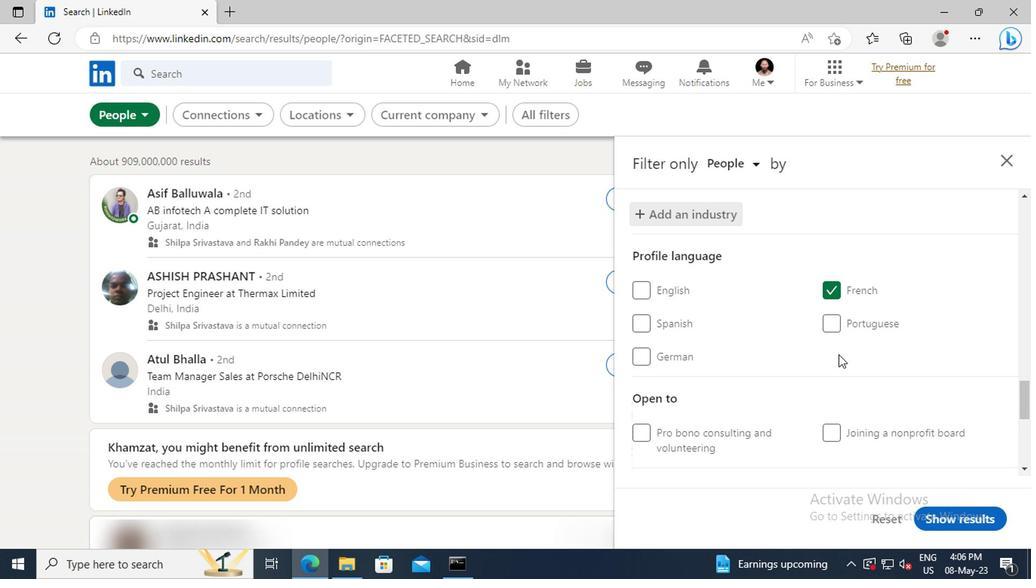 
Action: Mouse scrolled (702, 356) with delta (0, 0)
Screenshot: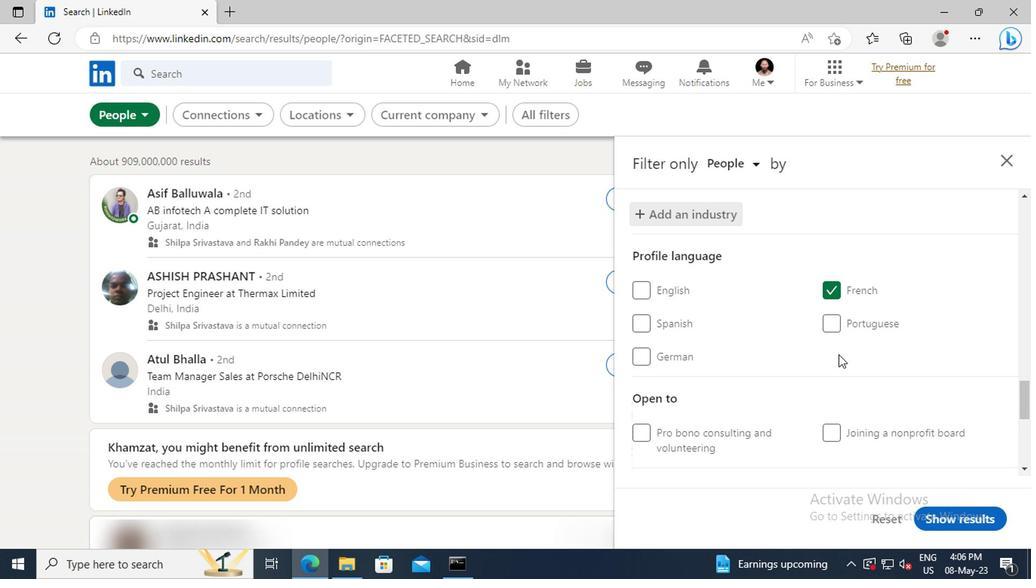 
Action: Mouse moved to (700, 351)
Screenshot: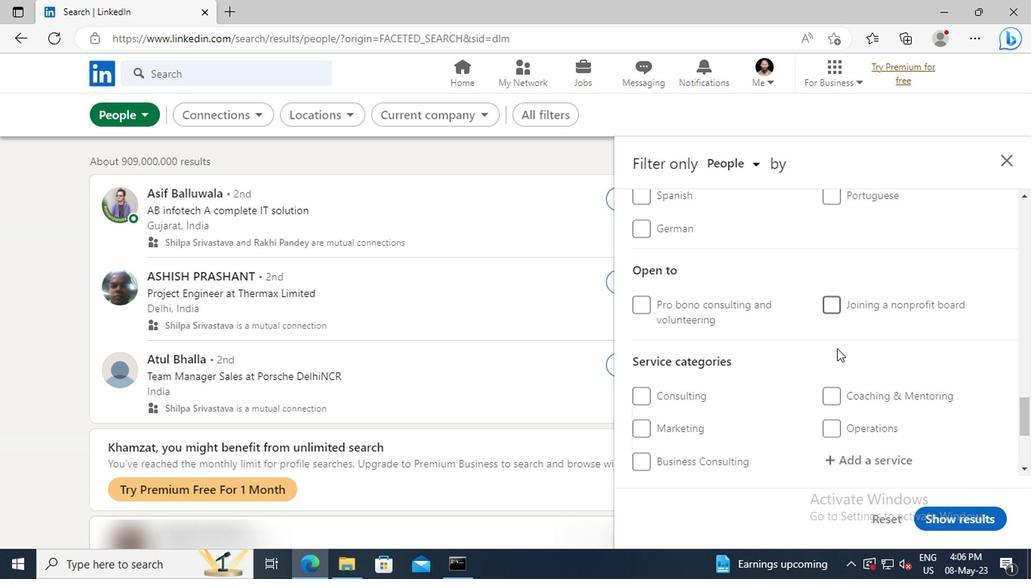 
Action: Mouse scrolled (700, 351) with delta (0, 0)
Screenshot: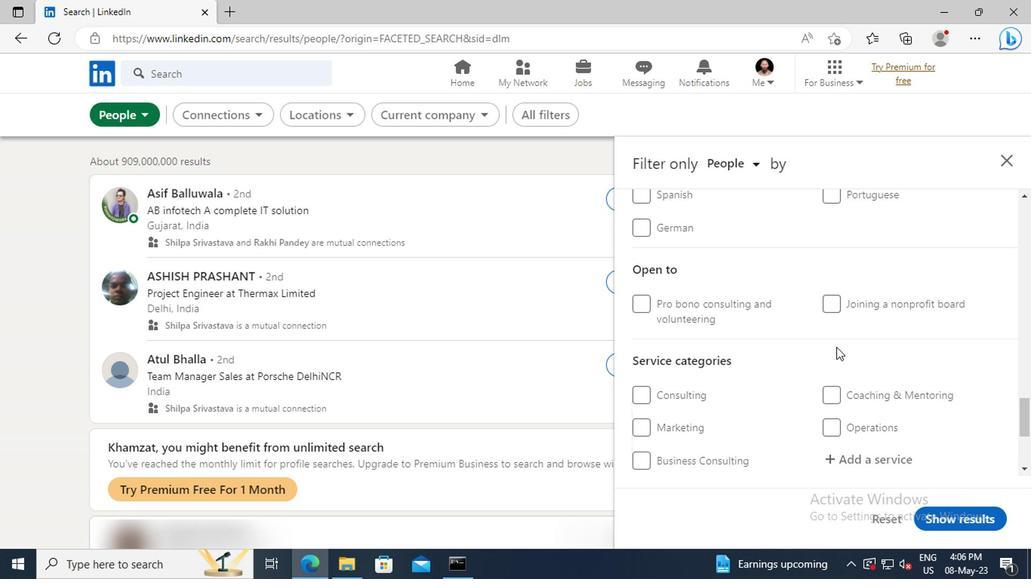 
Action: Mouse scrolled (700, 351) with delta (0, 0)
Screenshot: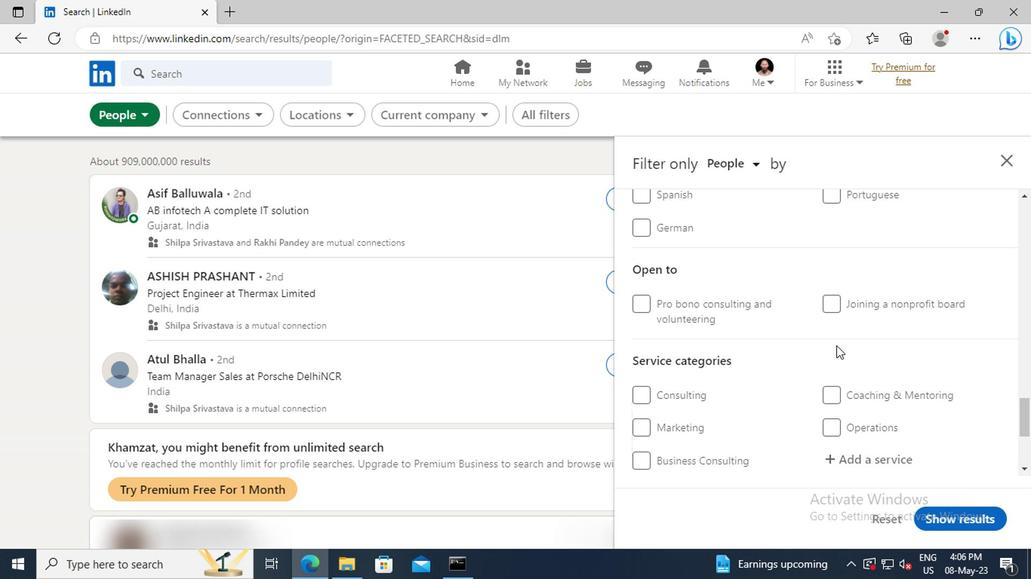 
Action: Mouse moved to (702, 372)
Screenshot: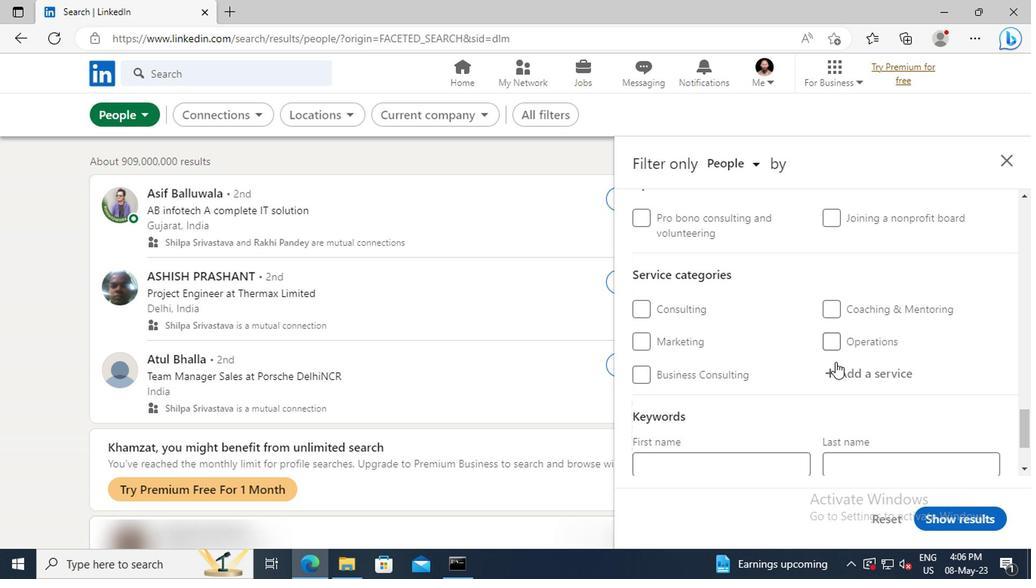 
Action: Mouse pressed left at (702, 372)
Screenshot: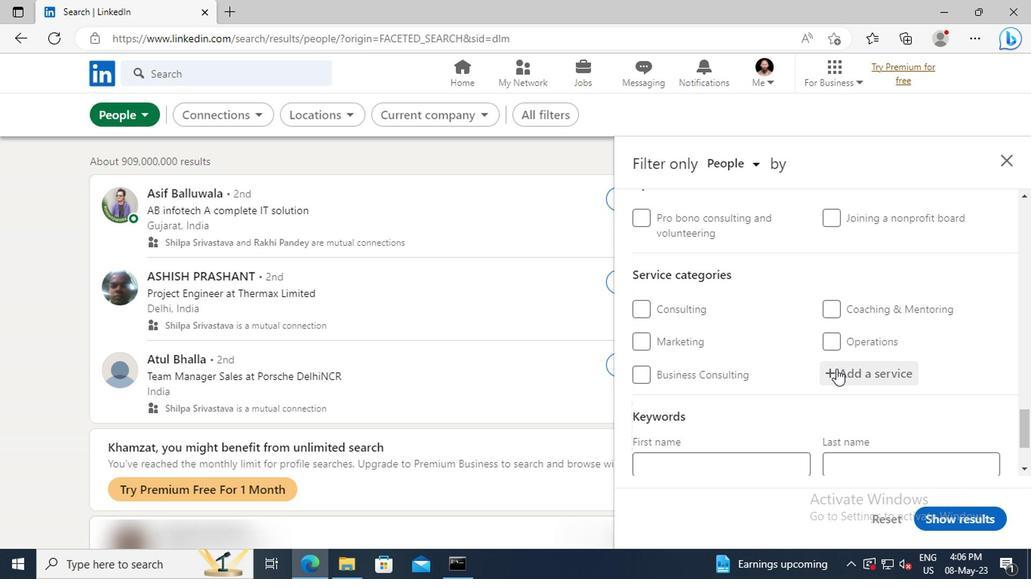 
Action: Key pressed <Key.shift>INTERAC
Screenshot: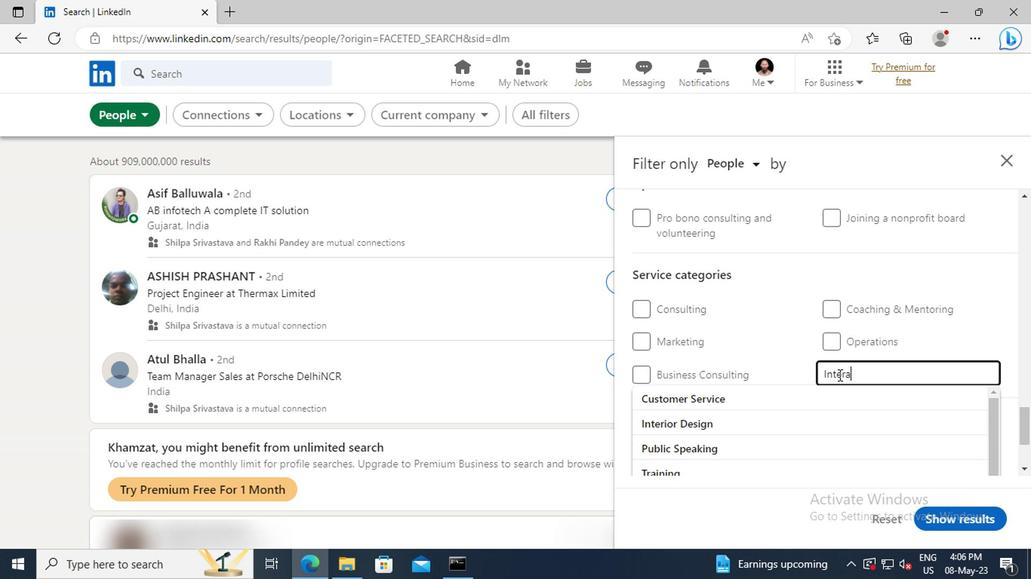 
Action: Mouse moved to (707, 407)
Screenshot: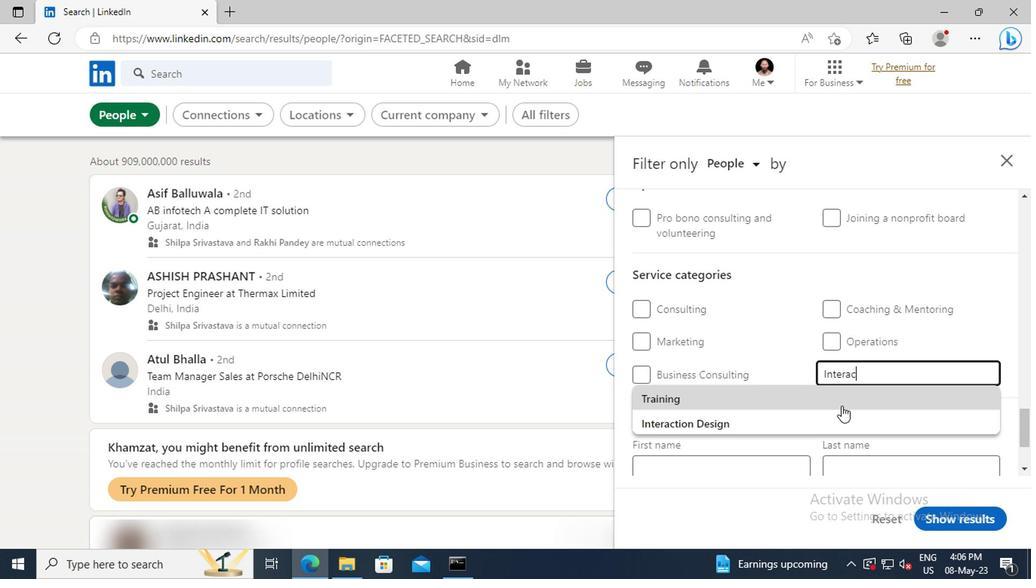 
Action: Mouse pressed left at (707, 407)
Screenshot: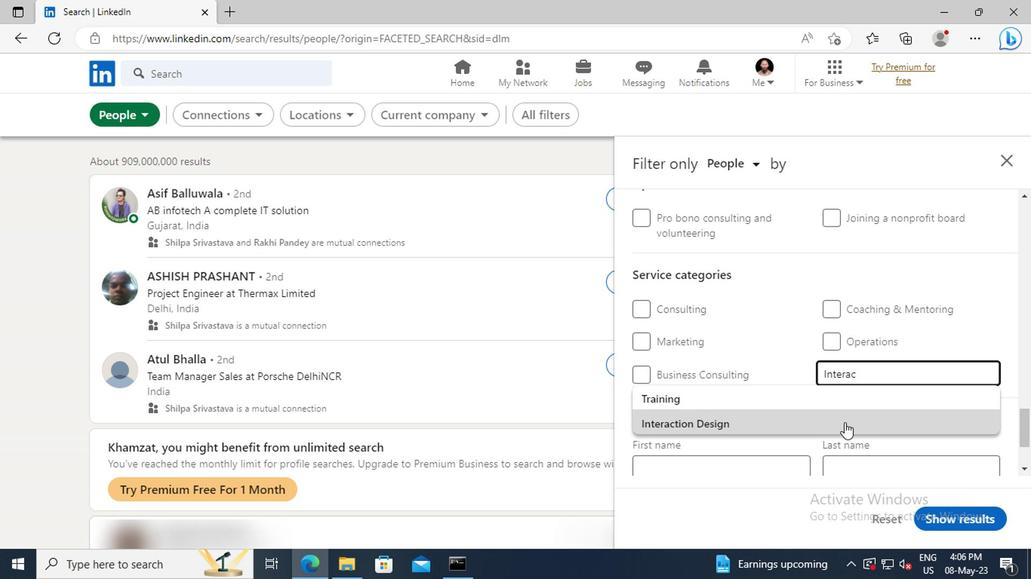 
Action: Mouse scrolled (707, 407) with delta (0, 0)
Screenshot: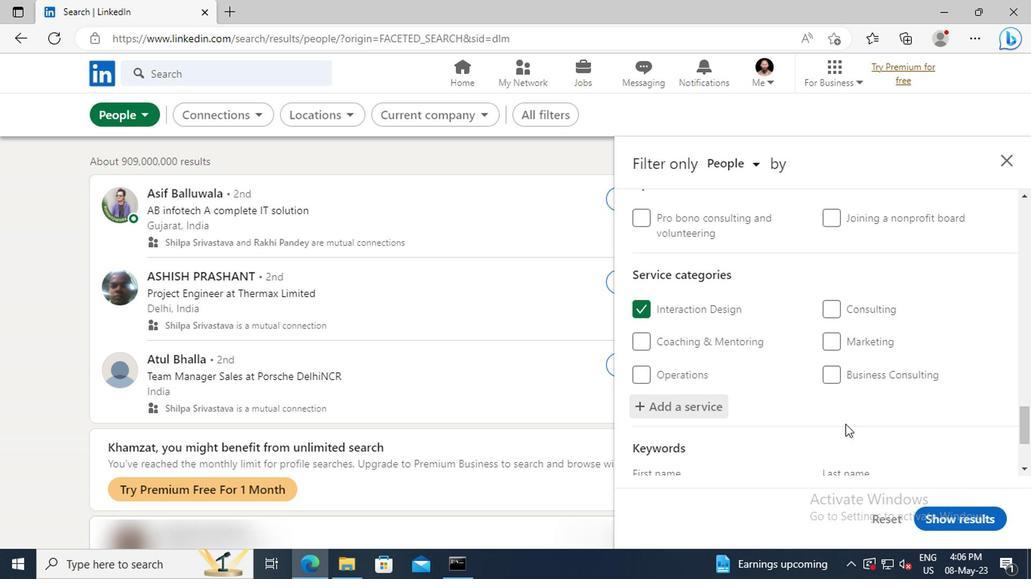 
Action: Mouse scrolled (707, 407) with delta (0, 0)
Screenshot: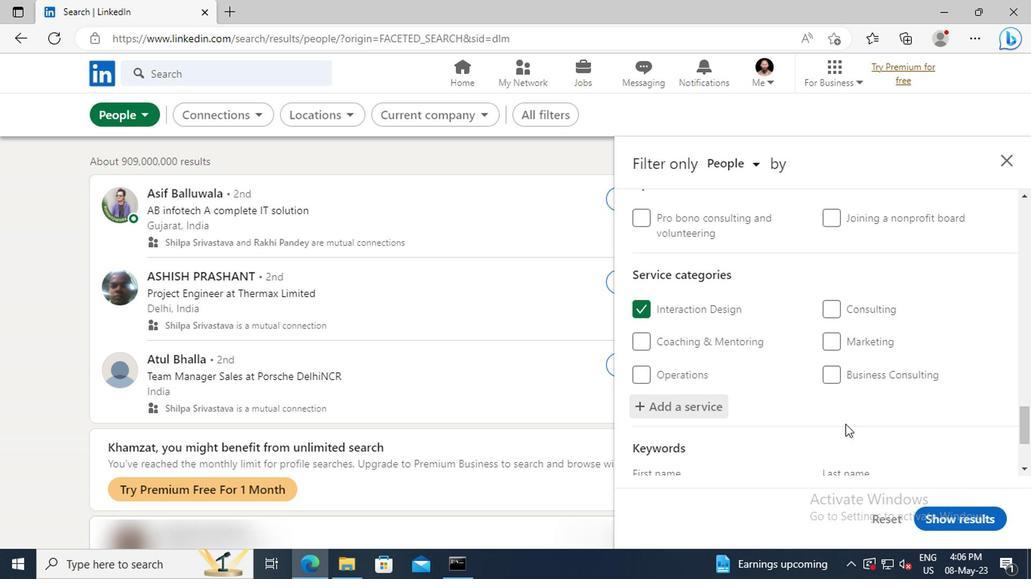 
Action: Mouse scrolled (707, 407) with delta (0, 0)
Screenshot: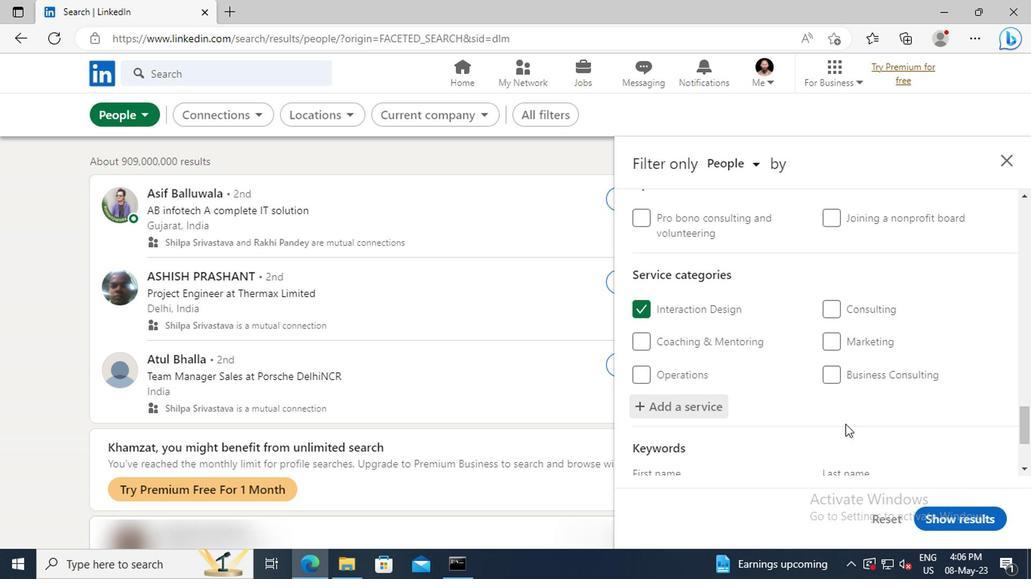 
Action: Mouse scrolled (707, 407) with delta (0, 0)
Screenshot: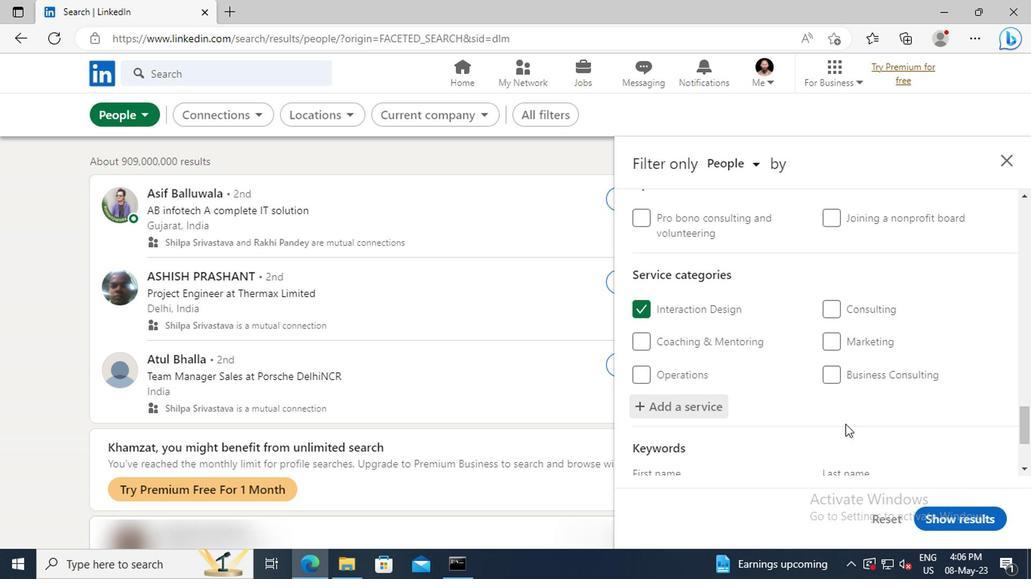 
Action: Mouse scrolled (707, 407) with delta (0, 0)
Screenshot: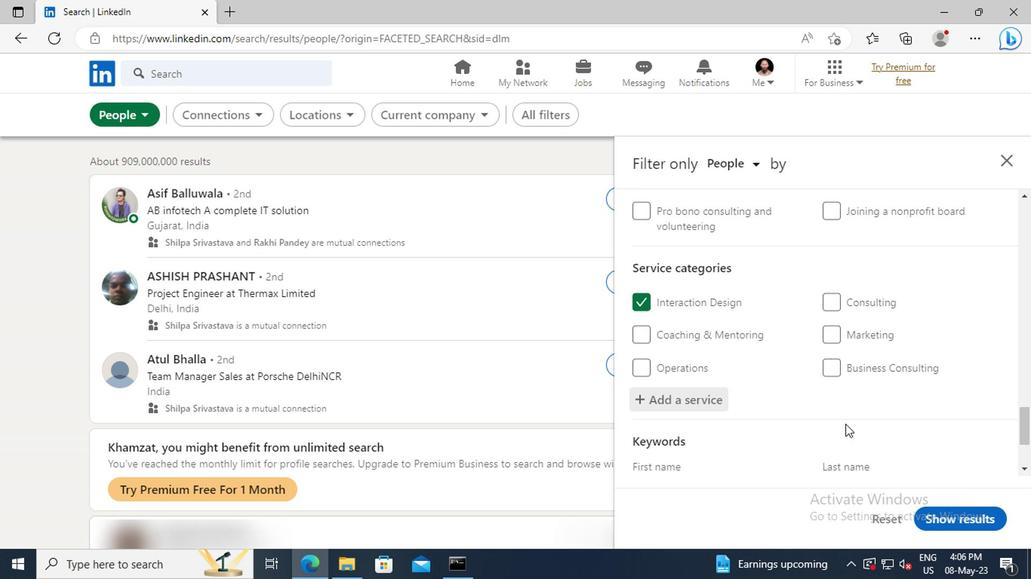 
Action: Mouse moved to (656, 399)
Screenshot: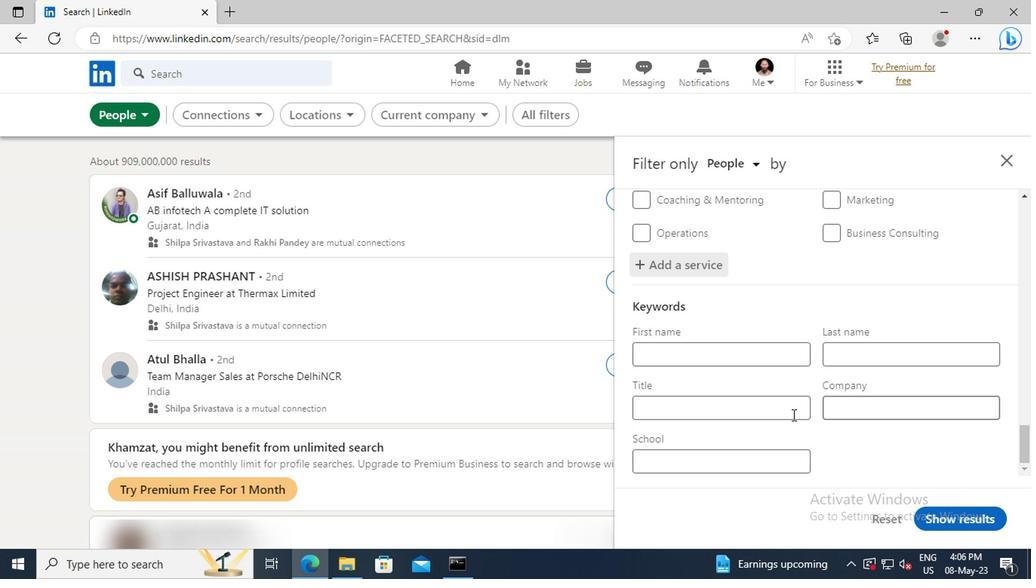 
Action: Mouse pressed left at (656, 399)
Screenshot: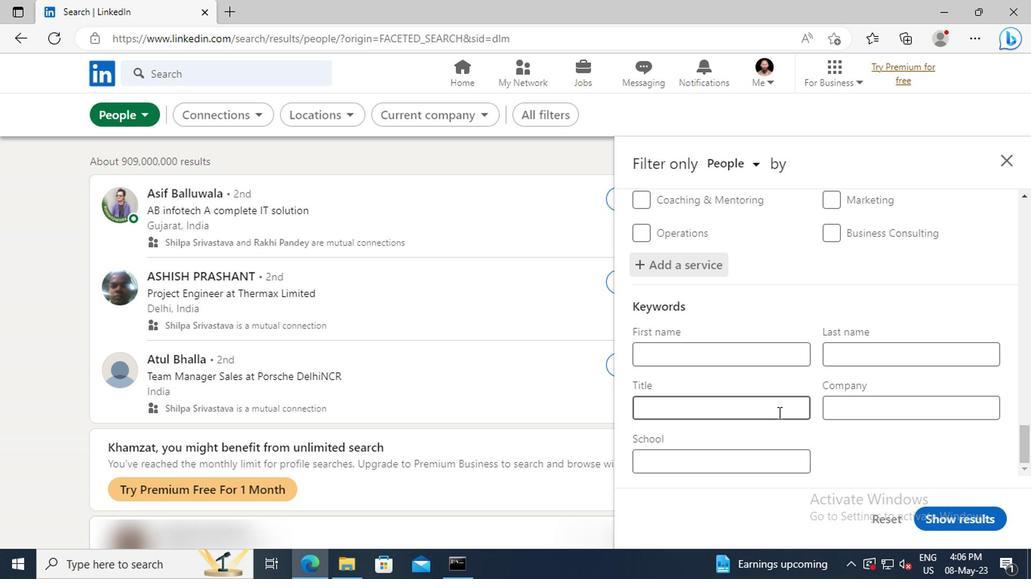 
Action: Key pressed <Key.shift>COMPUTER<Key.space><Key.shift>ANIMATOR<Key.enter>
Screenshot: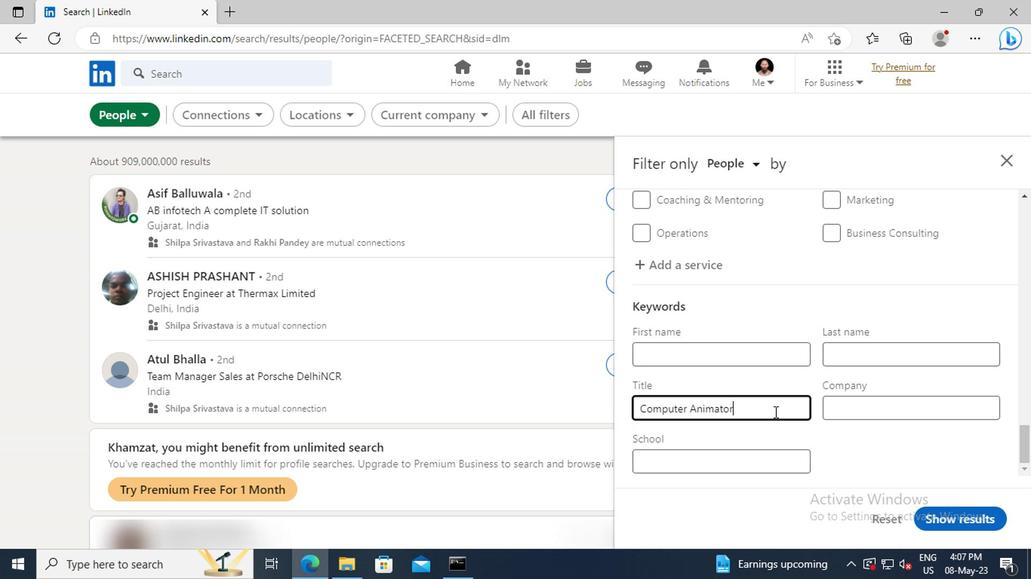 
Action: Mouse moved to (781, 474)
Screenshot: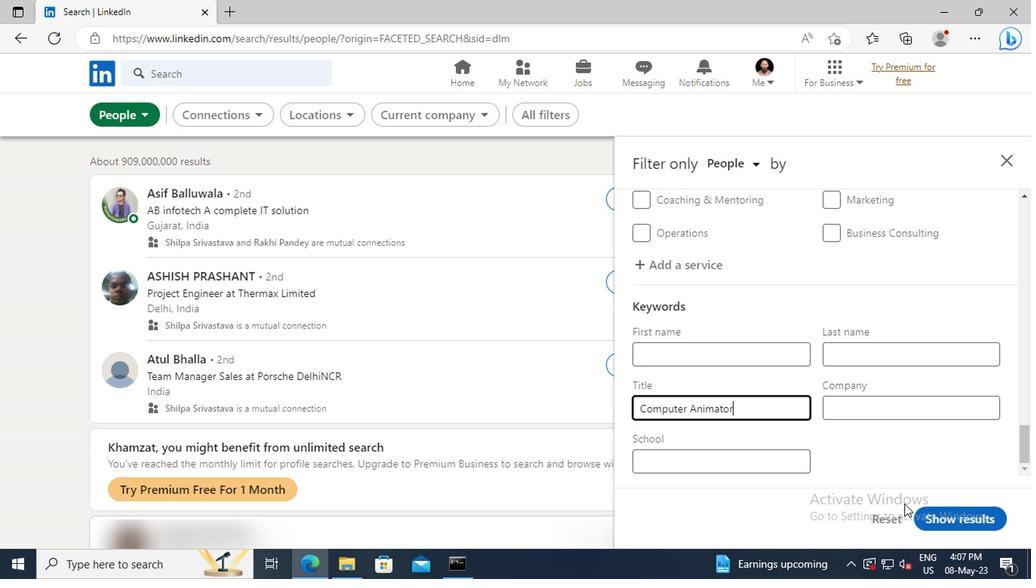 
Action: Mouse pressed left at (781, 474)
Screenshot: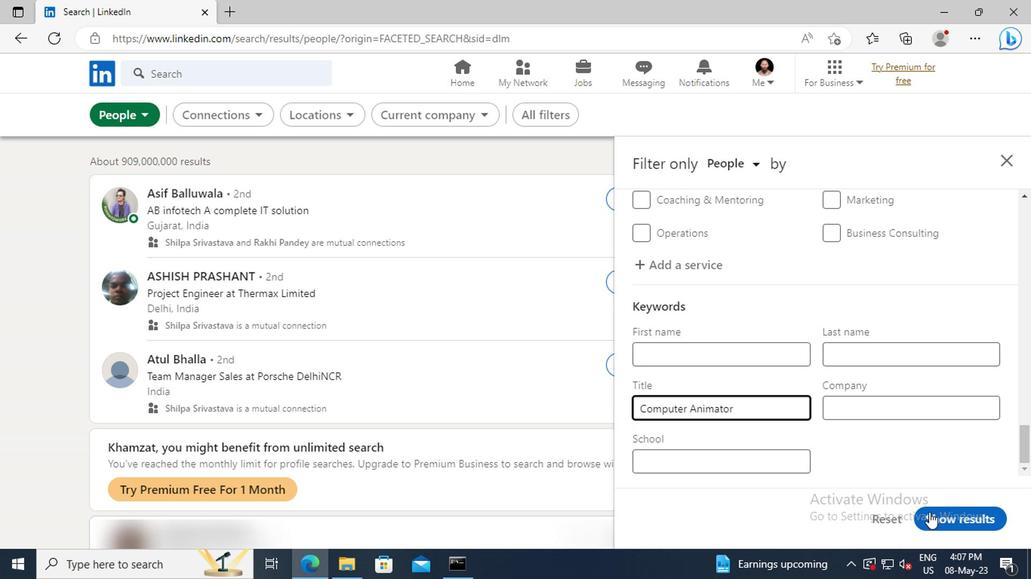 
